 Task: For heading Calibri with Bold.  font size for heading24,  'Change the font style of data to'Bell MT.  and font size to 16,  Change the alignment of both headline & data to Align middle & Align Center.  In the sheet  Expense Tracker Spreadsheet Templatebook
Action: Mouse moved to (100, 120)
Screenshot: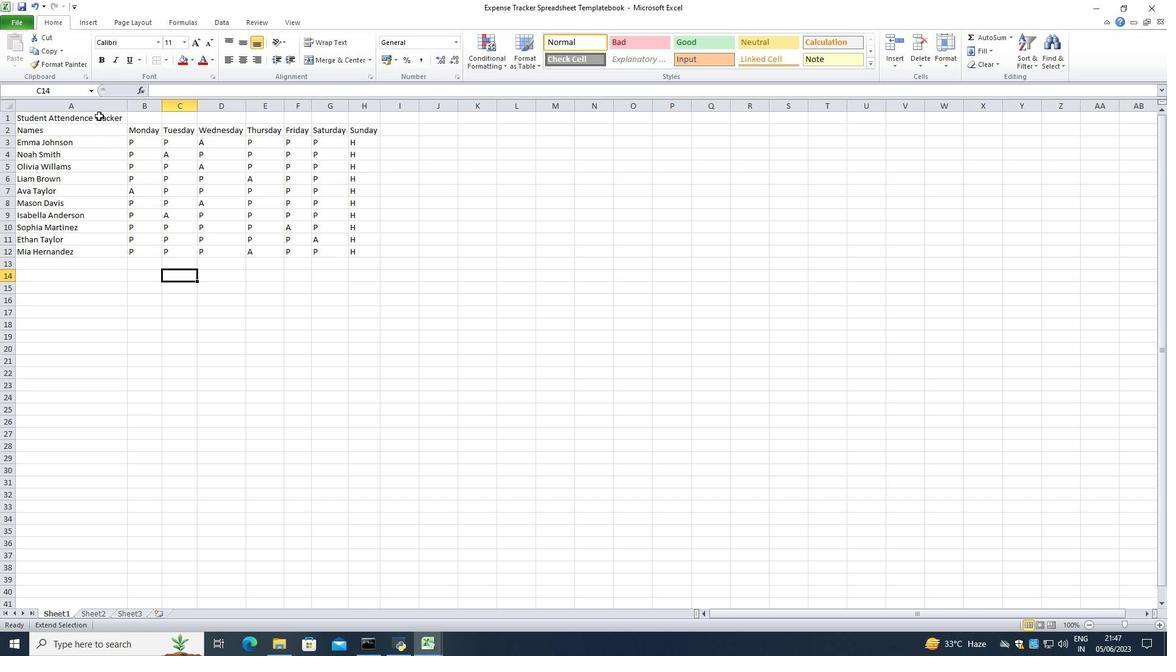 
Action: Mouse pressed left at (100, 120)
Screenshot: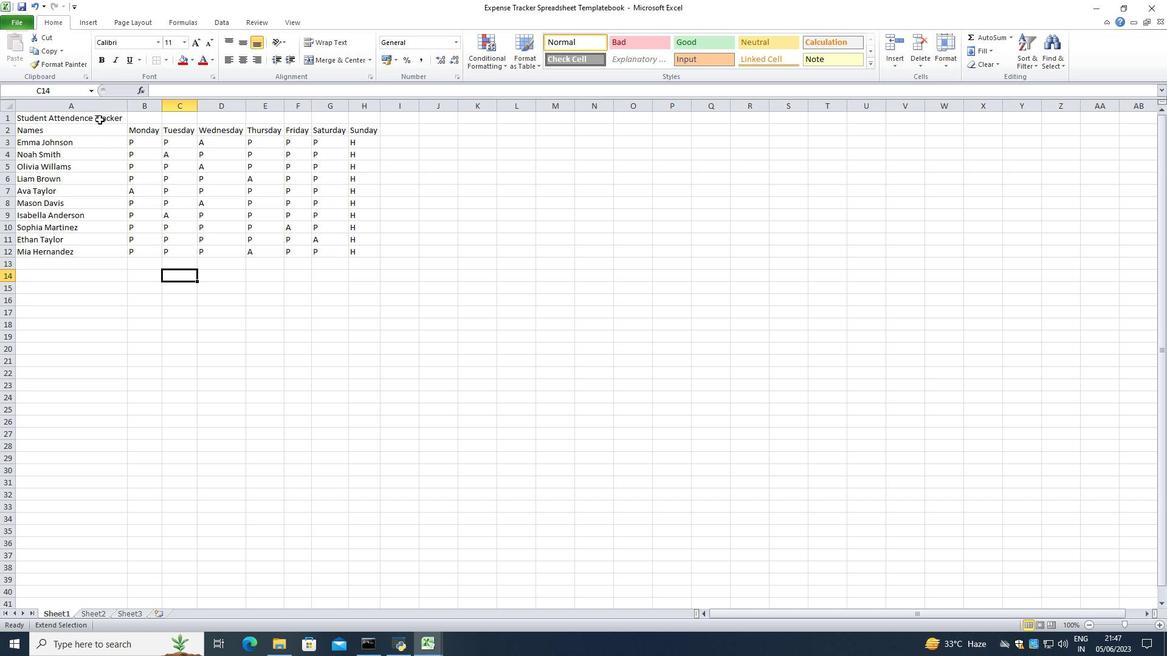 
Action: Mouse moved to (281, 343)
Screenshot: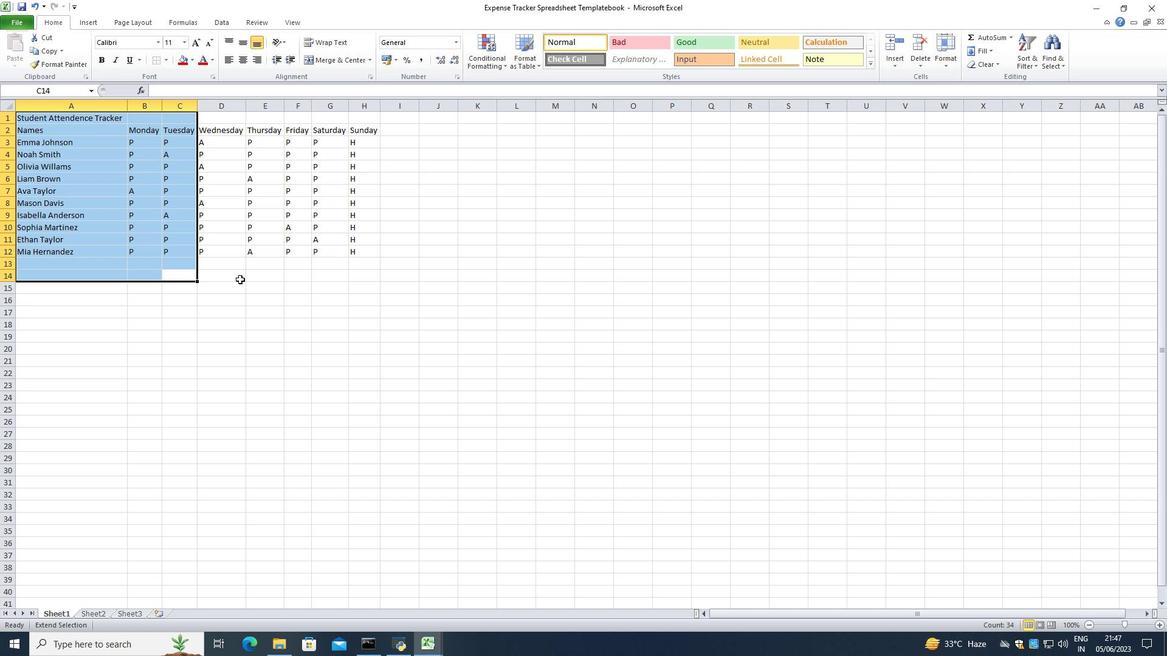 
Action: Mouse pressed left at (281, 343)
Screenshot: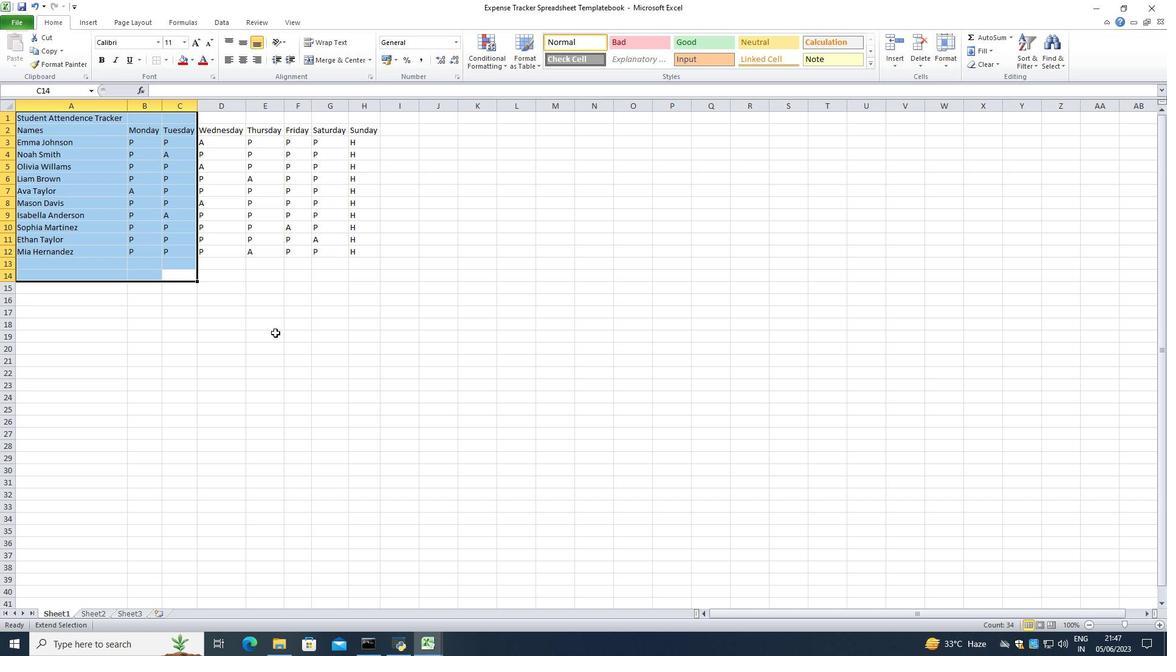 
Action: Mouse moved to (276, 335)
Screenshot: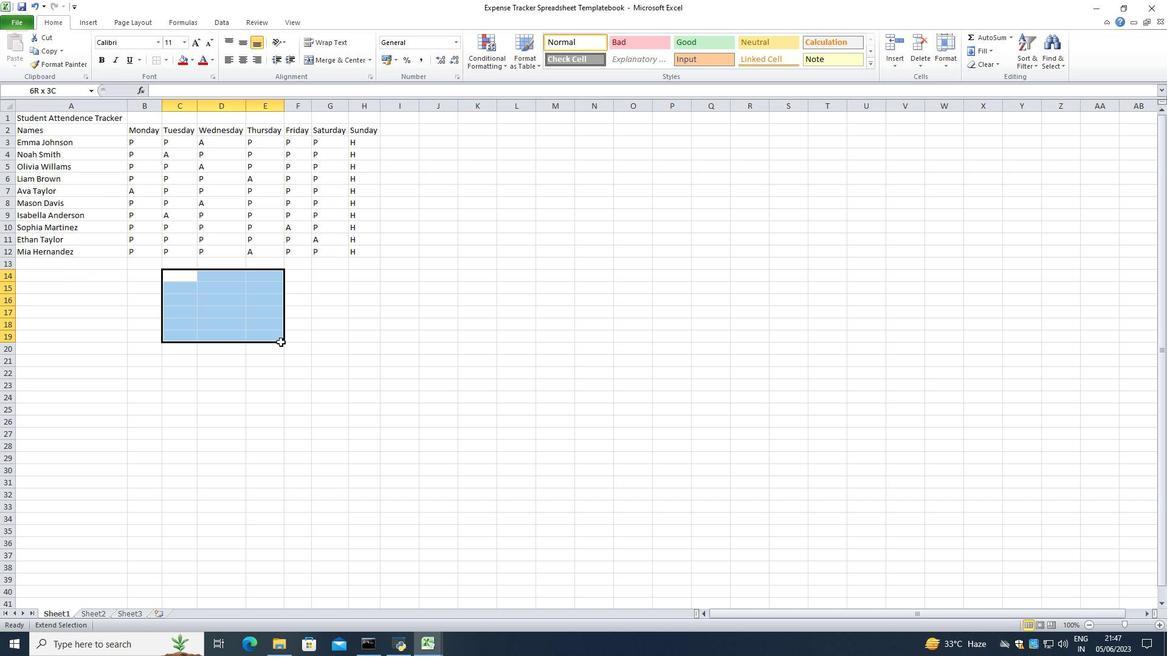 
Action: Mouse pressed right at (276, 335)
Screenshot: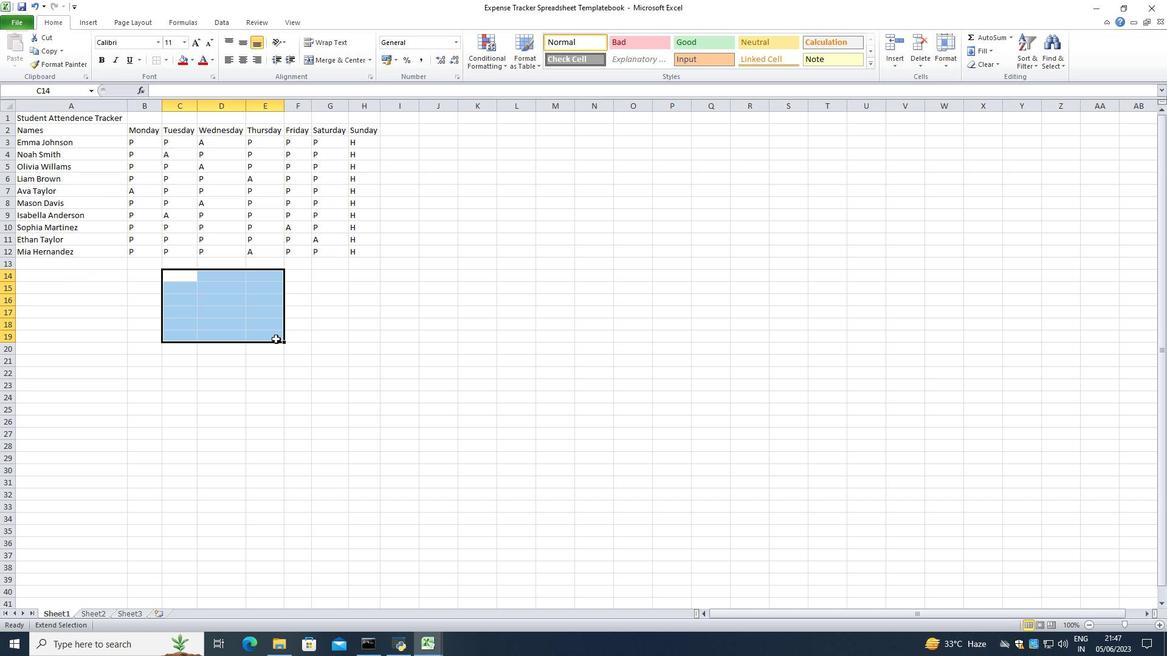 
Action: Mouse moved to (226, 402)
Screenshot: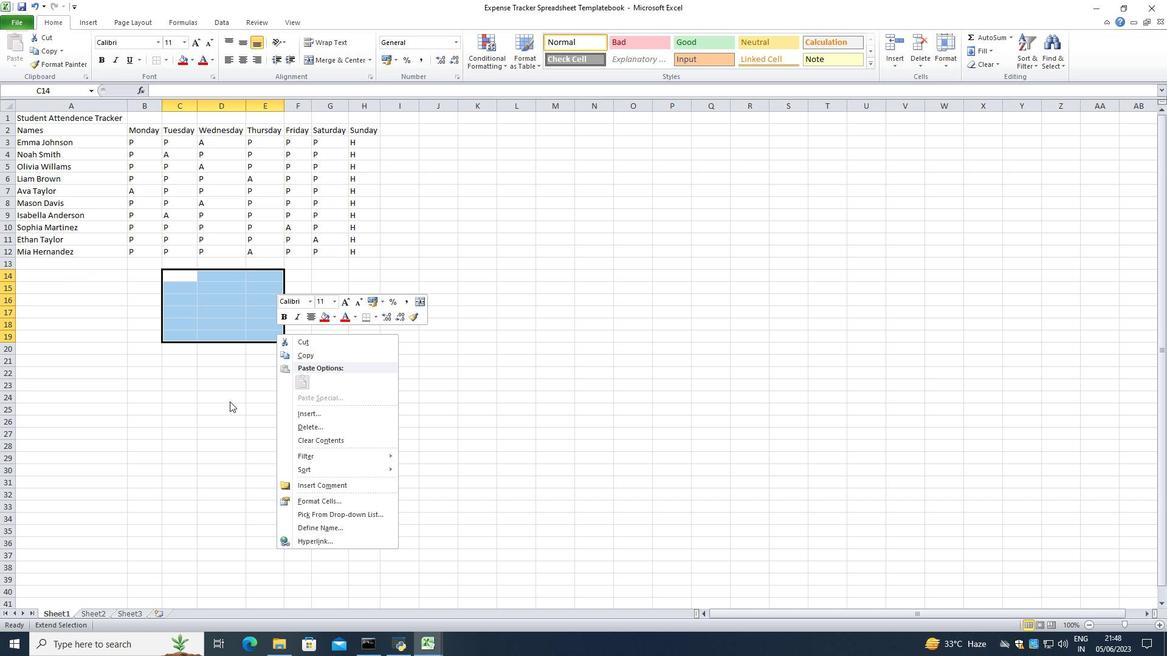 
Action: Mouse pressed left at (226, 402)
Screenshot: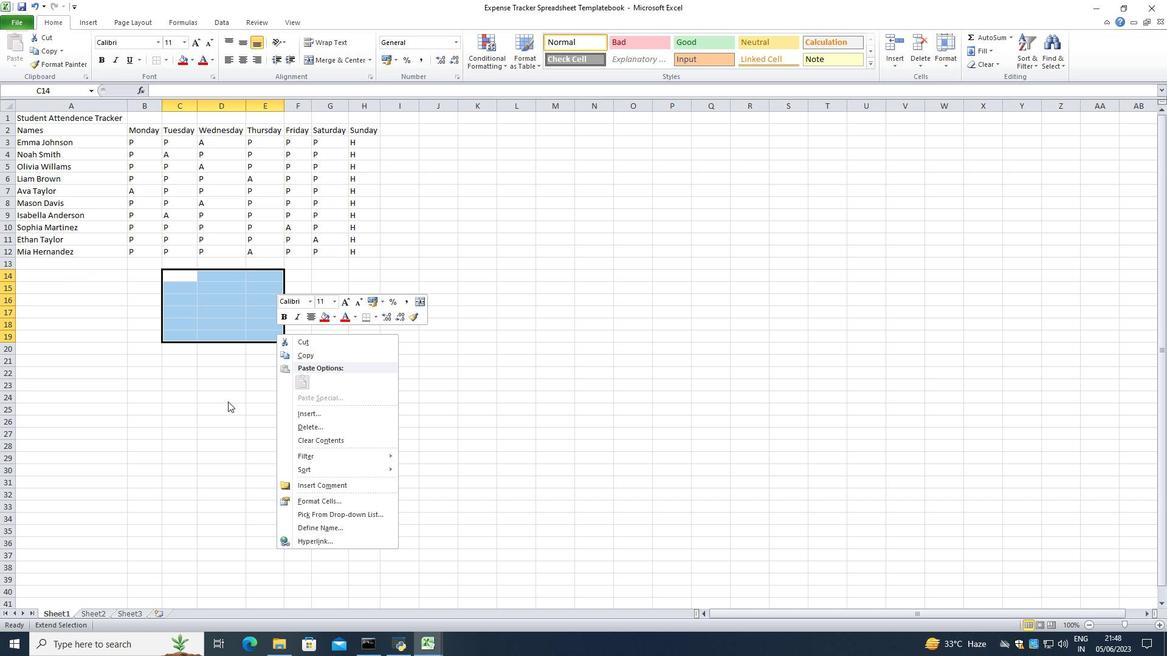 
Action: Mouse moved to (226, 399)
Screenshot: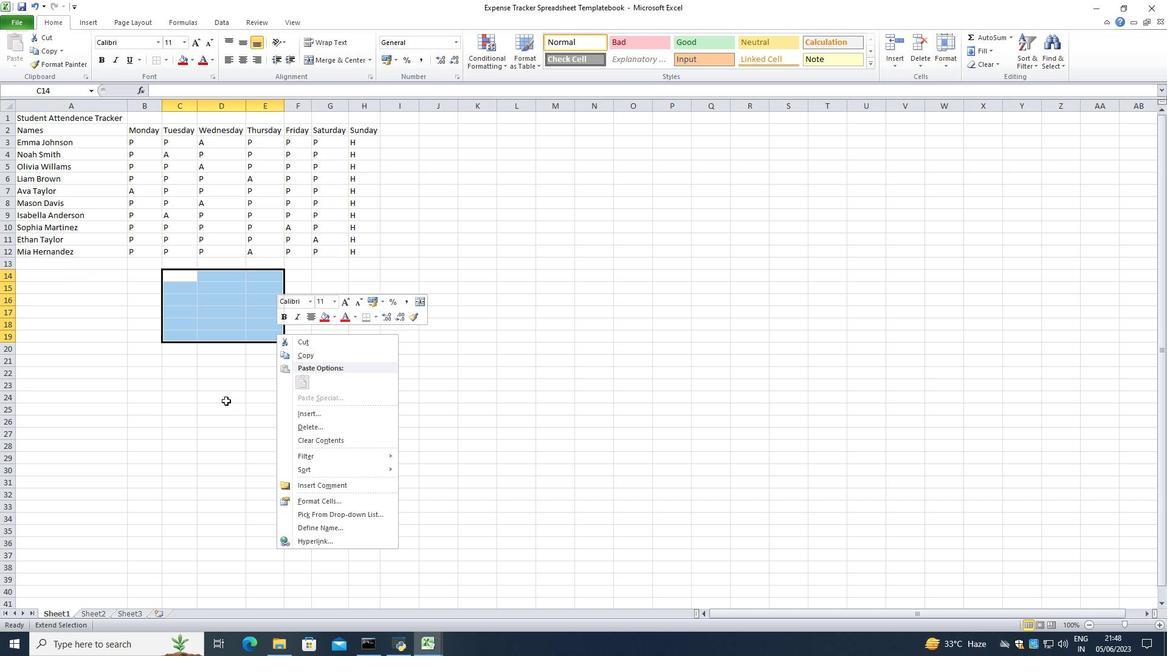 
Action: Mouse pressed right at (226, 399)
Screenshot: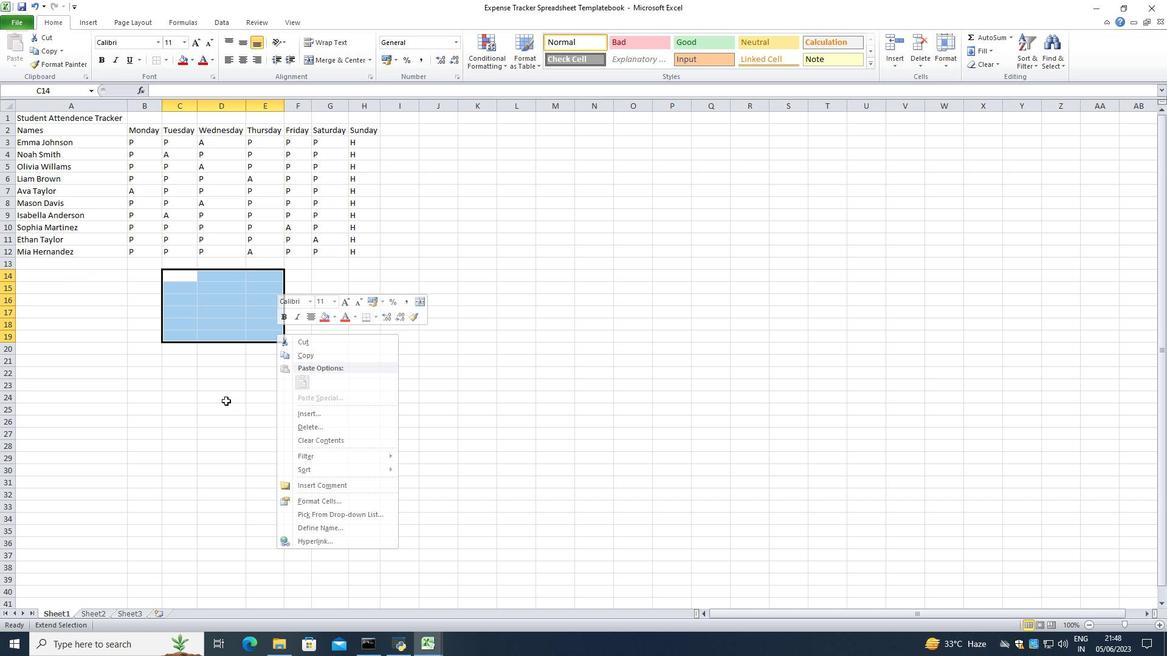 
Action: Mouse moved to (63, 113)
Screenshot: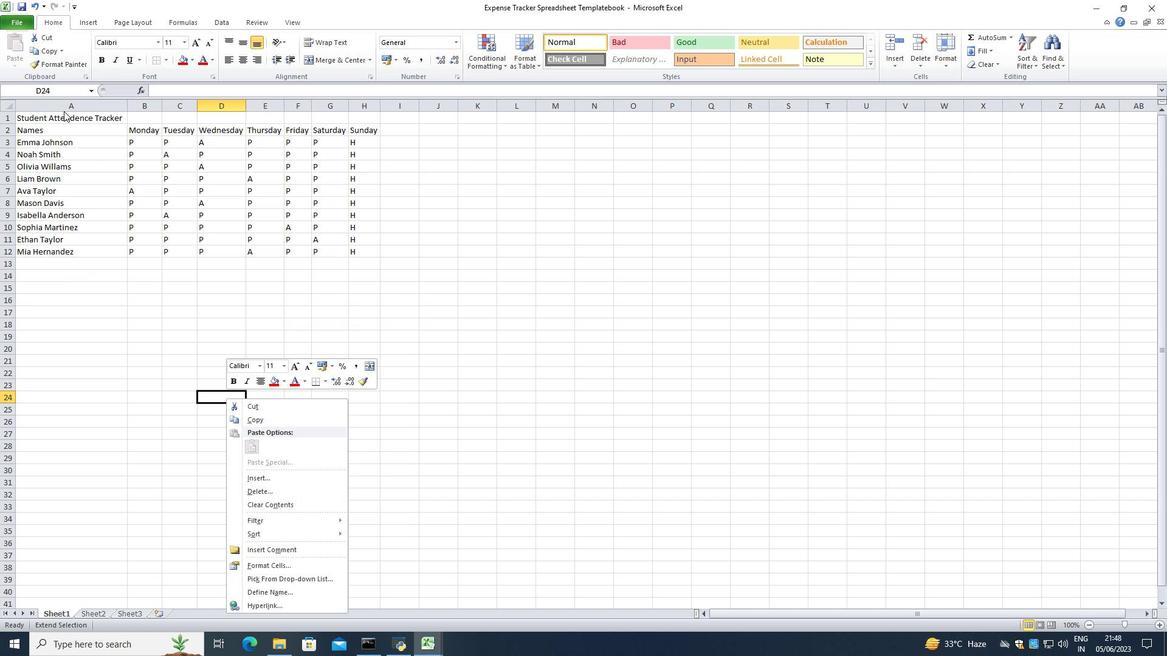 
Action: Mouse pressed left at (63, 113)
Screenshot: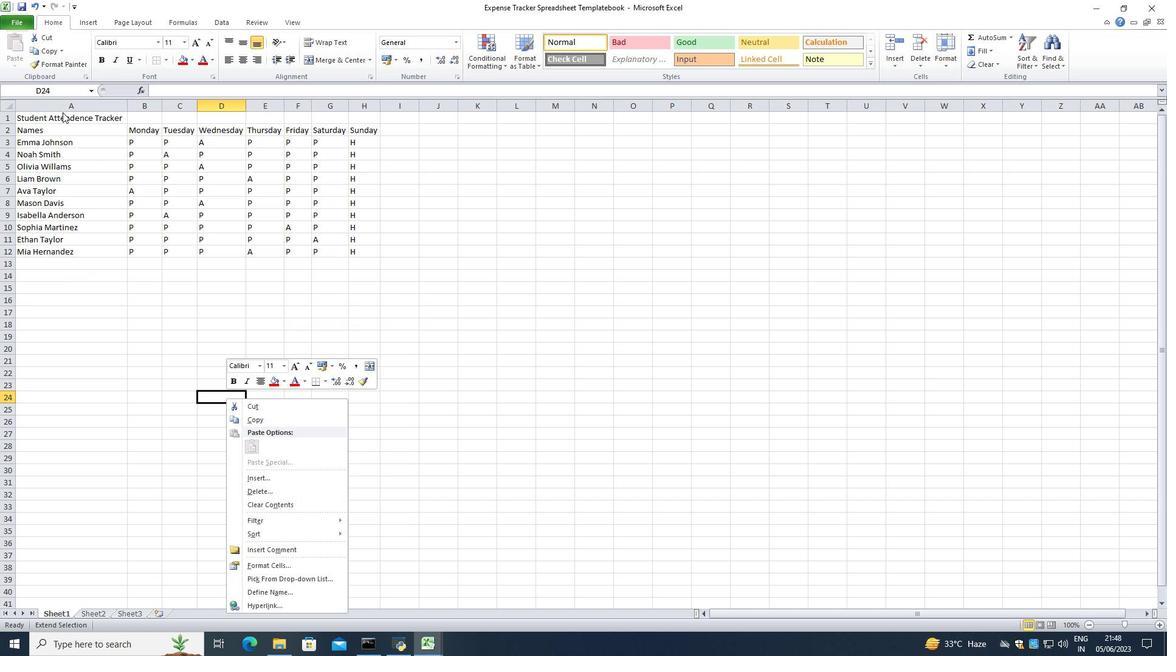 
Action: Mouse moved to (65, 118)
Screenshot: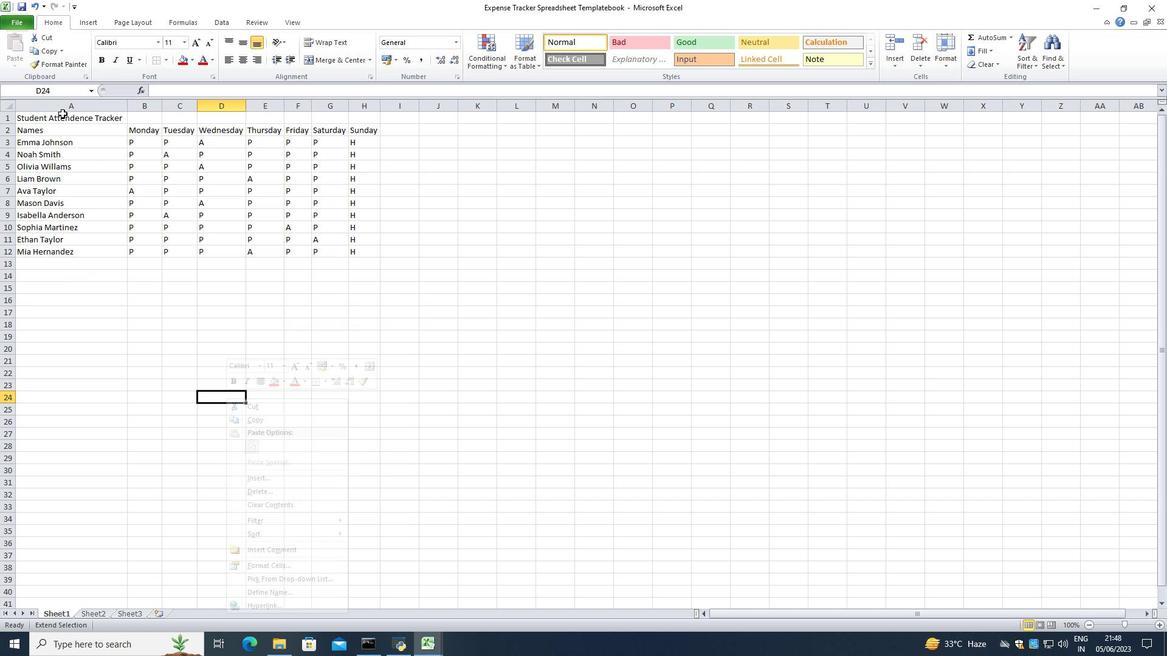 
Action: Mouse pressed left at (65, 118)
Screenshot: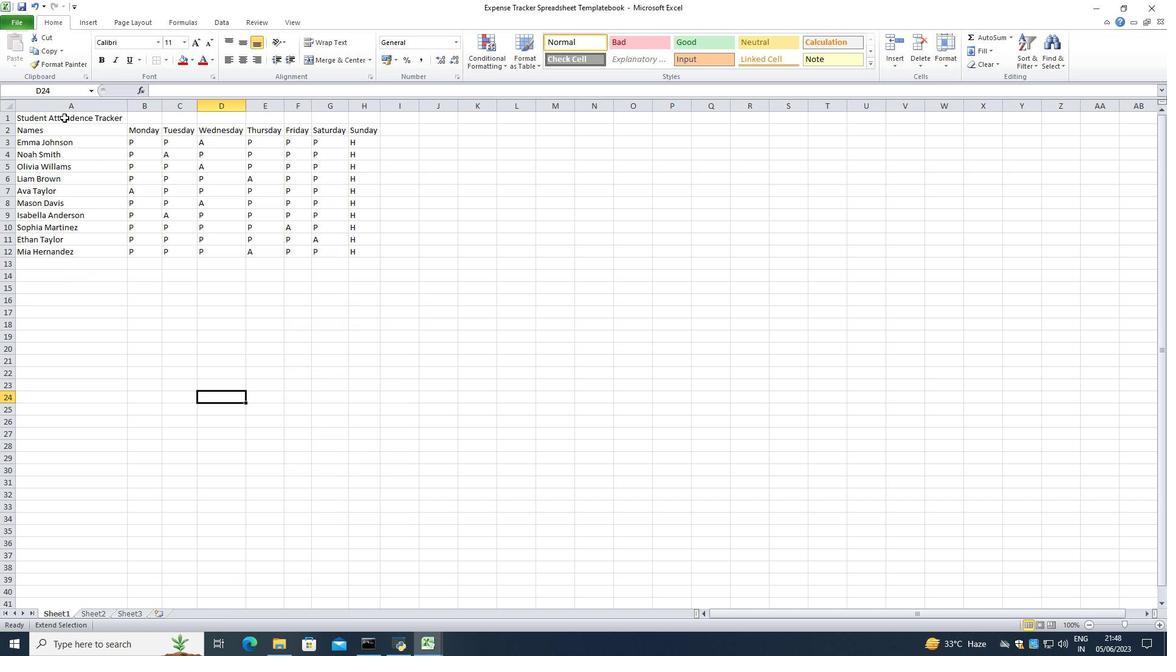 
Action: Mouse moved to (427, 239)
Screenshot: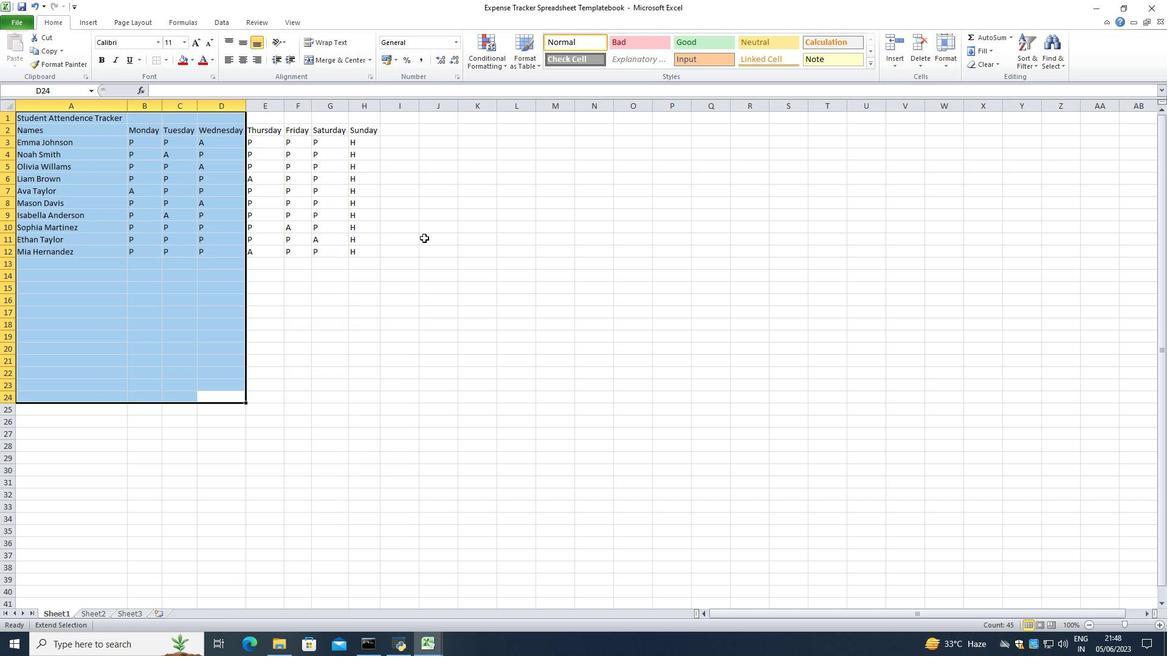 
Action: Mouse pressed right at (427, 239)
Screenshot: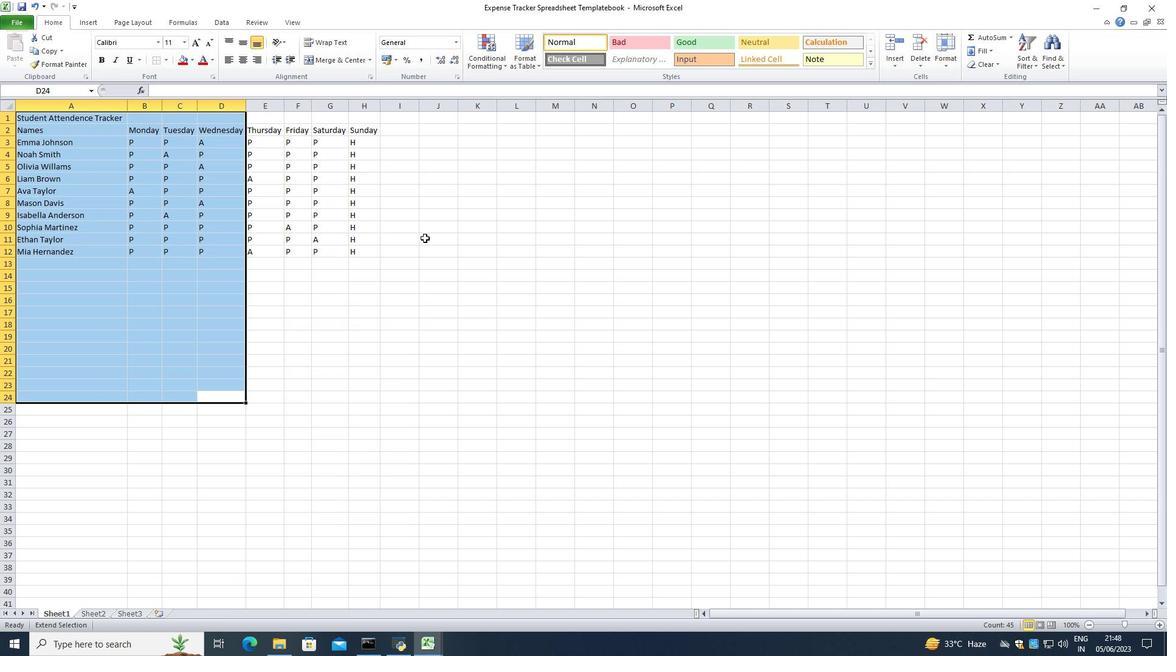 
Action: Mouse moved to (111, 118)
Screenshot: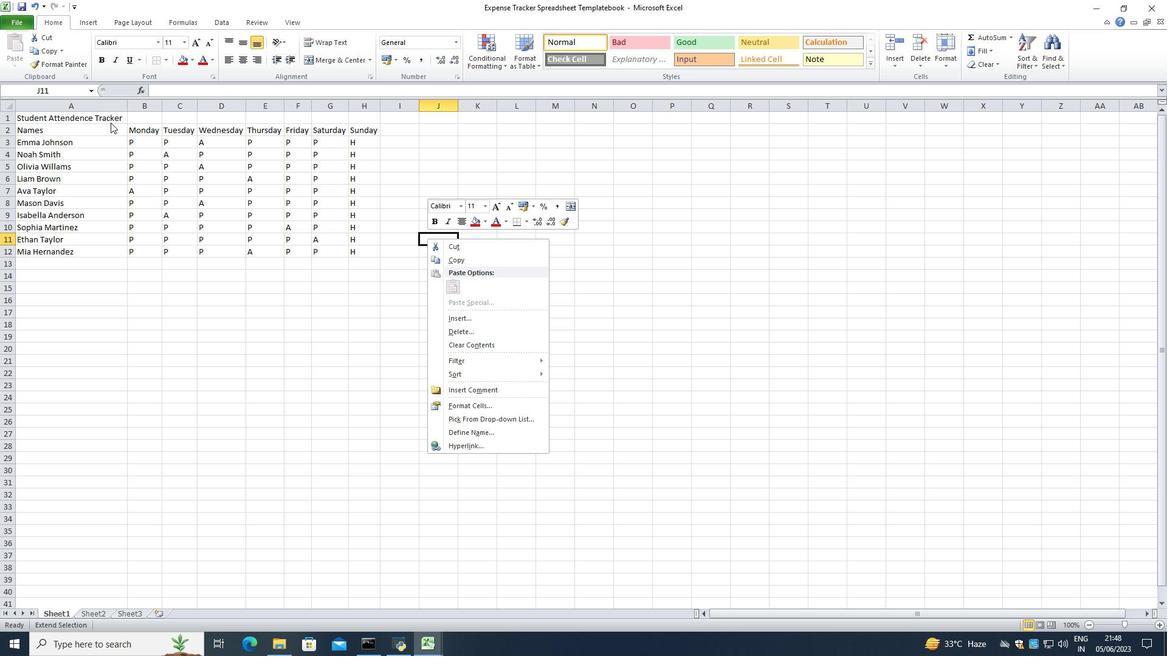 
Action: Mouse pressed left at (111, 118)
Screenshot: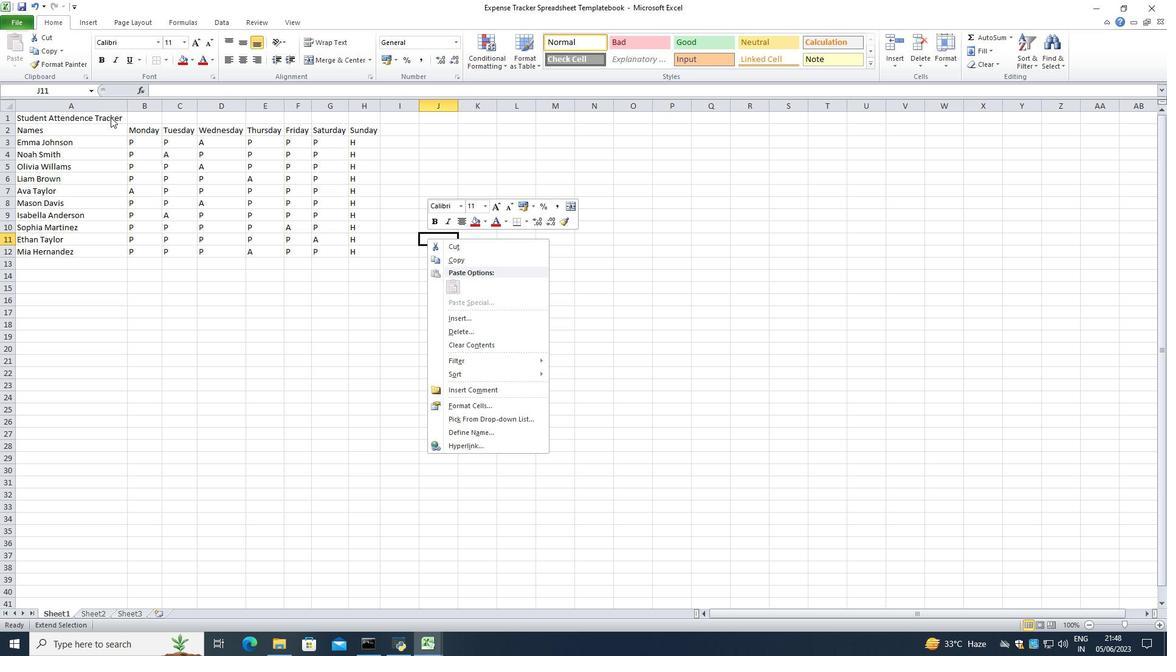 
Action: Mouse moved to (111, 117)
Screenshot: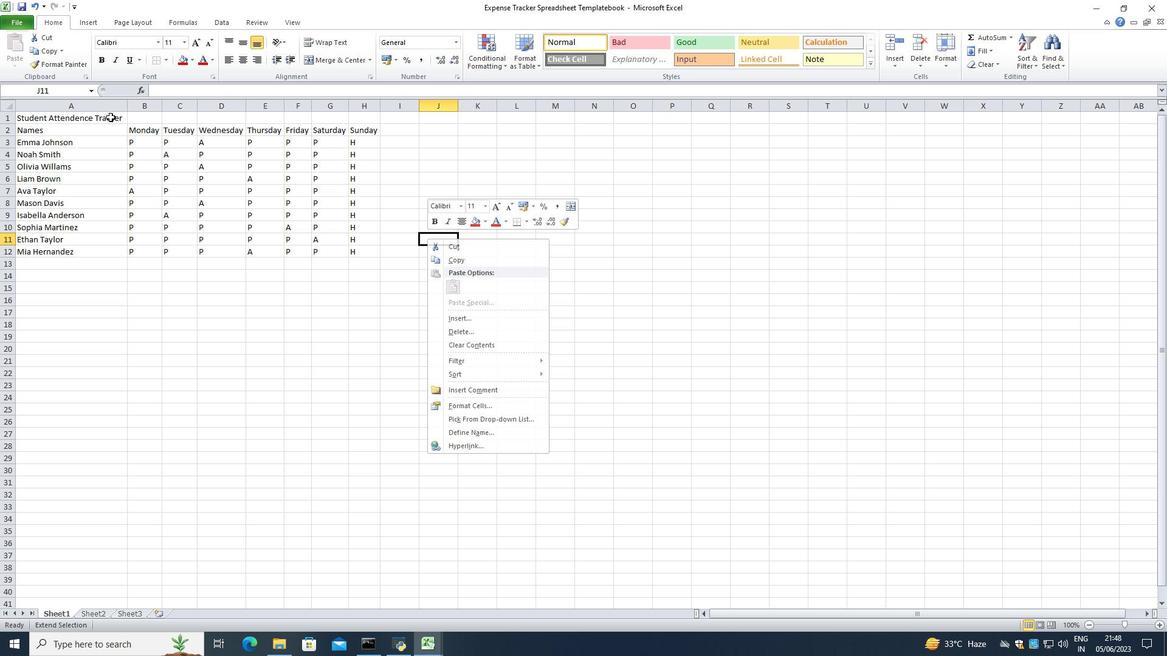 
Action: Mouse pressed left at (111, 117)
Screenshot: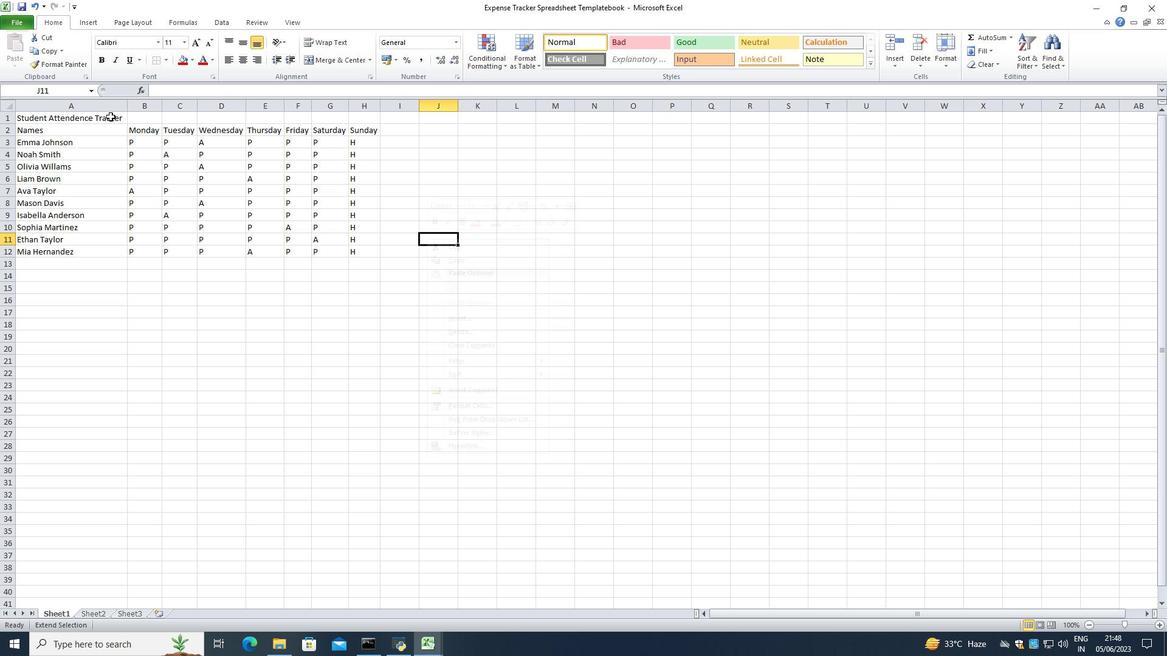 
Action: Mouse moved to (187, 326)
Screenshot: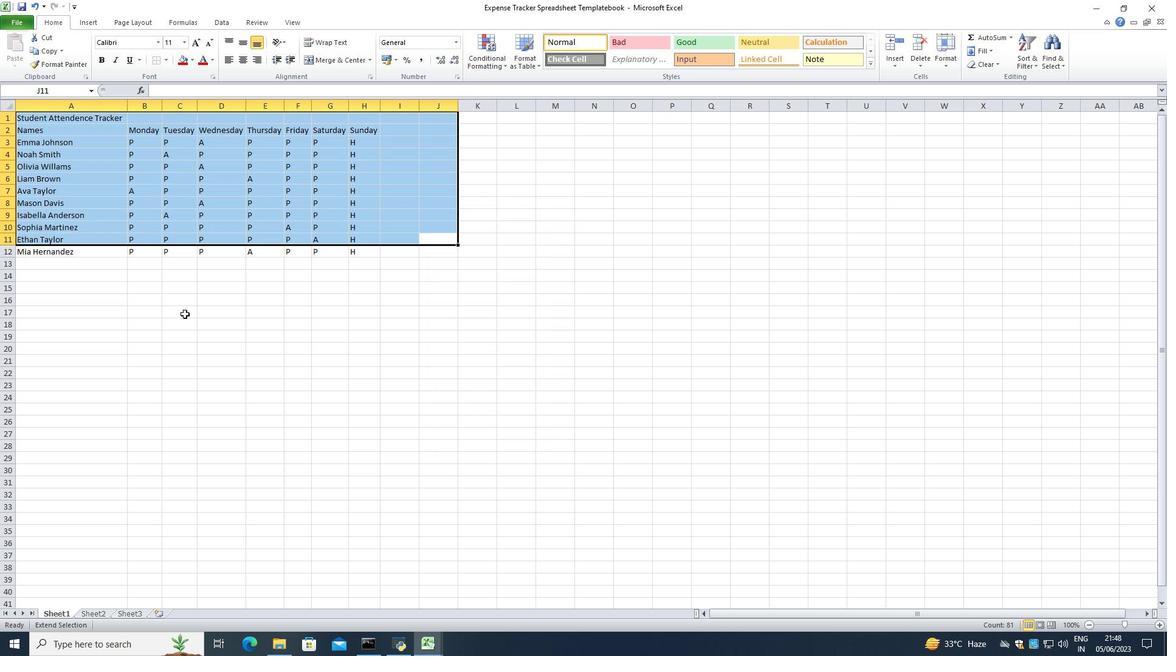 
Action: Mouse pressed left at (187, 326)
Screenshot: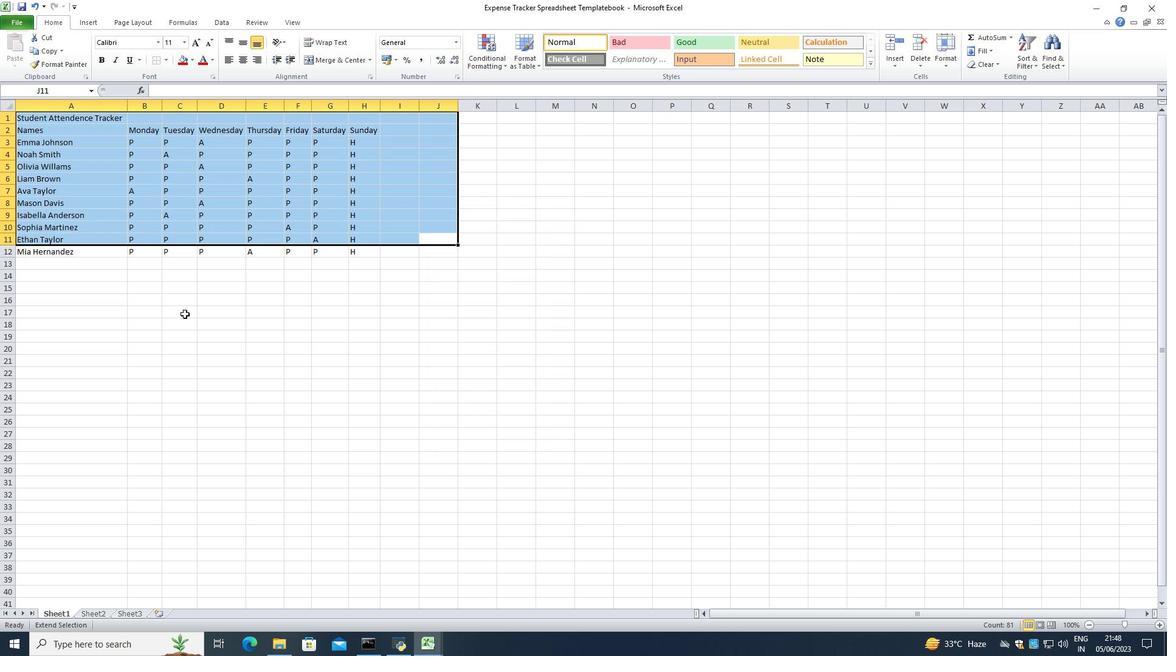 
Action: Mouse moved to (29, 118)
Screenshot: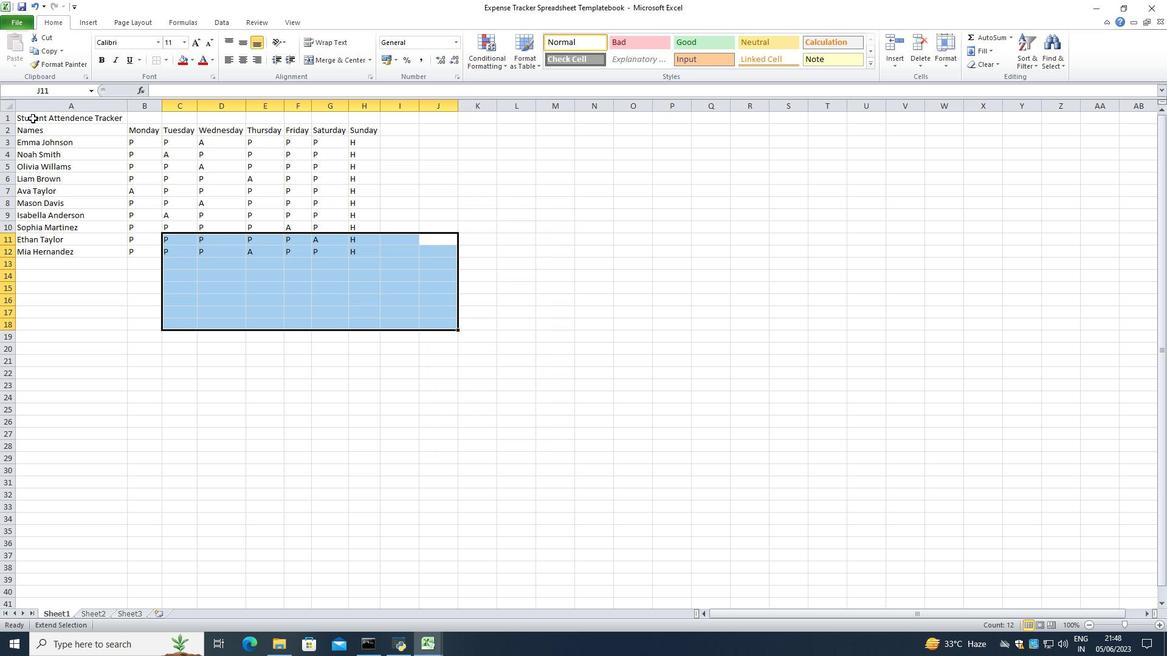 
Action: Mouse pressed left at (29, 118)
Screenshot: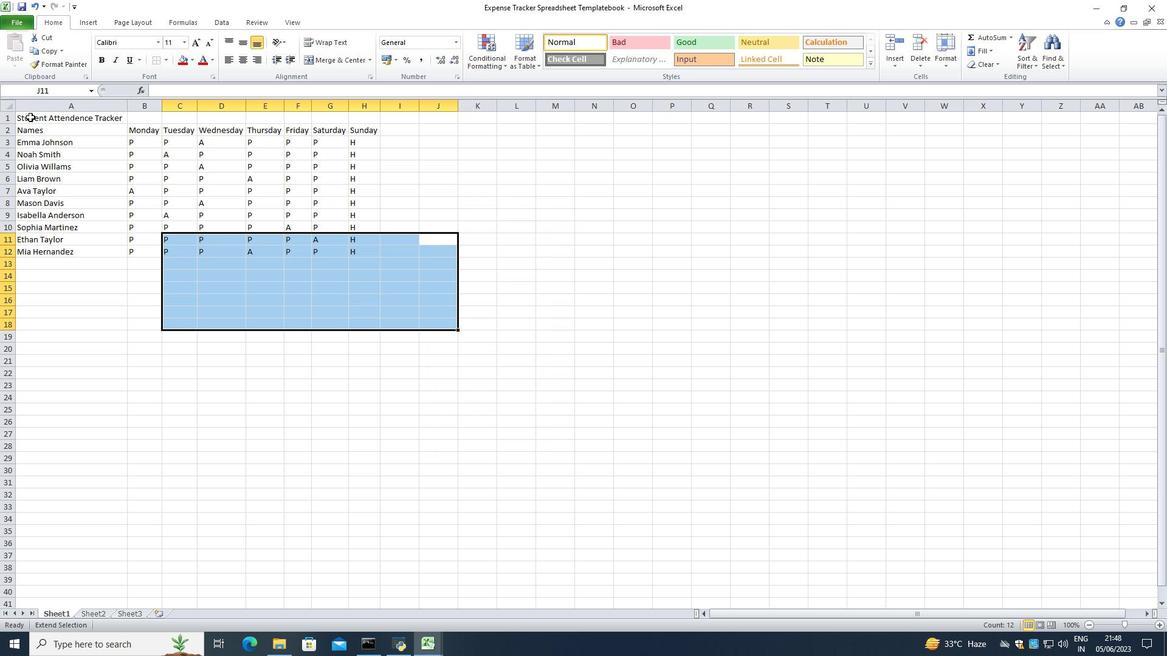 
Action: Mouse moved to (28, 117)
Screenshot: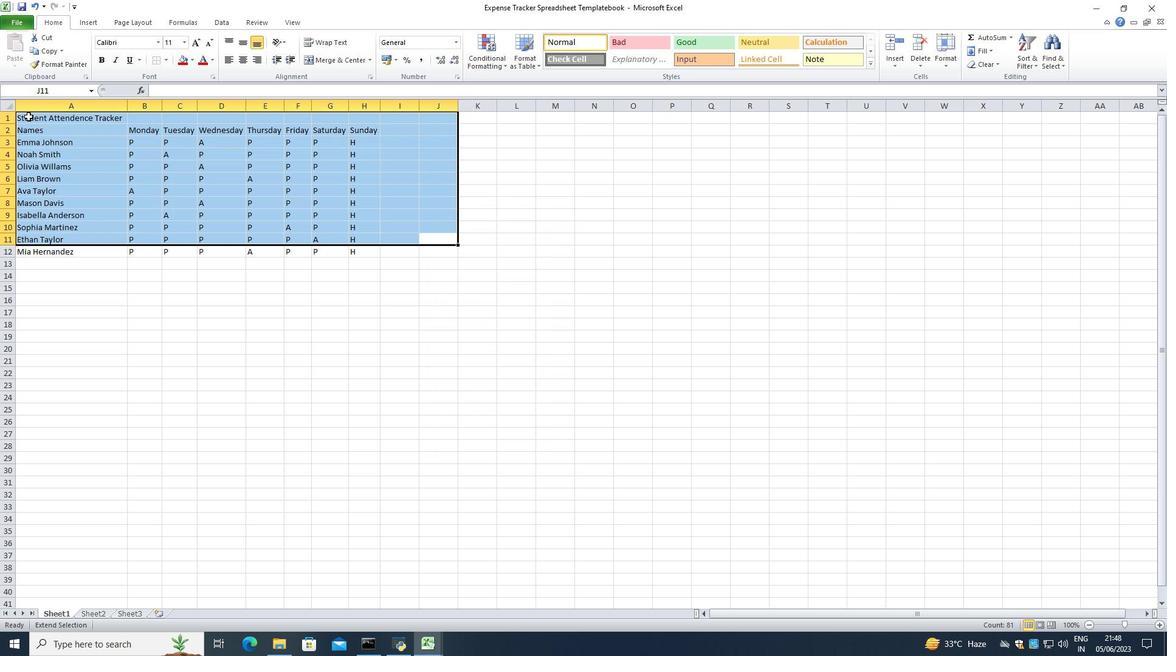 
Action: Mouse pressed left at (28, 117)
Screenshot: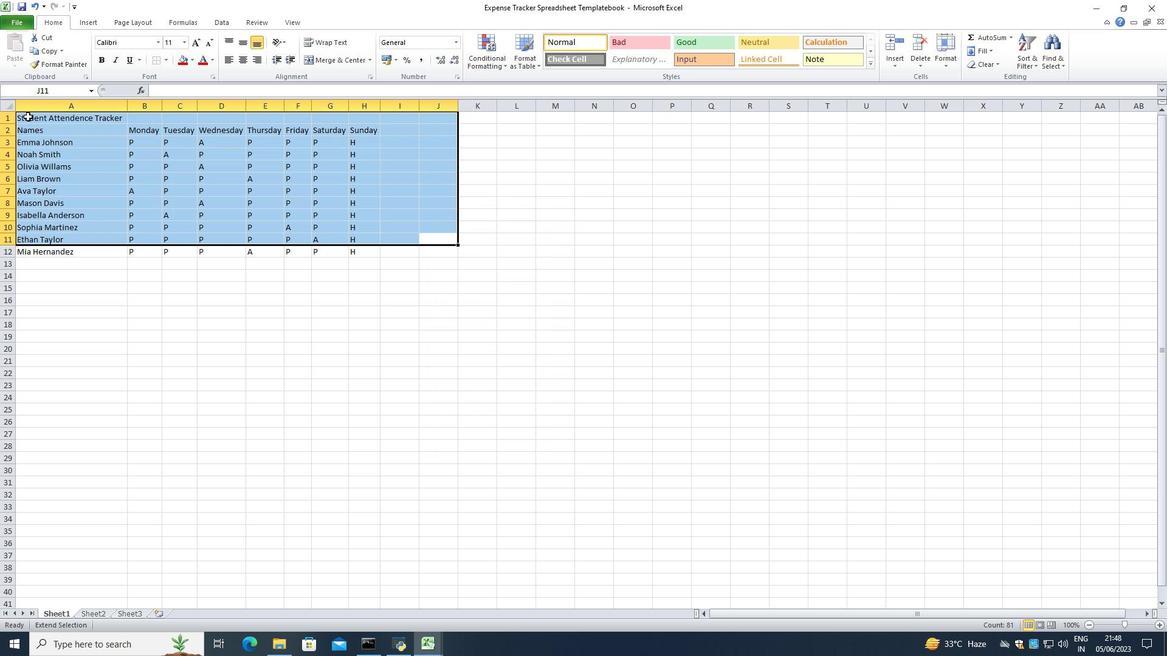
Action: Mouse moved to (28, 117)
Screenshot: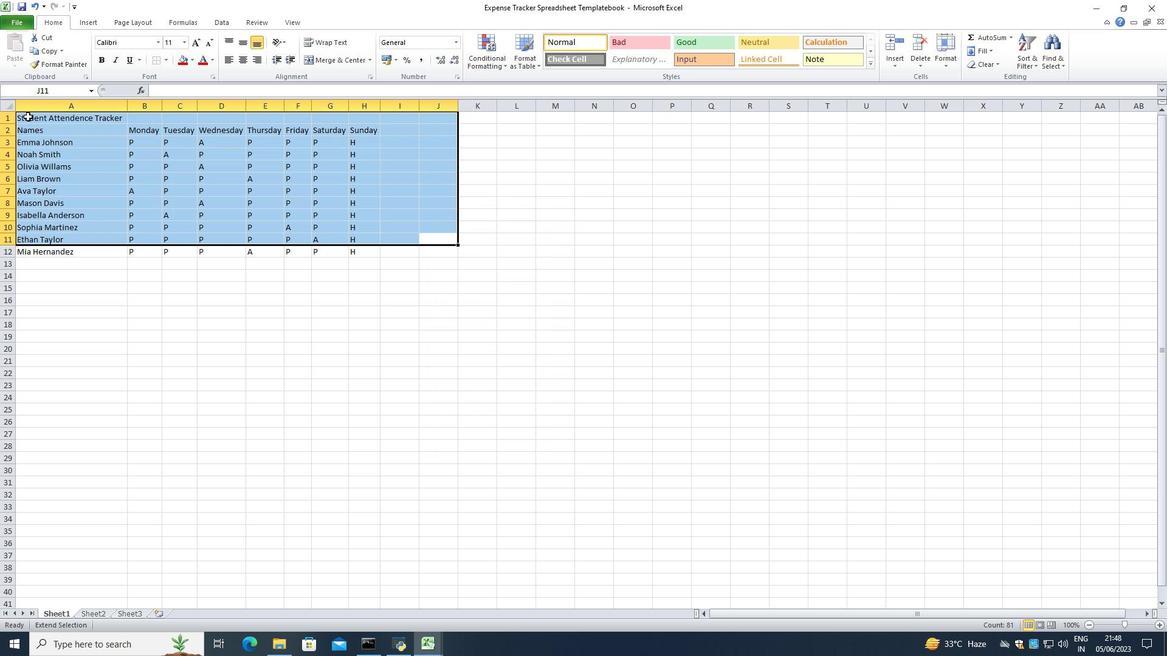 
Action: Mouse pressed left at (28, 117)
Screenshot: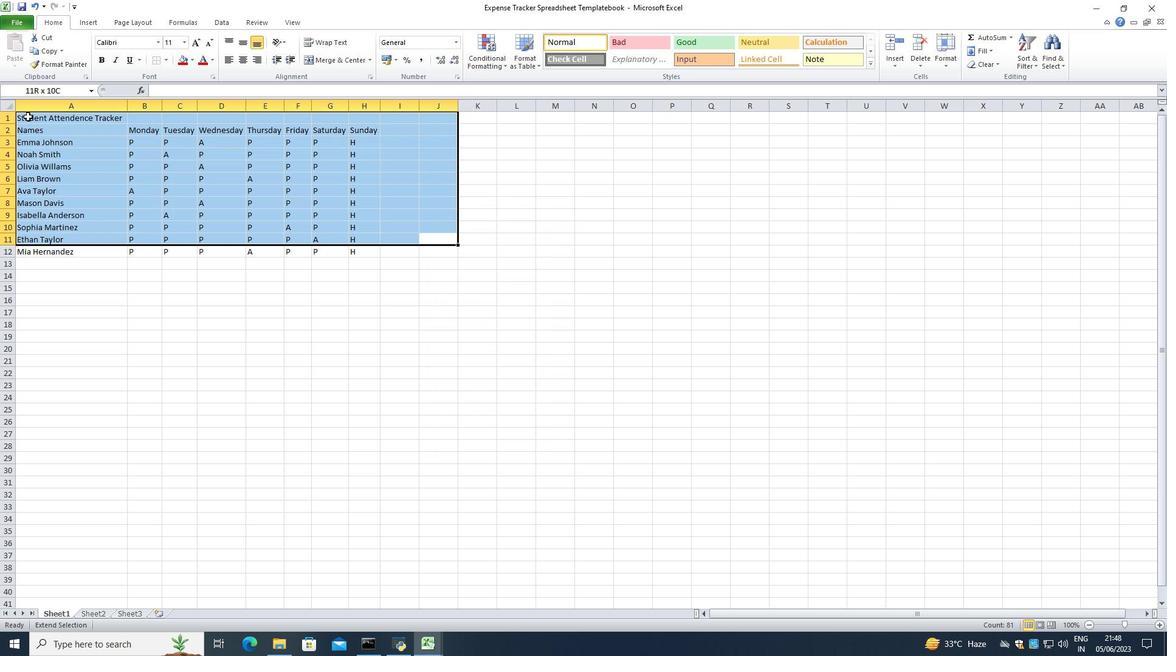 
Action: Mouse moved to (172, 394)
Screenshot: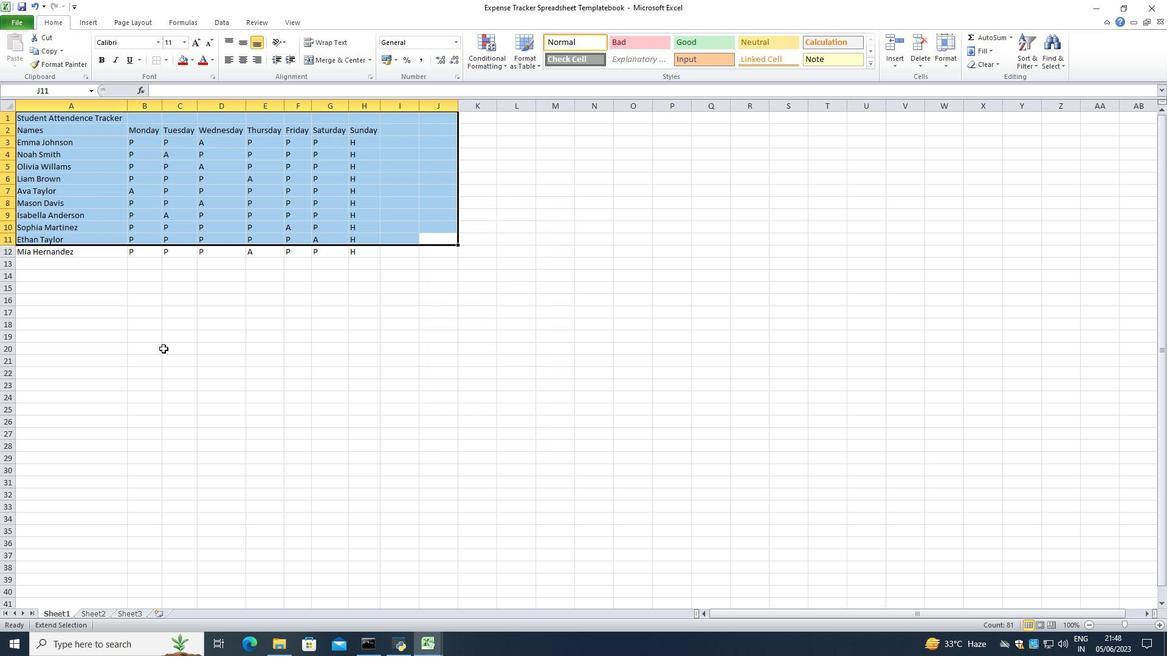 
Action: Mouse pressed left at (172, 394)
Screenshot: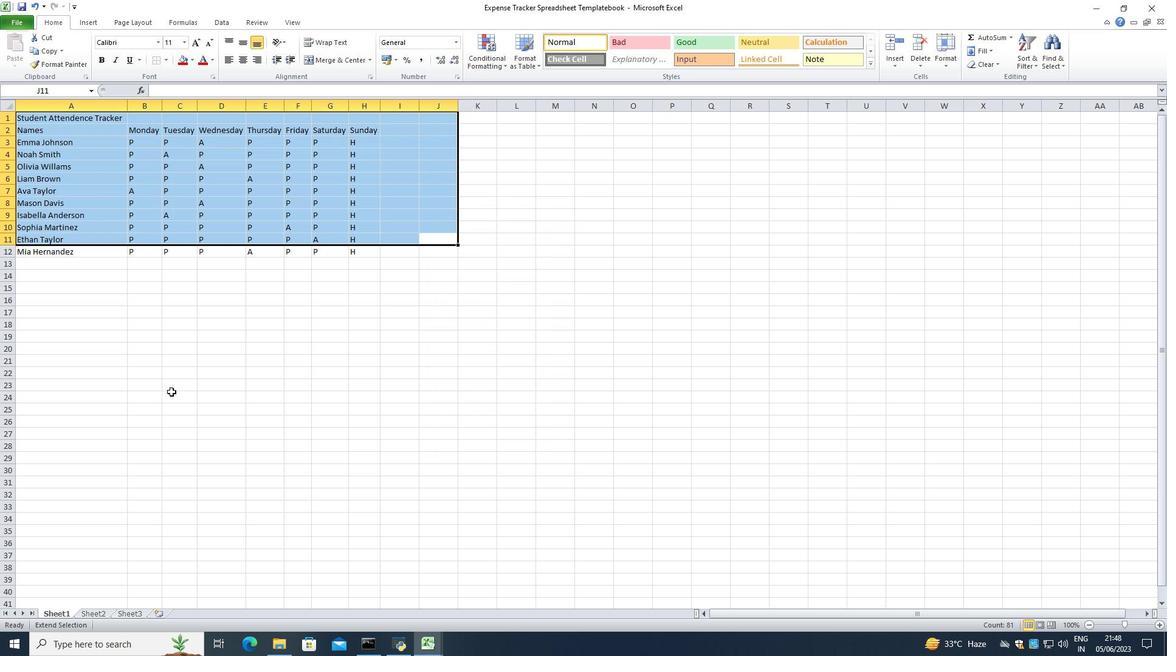 
Action: Mouse moved to (107, 326)
Screenshot: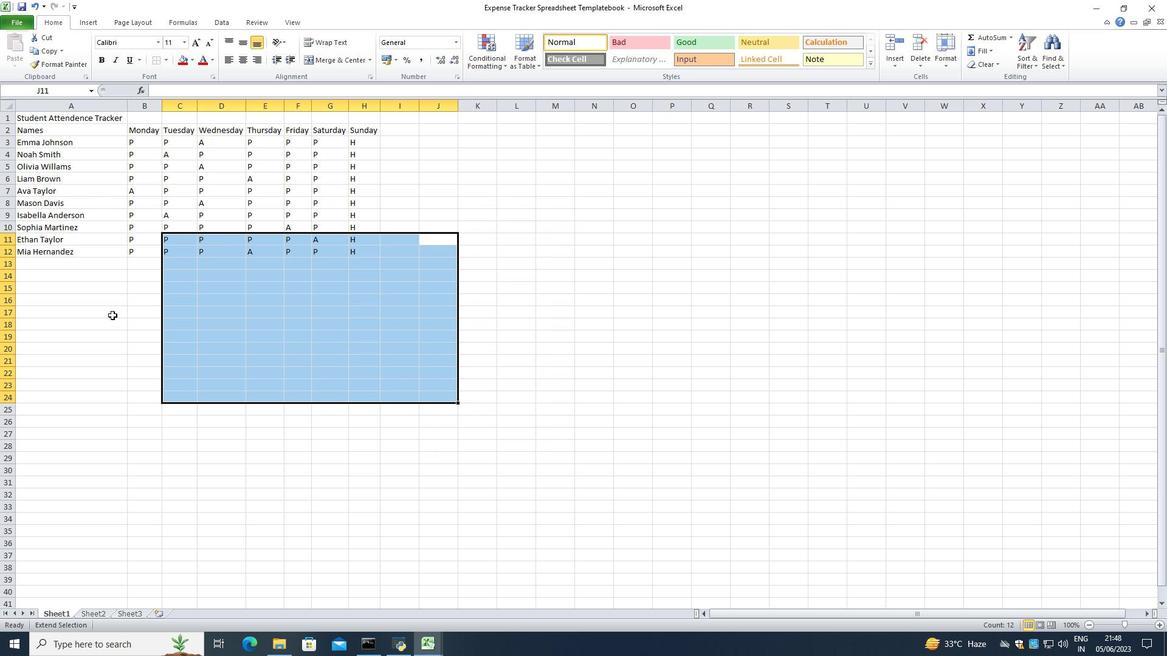
Action: Mouse pressed right at (107, 326)
Screenshot: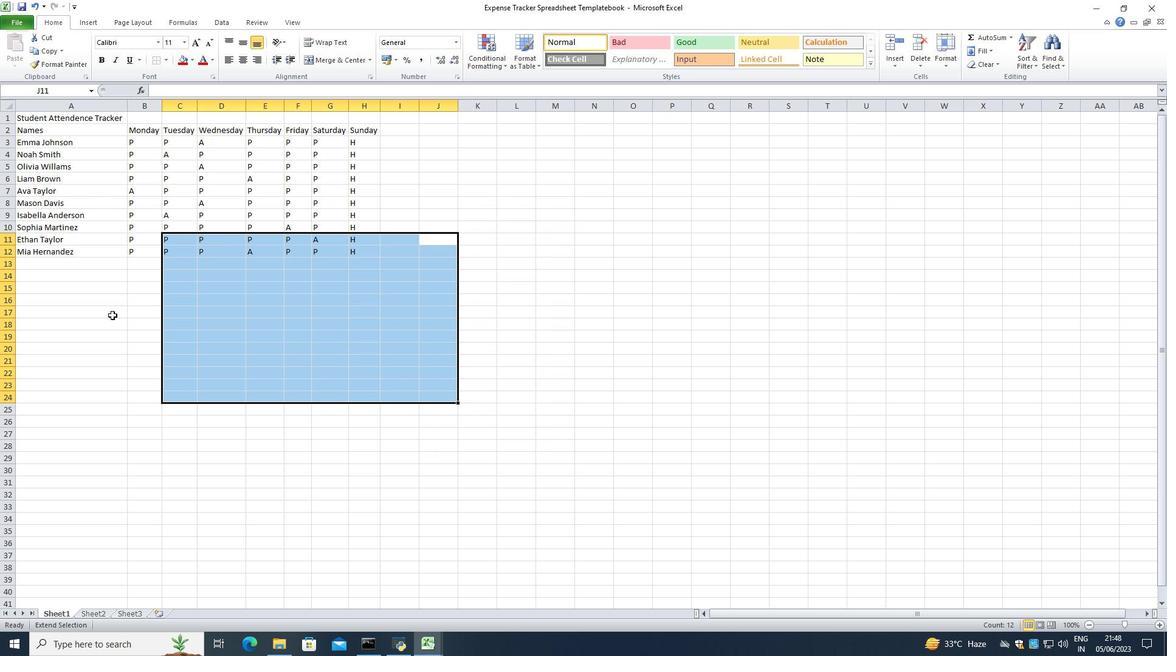 
Action: Mouse moved to (121, 116)
Screenshot: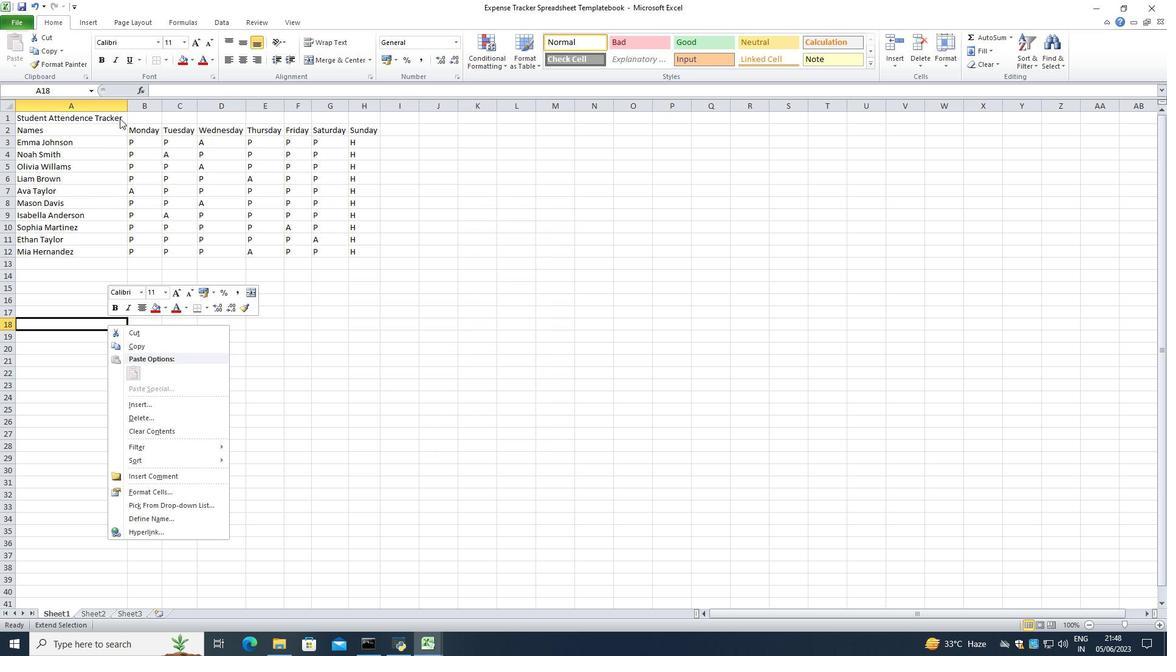 
Action: Mouse pressed right at (121, 116)
Screenshot: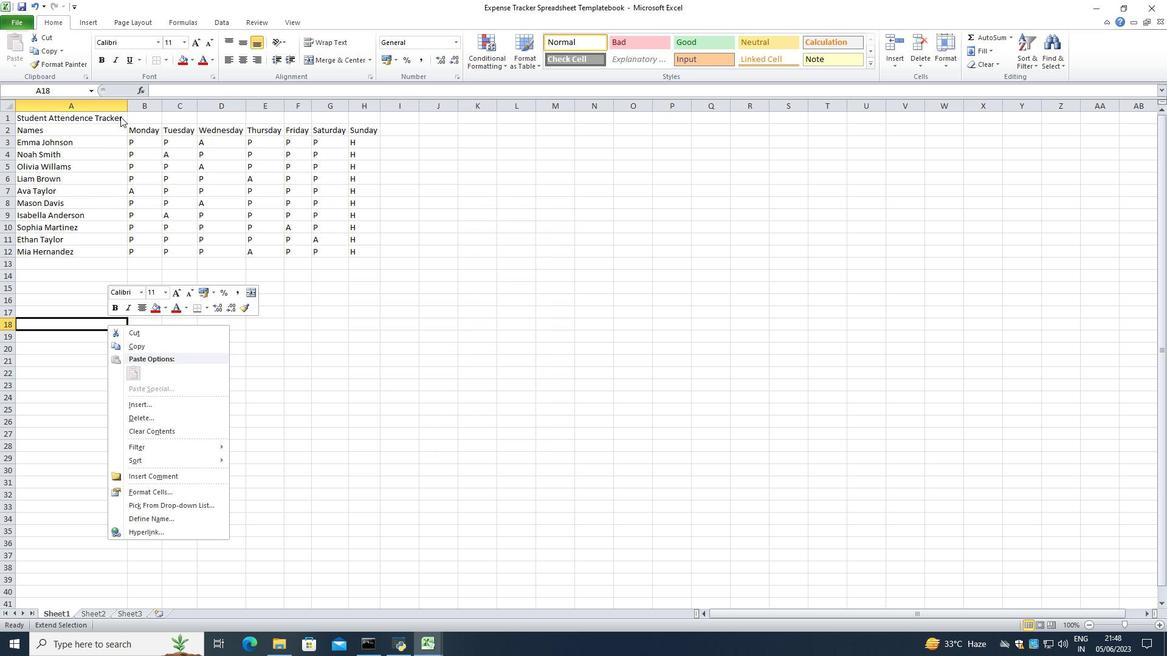 
Action: Mouse moved to (128, 40)
Screenshot: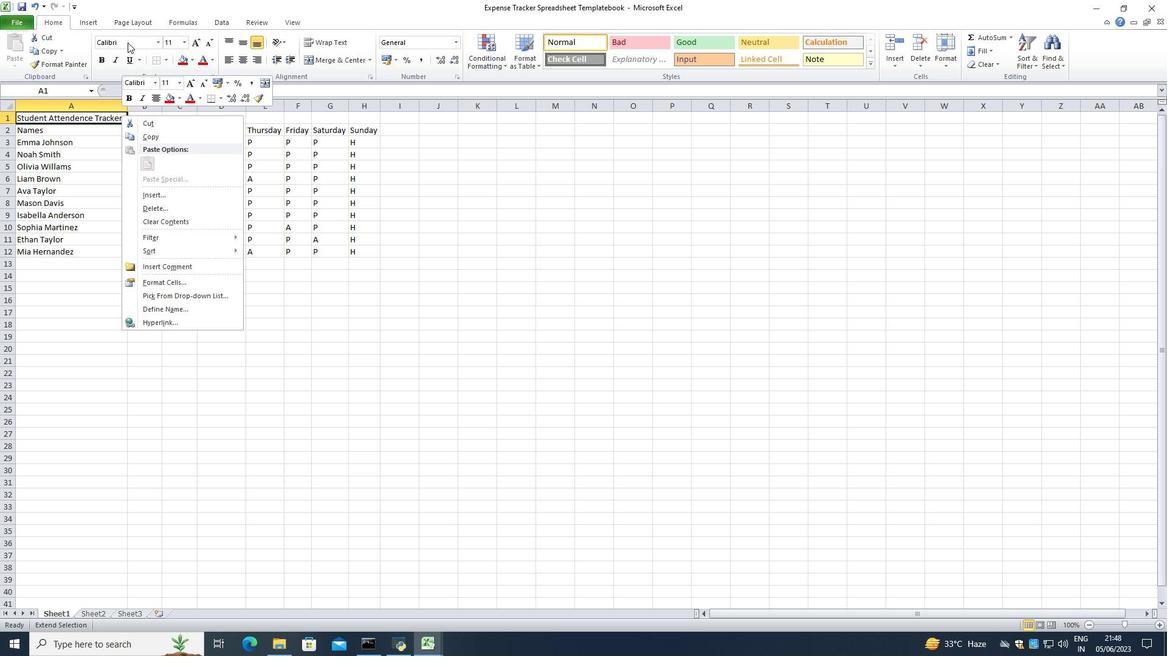 
Action: Mouse pressed left at (128, 40)
Screenshot: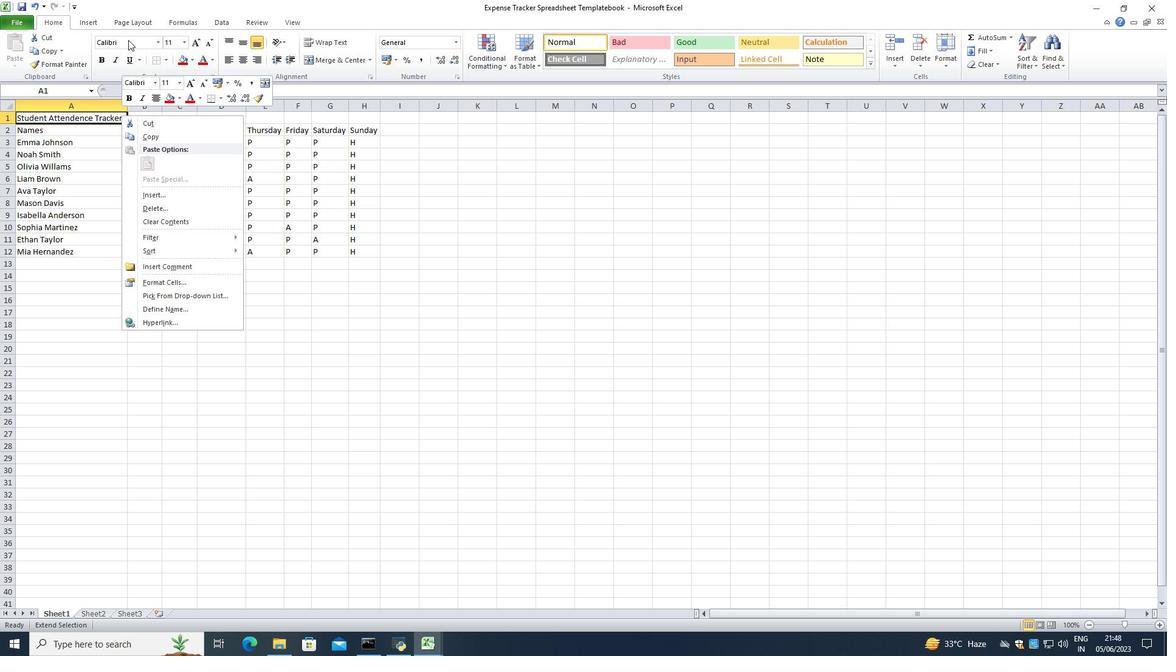 
Action: Mouse moved to (130, 40)
Screenshot: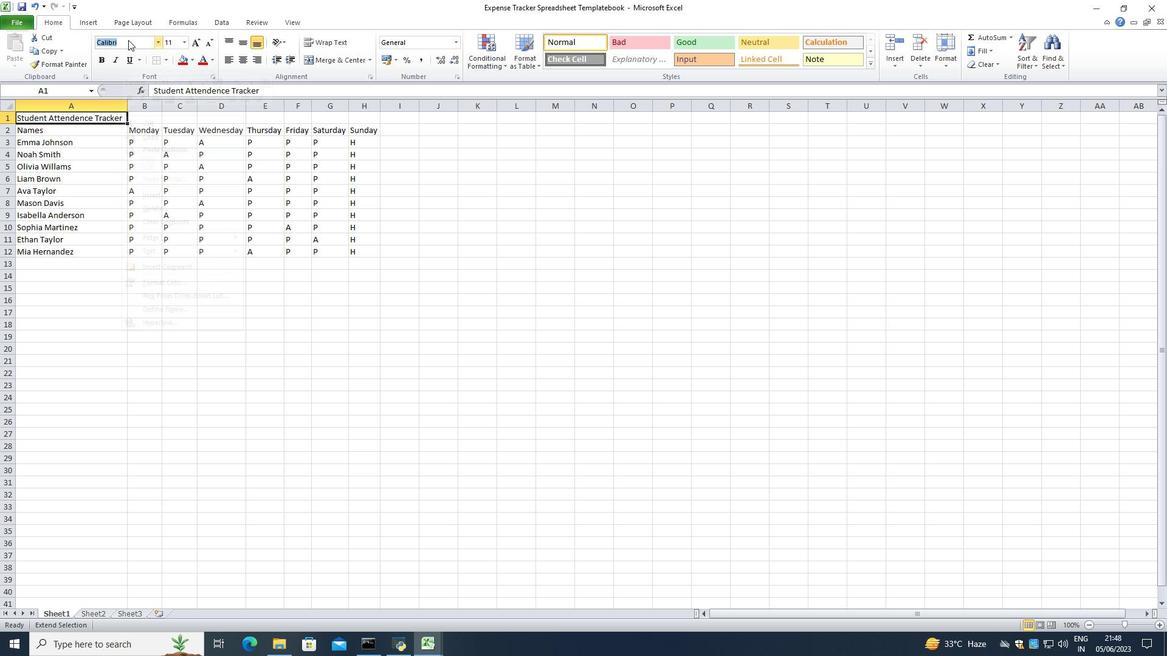 
Action: Key pressed <Key.backspace><Key.shift>Cali<Key.enter>
Screenshot: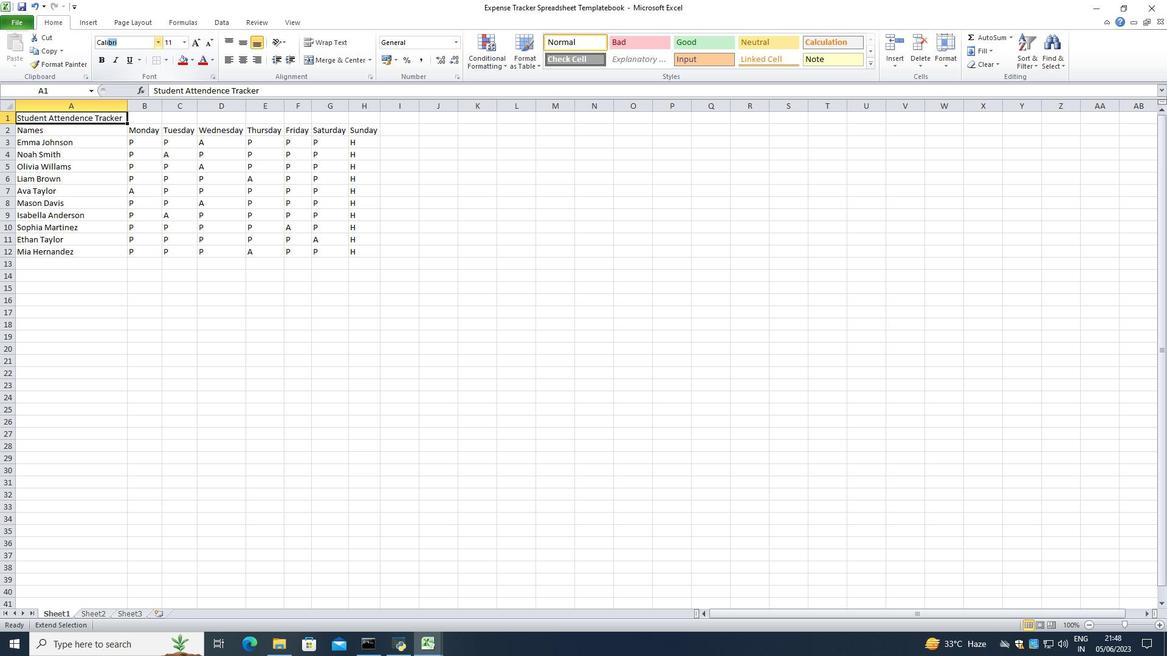 
Action: Mouse moved to (172, 40)
Screenshot: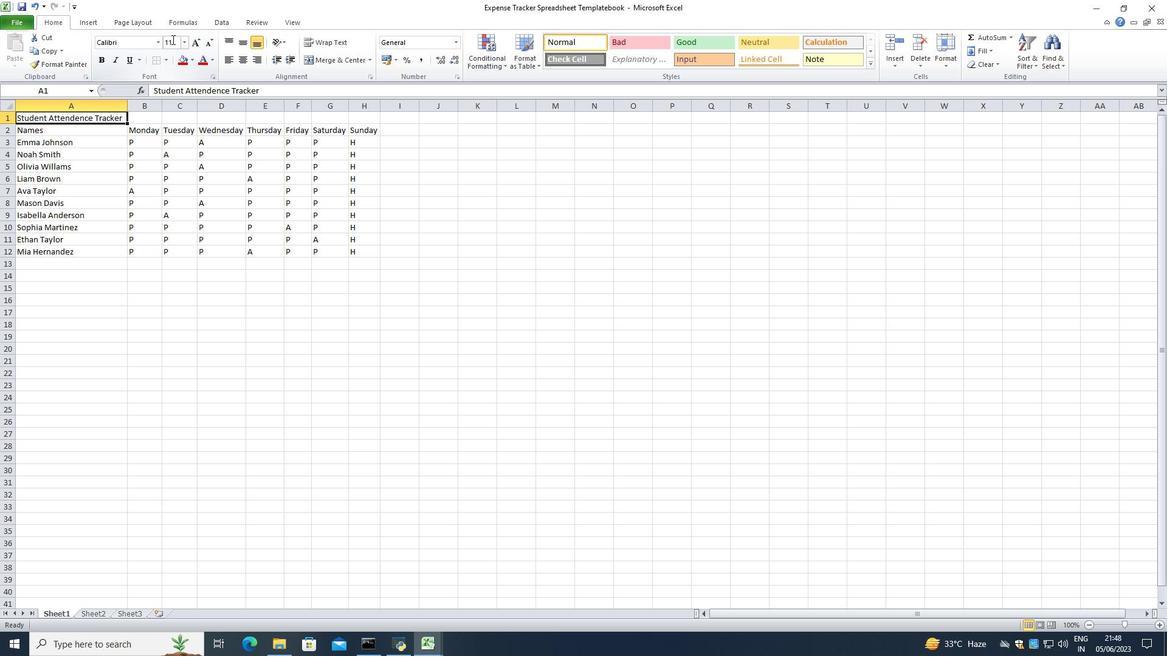 
Action: Mouse pressed left at (172, 40)
Screenshot: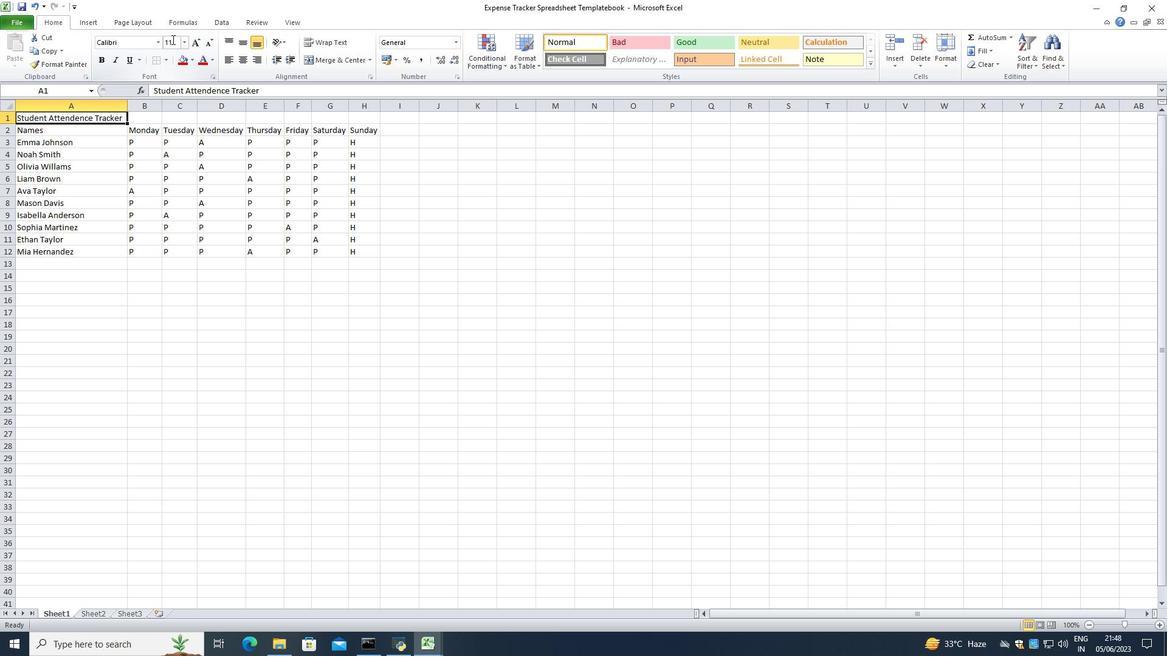 
Action: Key pressed <Key.backspace>24<Key.enter>
Screenshot: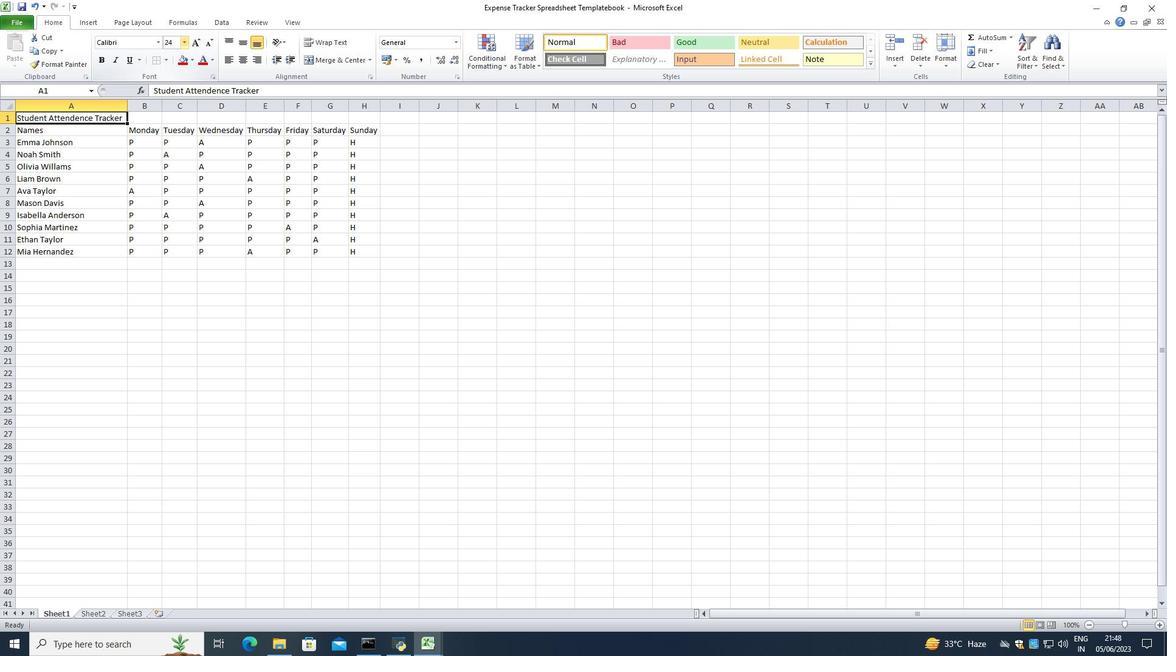 
Action: Mouse moved to (74, 146)
Screenshot: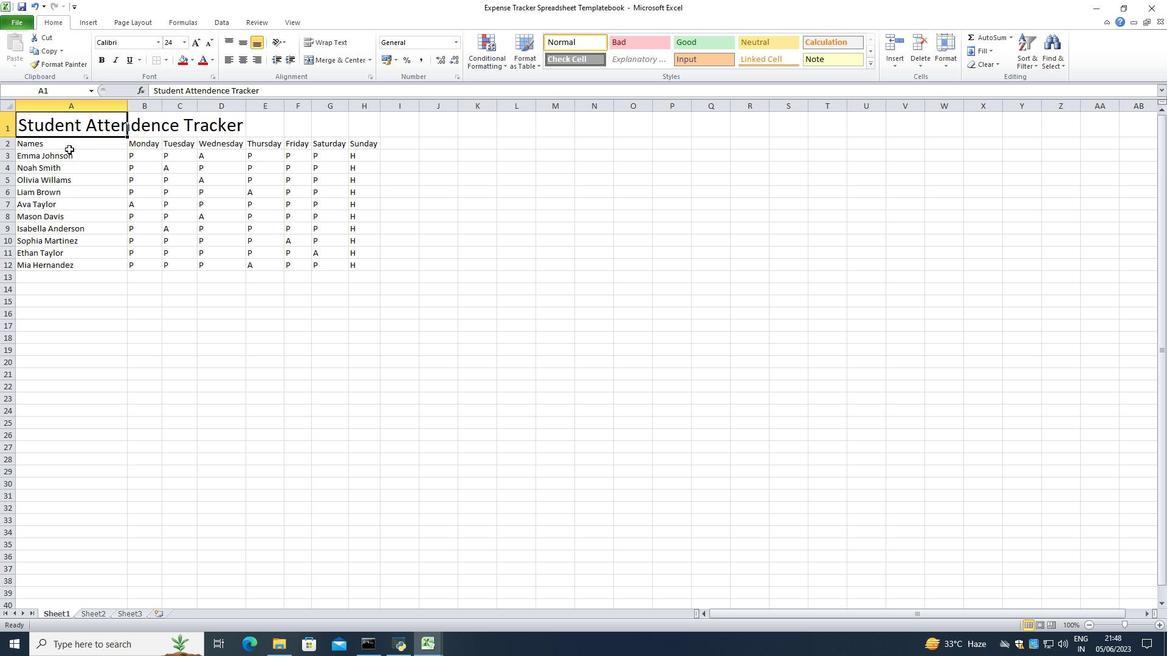 
Action: Mouse pressed left at (74, 146)
Screenshot: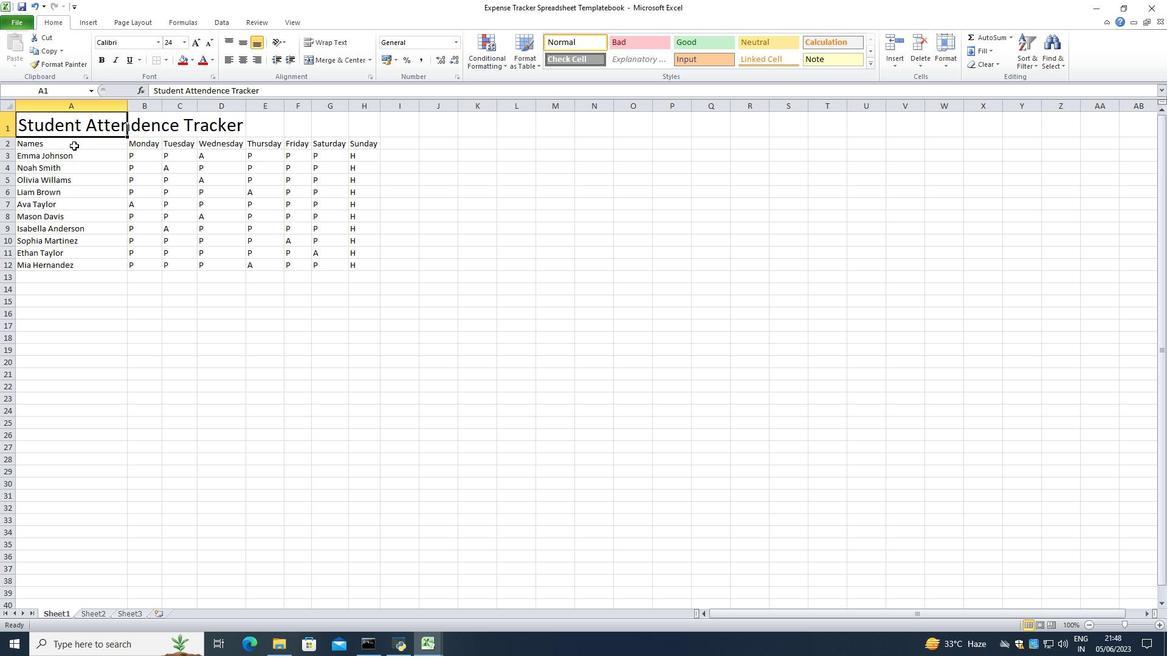 
Action: Mouse moved to (132, 41)
Screenshot: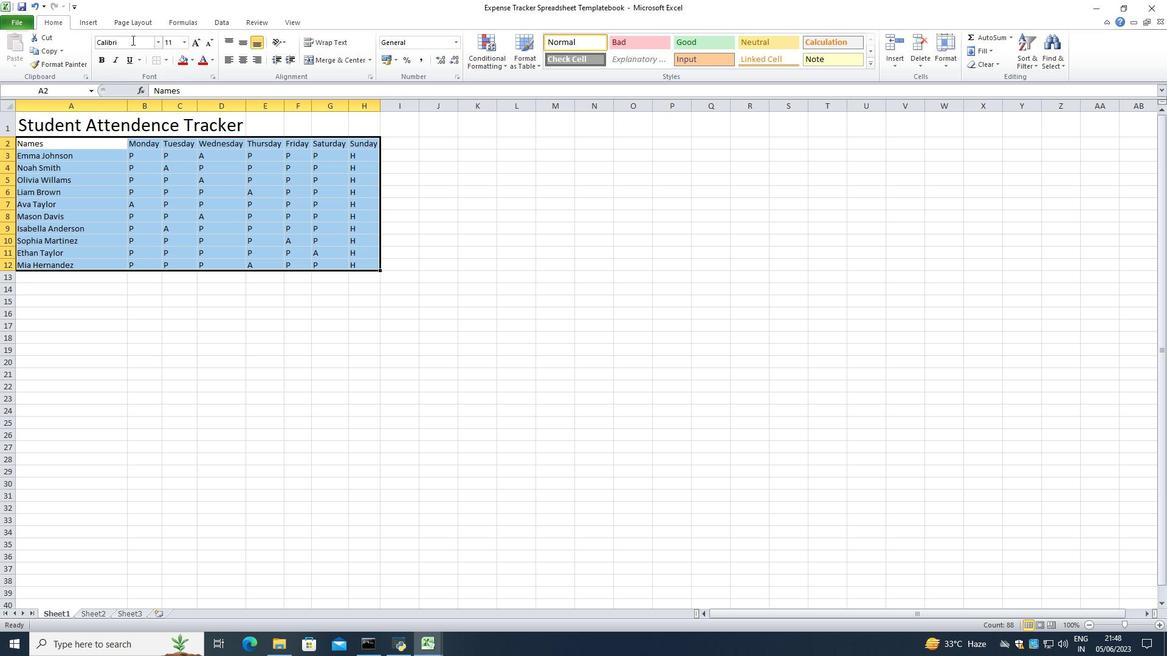 
Action: Mouse pressed left at (132, 41)
Screenshot: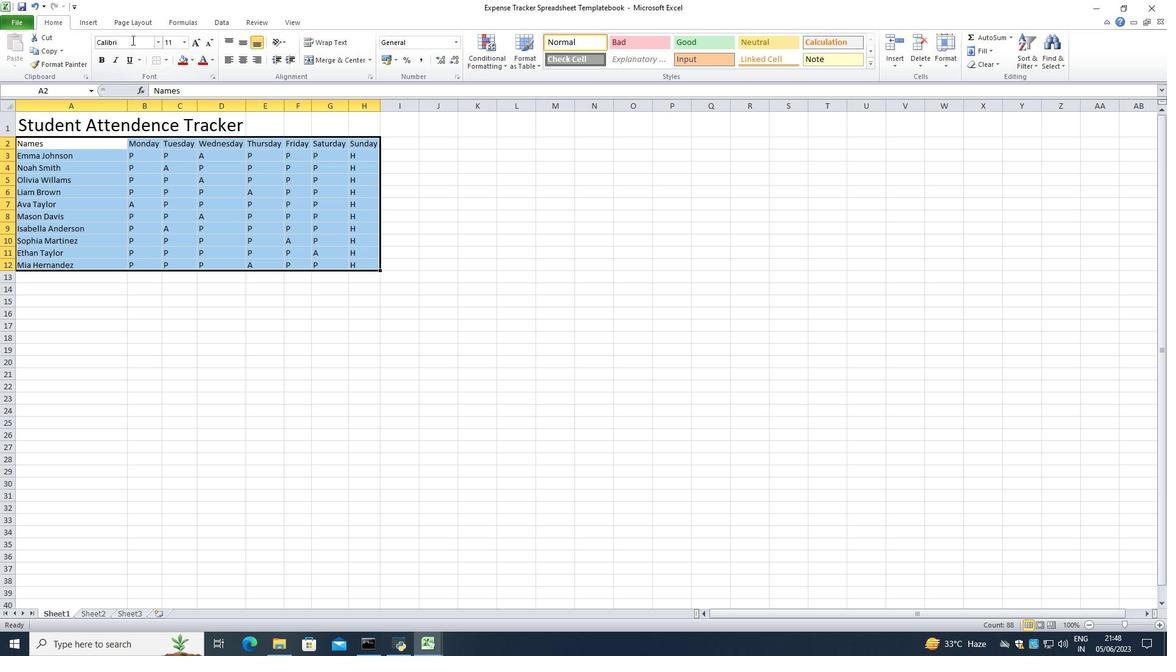 
Action: Mouse moved to (133, 41)
Screenshot: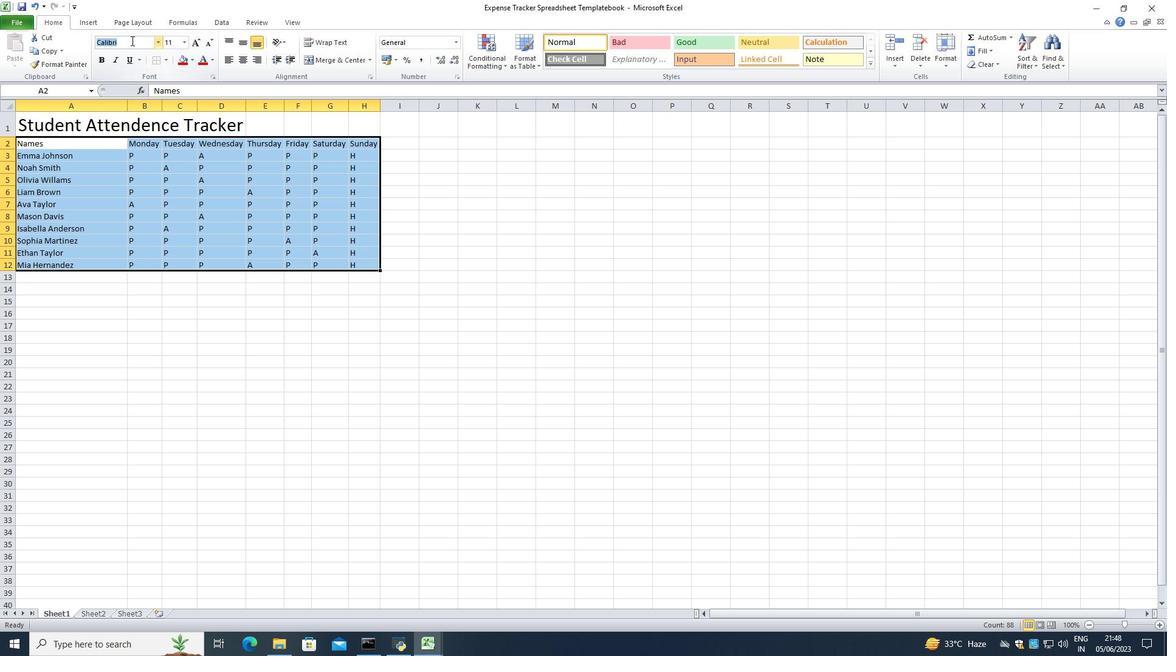 
Action: Key pressed <Key.backspace><Key.shift>Bell<Key.space><Key.shift>MT<Key.enter>
Screenshot: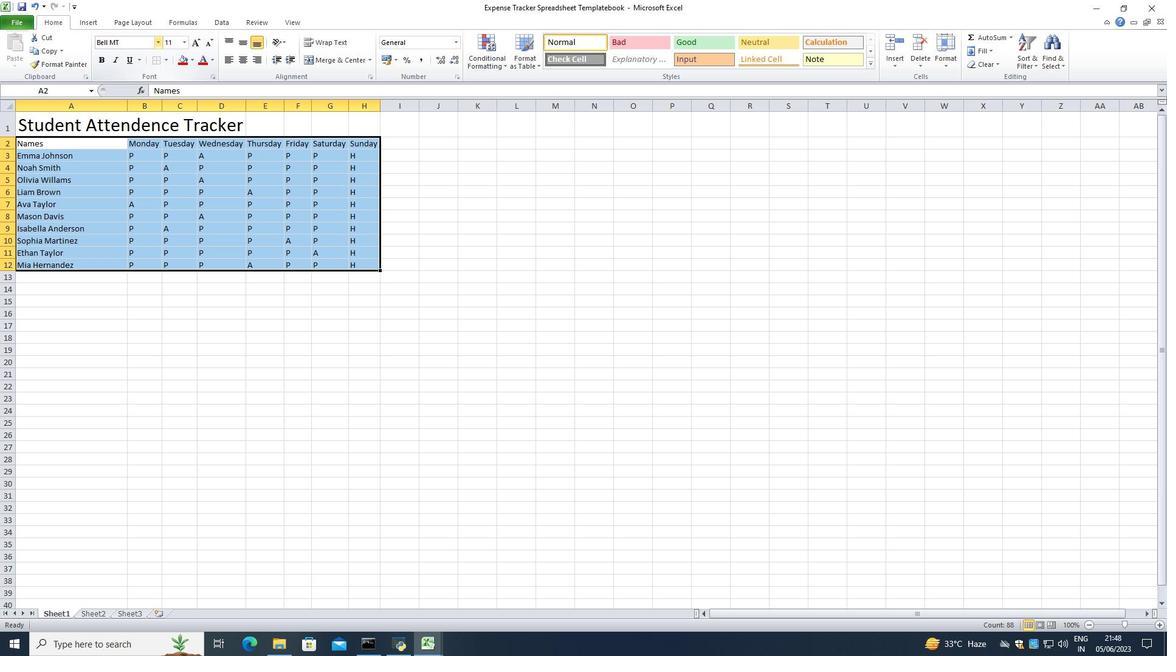 
Action: Mouse moved to (177, 44)
Screenshot: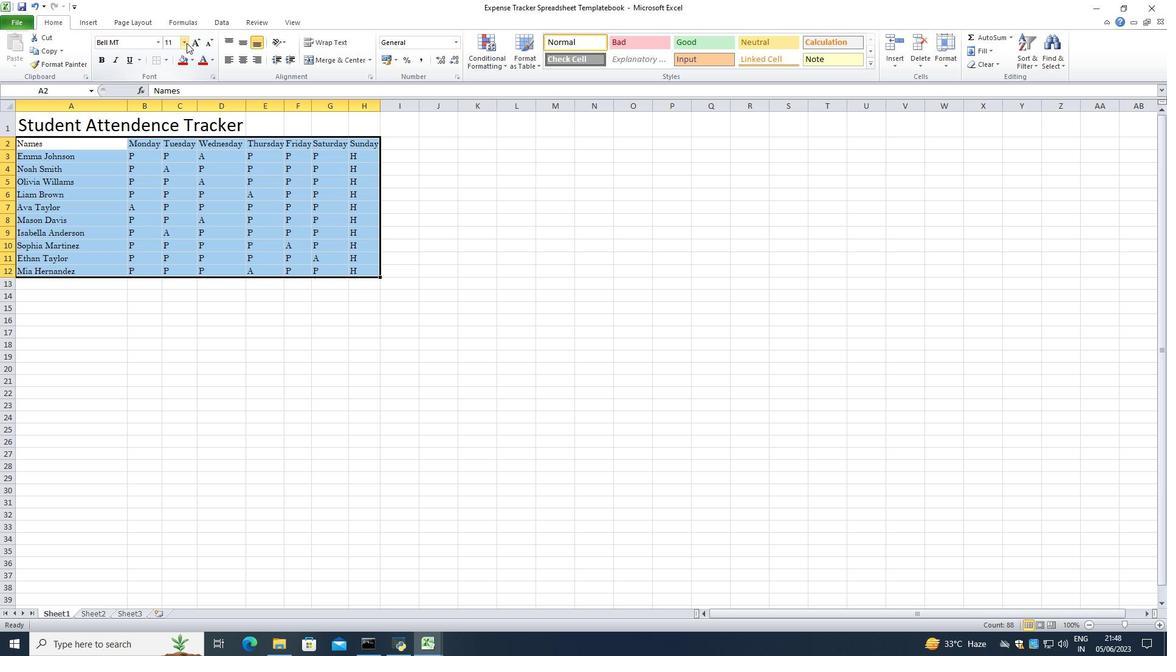 
Action: Mouse pressed left at (177, 44)
Screenshot: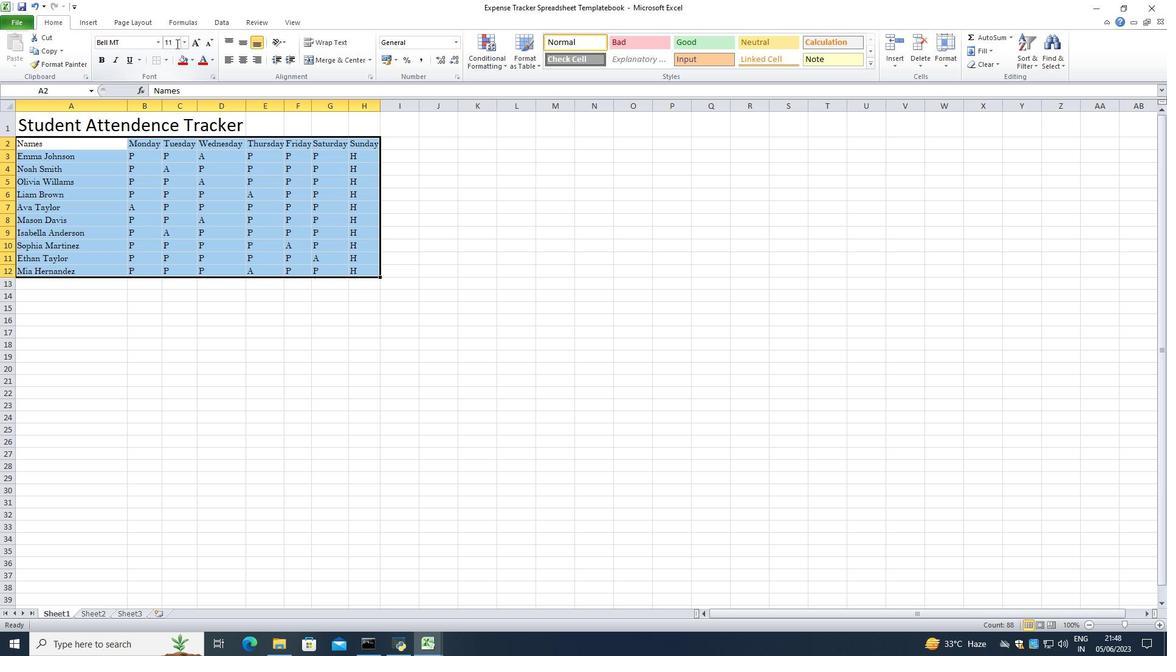 
Action: Key pressed <Key.backspace><Key.backspace>16<Key.enter>
Screenshot: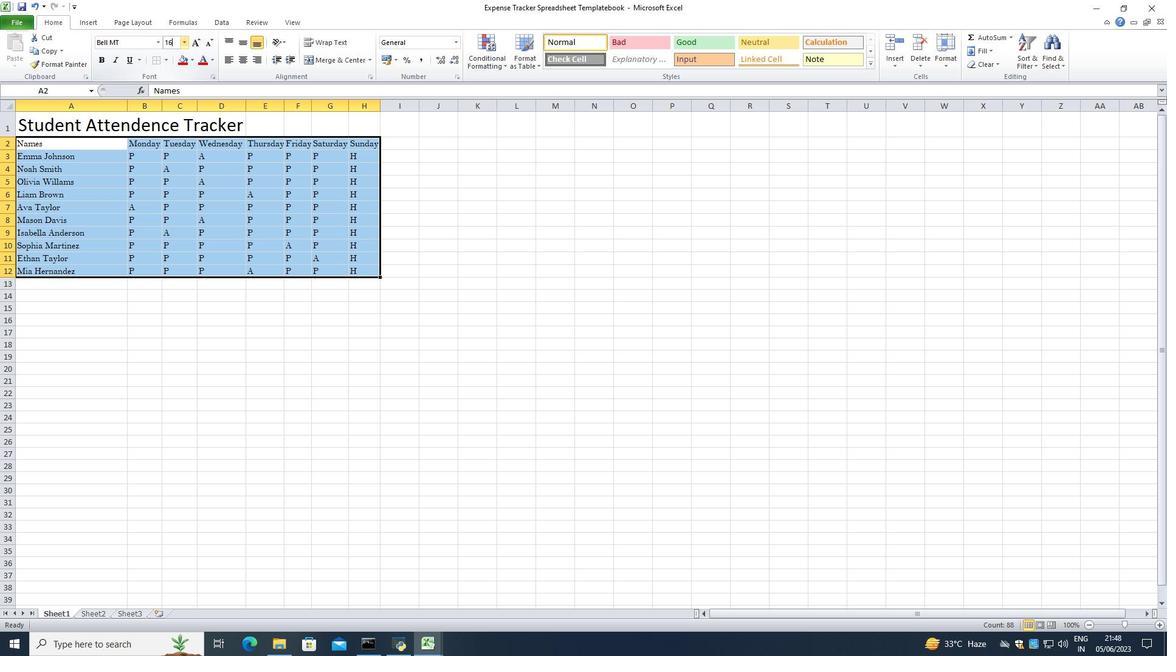 
Action: Mouse moved to (71, 121)
Screenshot: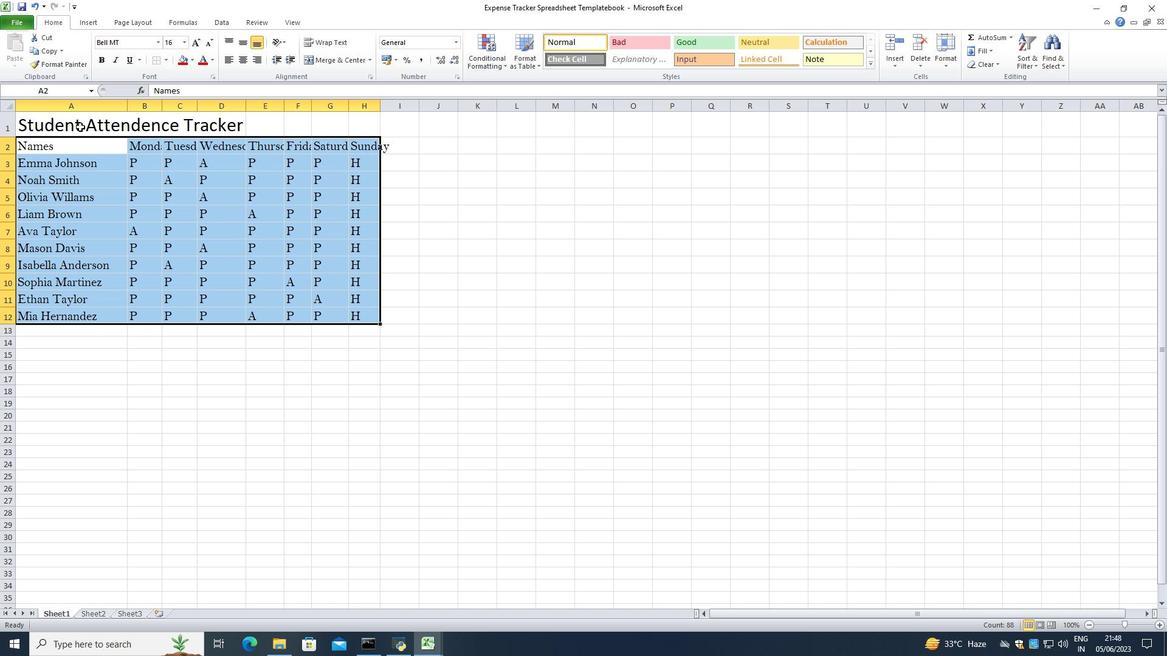 
Action: Mouse pressed left at (71, 121)
Screenshot: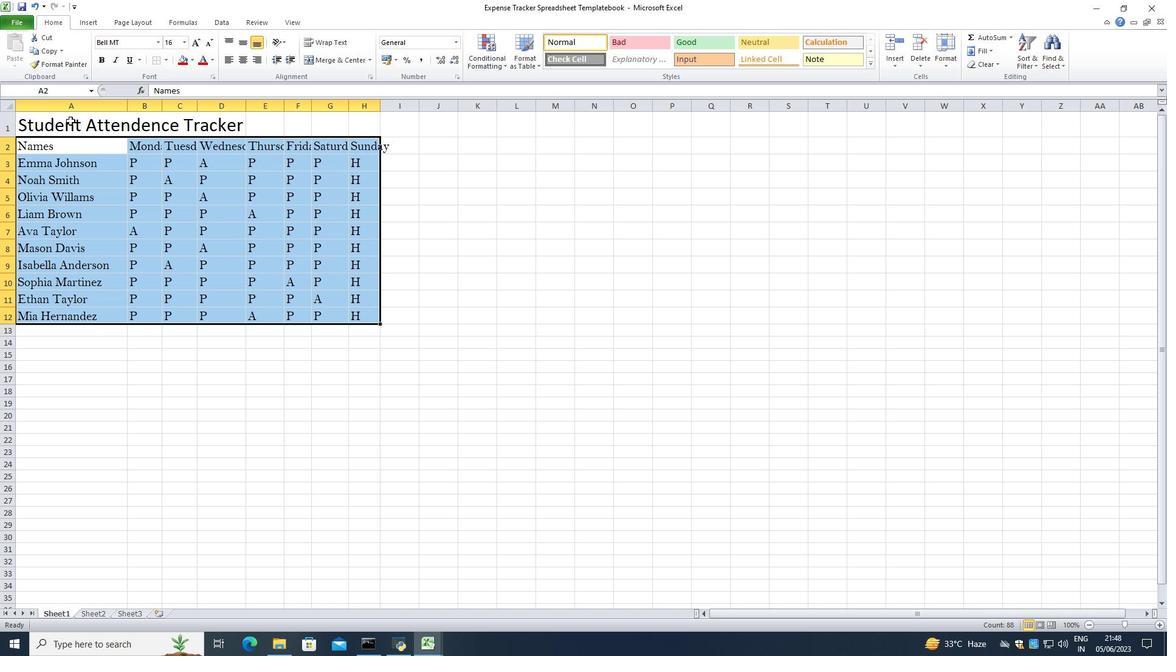 
Action: Mouse moved to (247, 44)
Screenshot: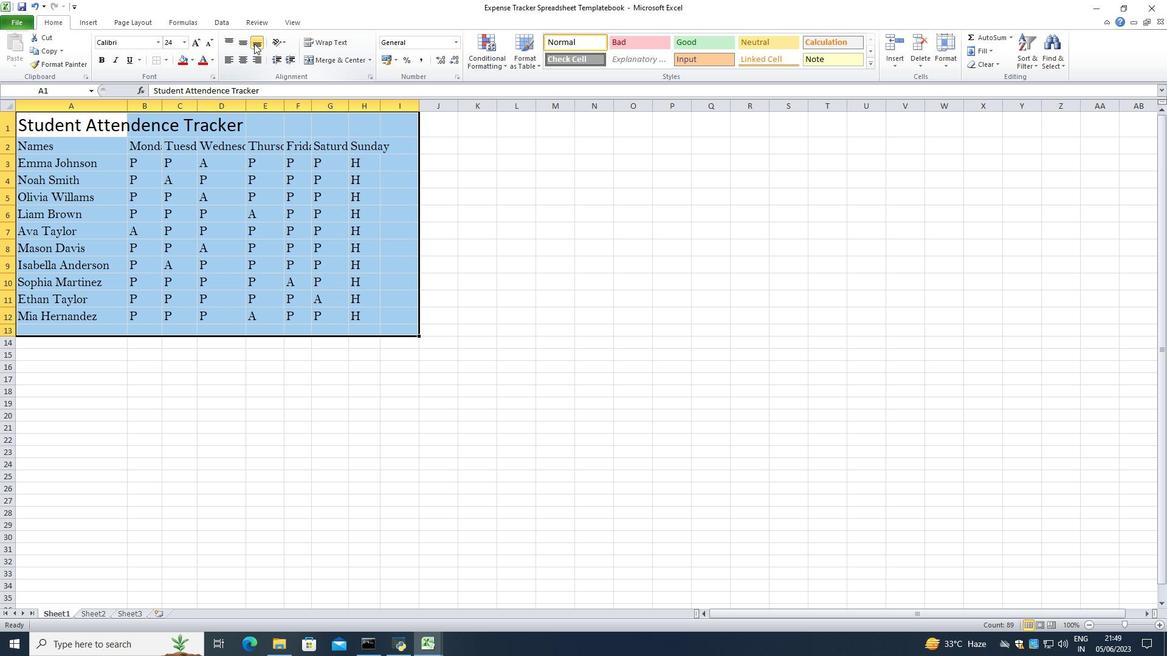 
Action: Mouse pressed left at (247, 44)
Screenshot: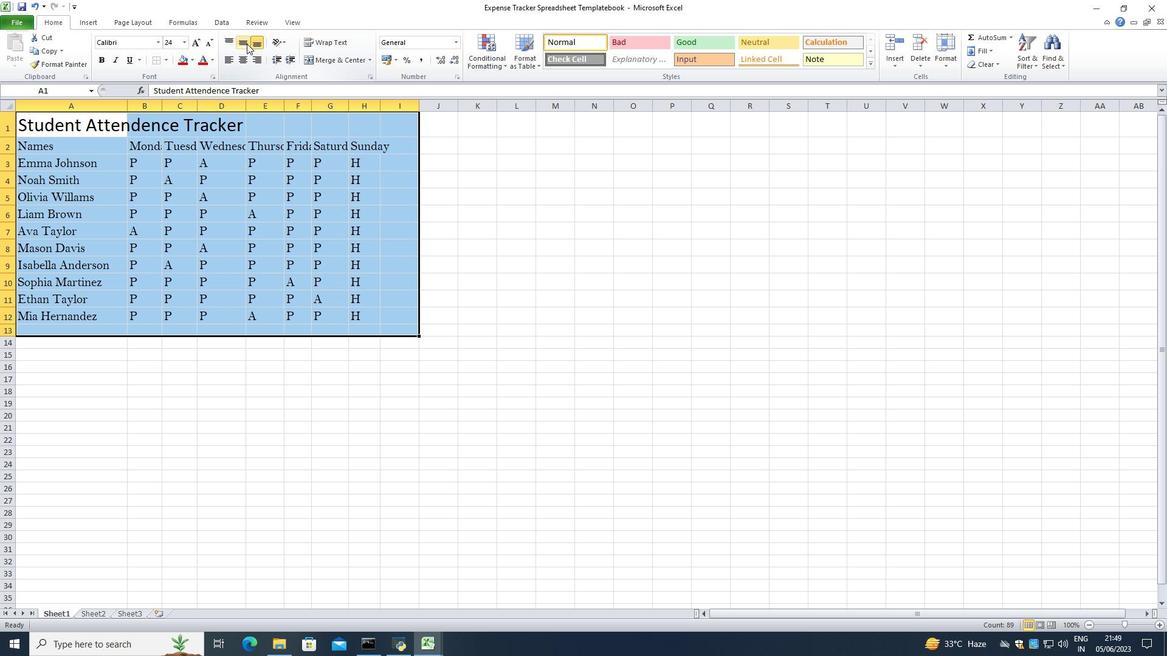 
Action: Mouse moved to (245, 60)
Screenshot: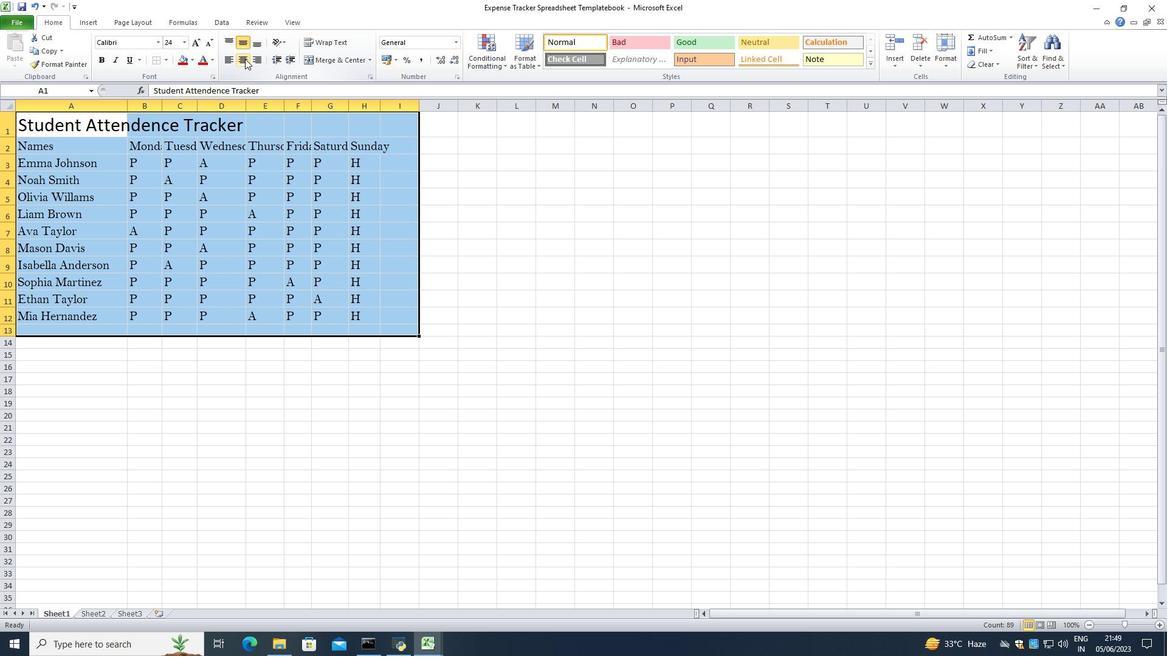 
Action: Mouse pressed left at (245, 60)
Screenshot: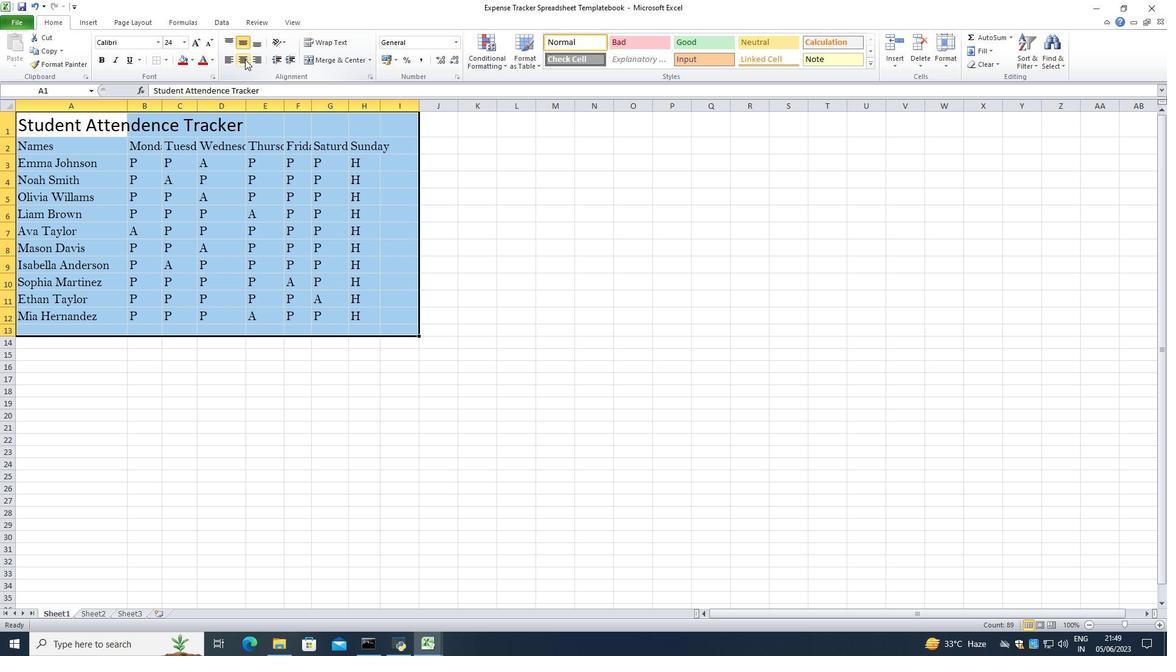 
Action: Mouse moved to (510, 234)
Screenshot: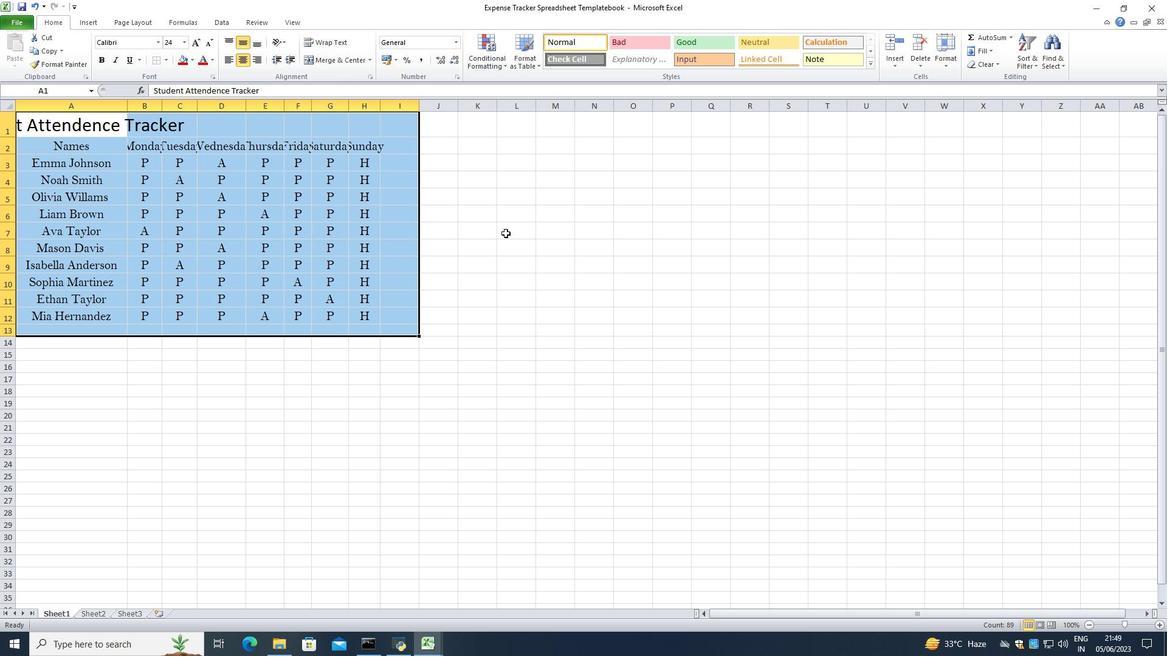
Action: Mouse pressed left at (510, 234)
Screenshot: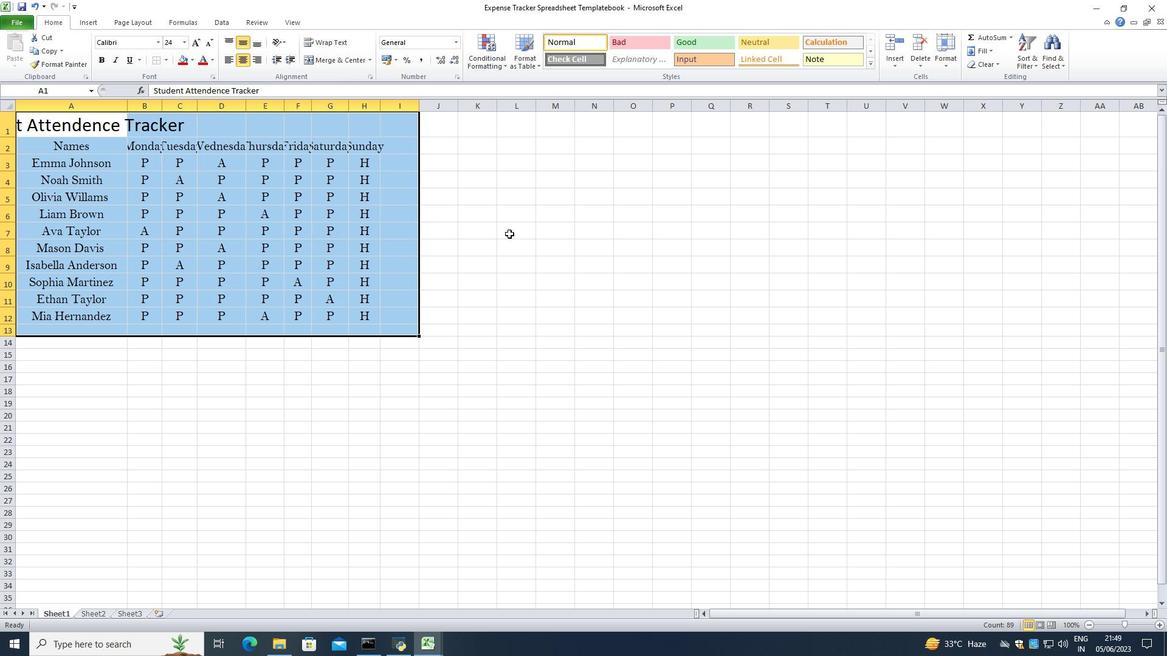
Action: Mouse moved to (125, 102)
Screenshot: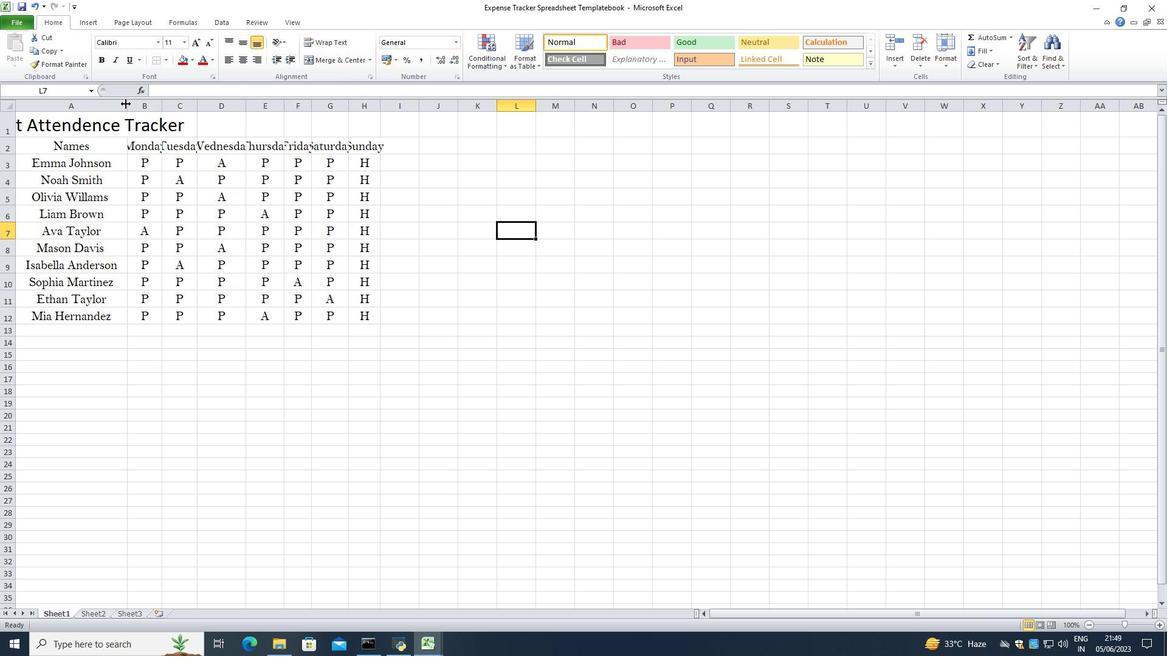 
Action: Mouse pressed left at (125, 102)
Screenshot: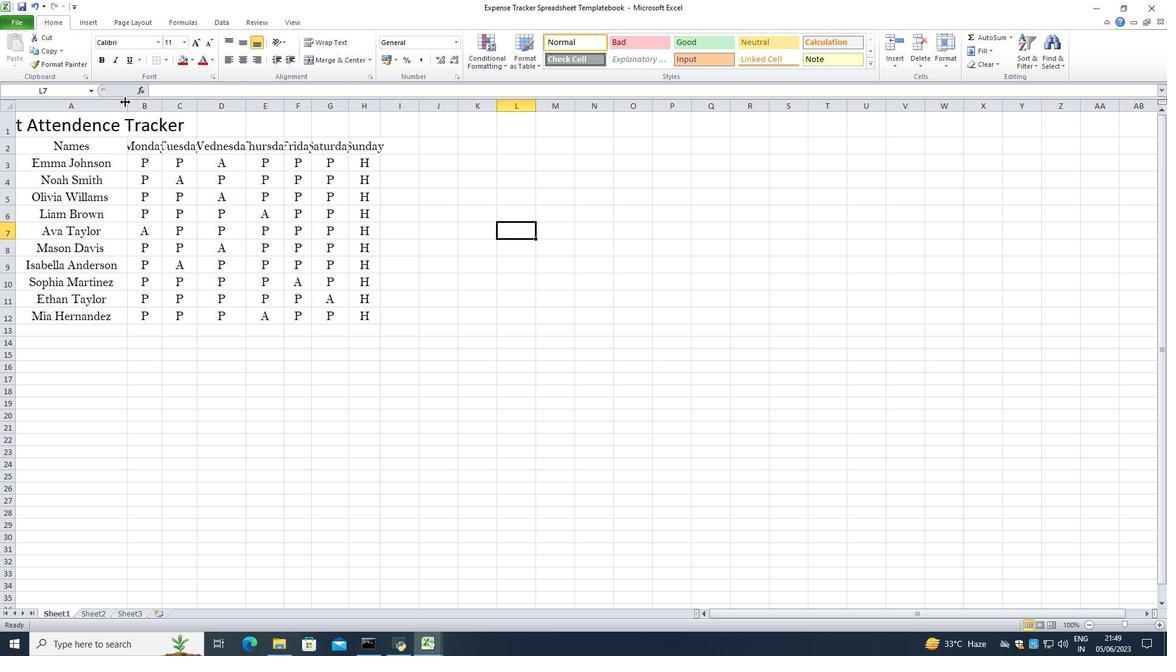
Action: Mouse pressed left at (125, 102)
Screenshot: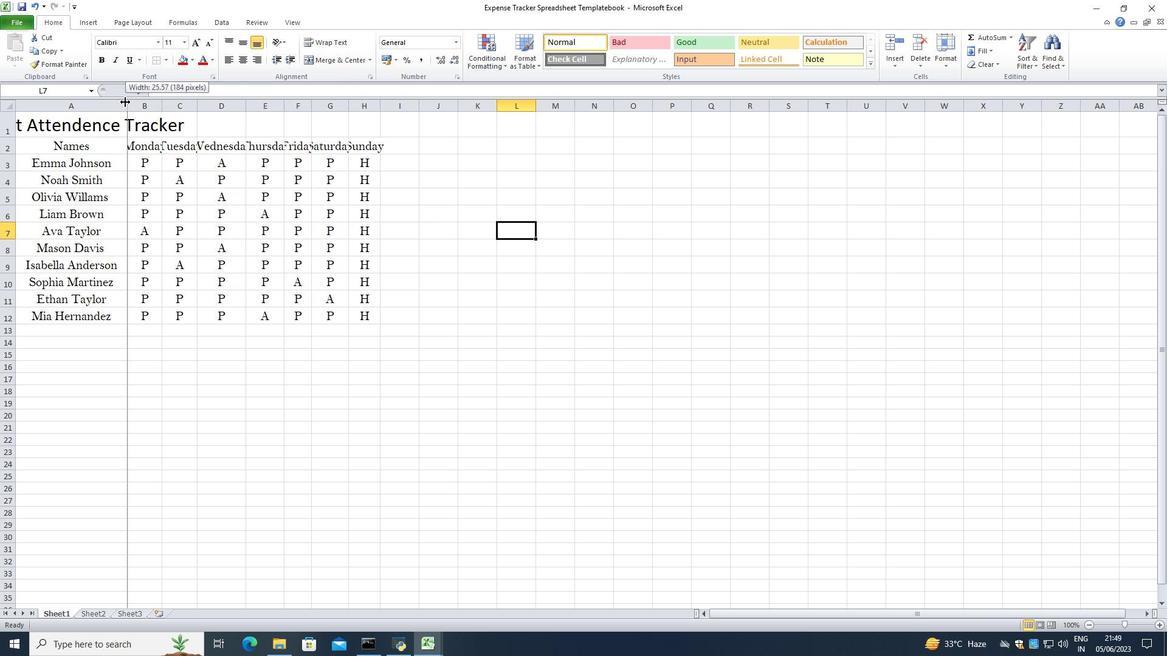 
Action: Mouse moved to (288, 106)
Screenshot: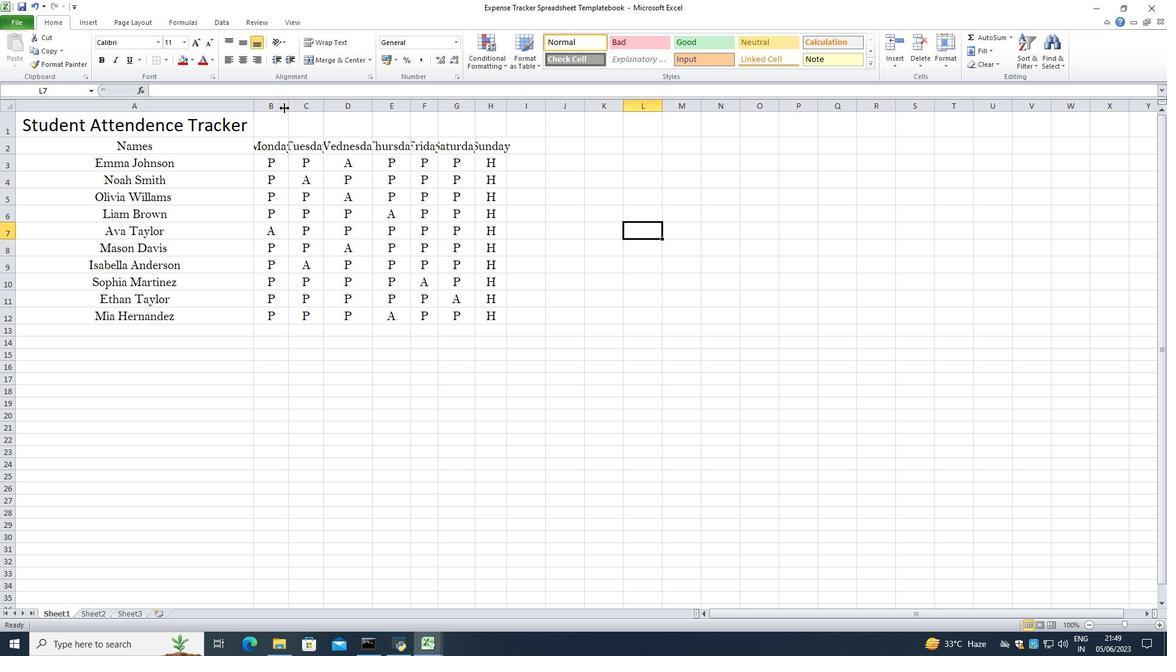 
Action: Mouse pressed left at (288, 106)
Screenshot: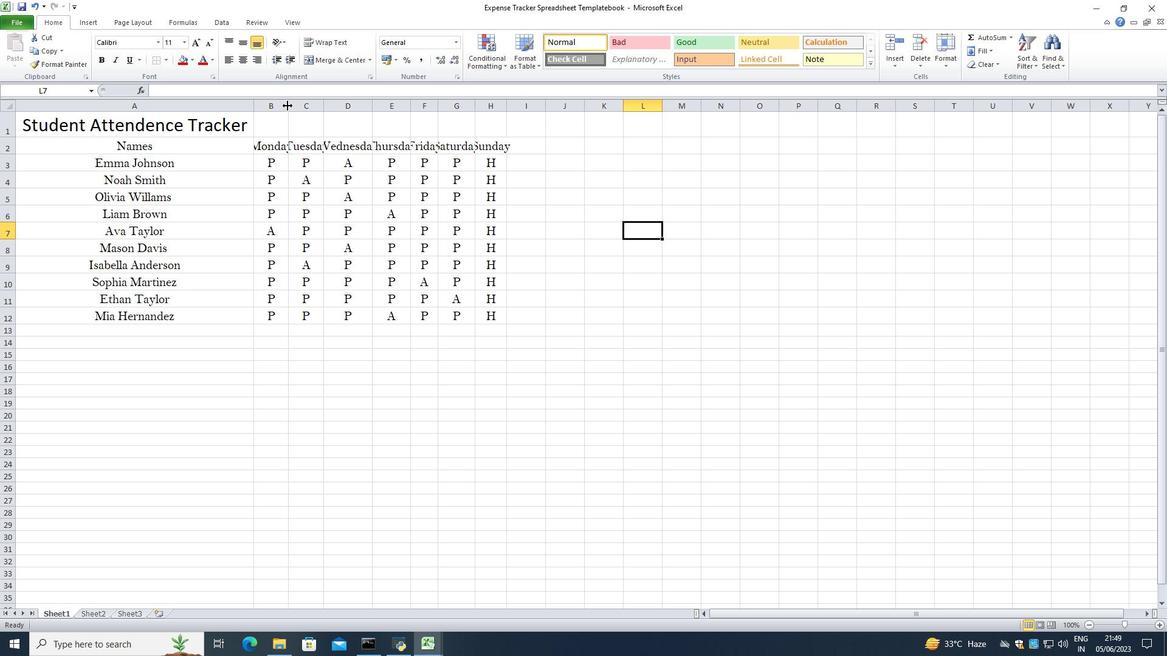 
Action: Mouse pressed left at (288, 106)
Screenshot: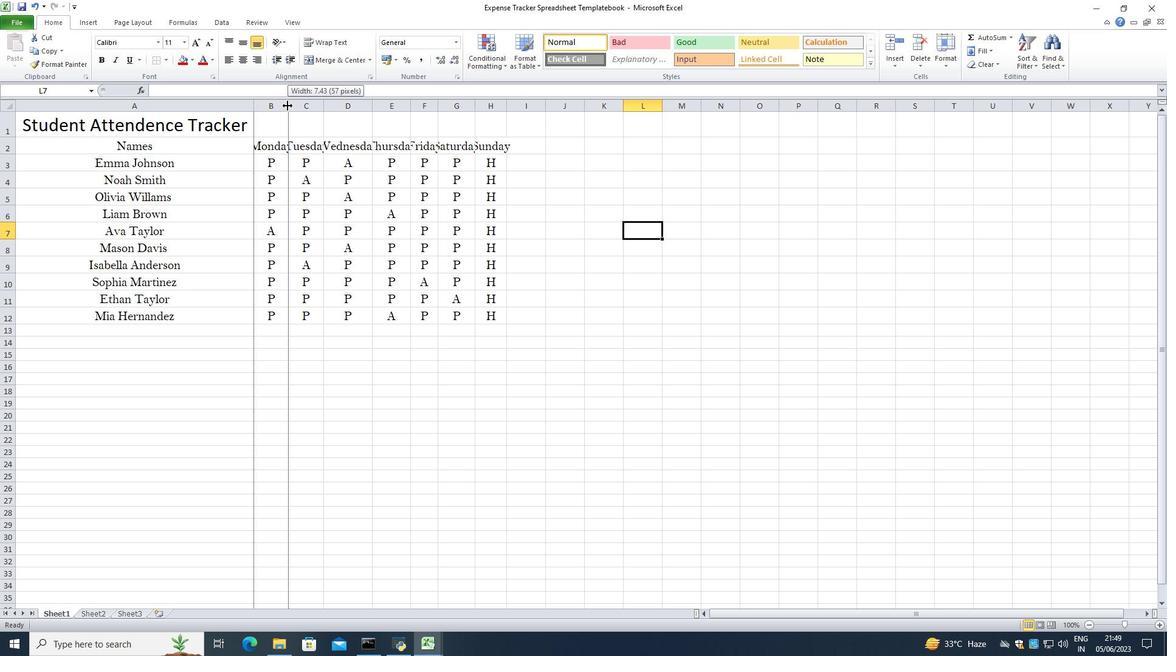 
Action: Mouse moved to (338, 107)
Screenshot: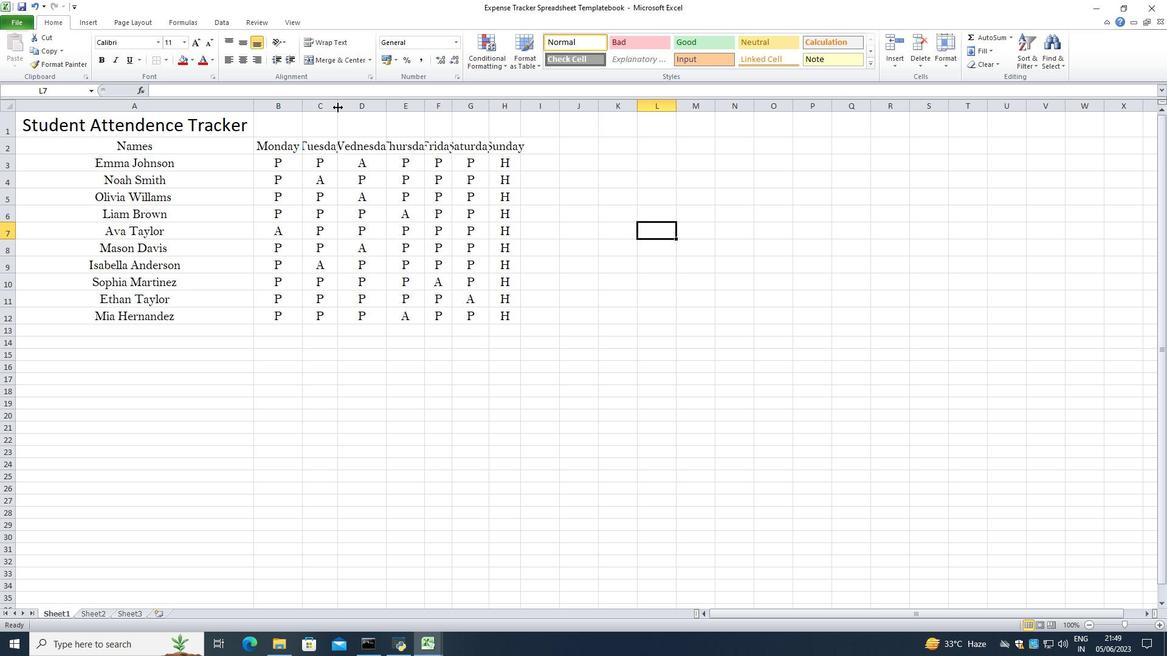 
Action: Mouse pressed left at (338, 107)
Screenshot: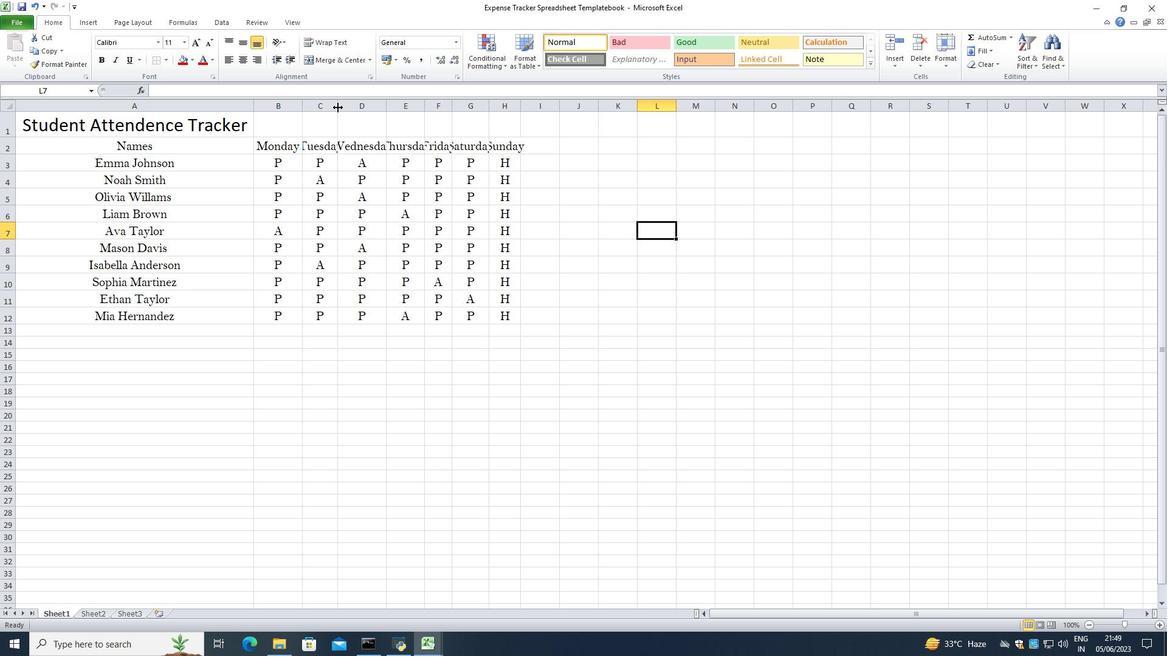 
Action: Mouse pressed left at (338, 107)
Screenshot: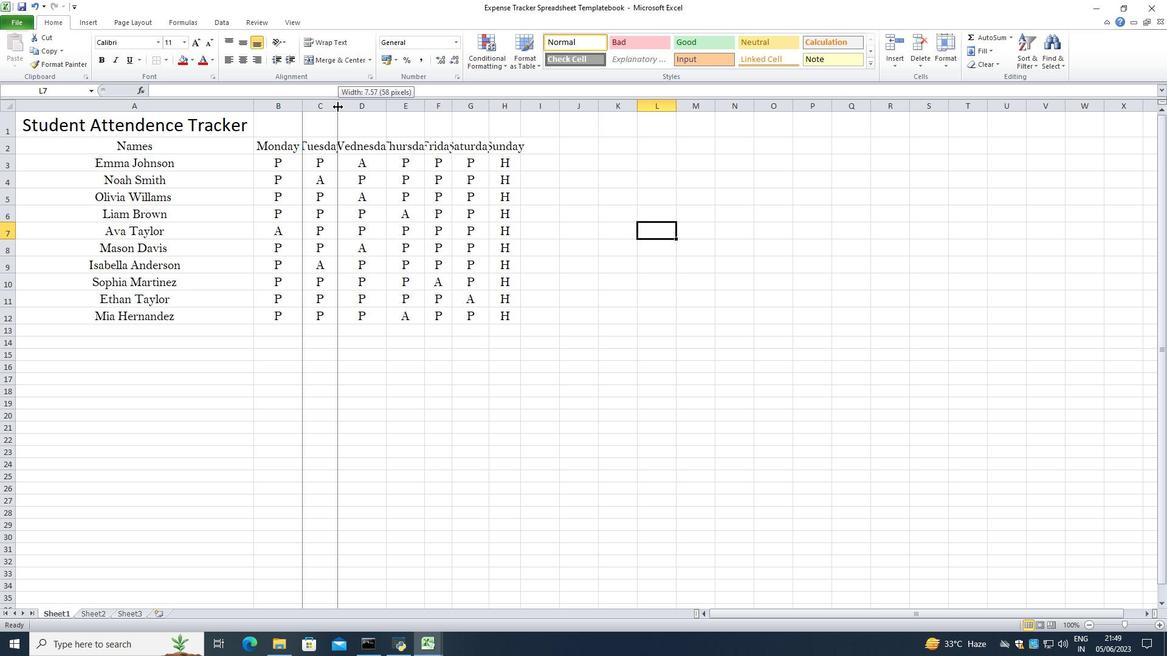 
Action: Mouse moved to (400, 110)
Screenshot: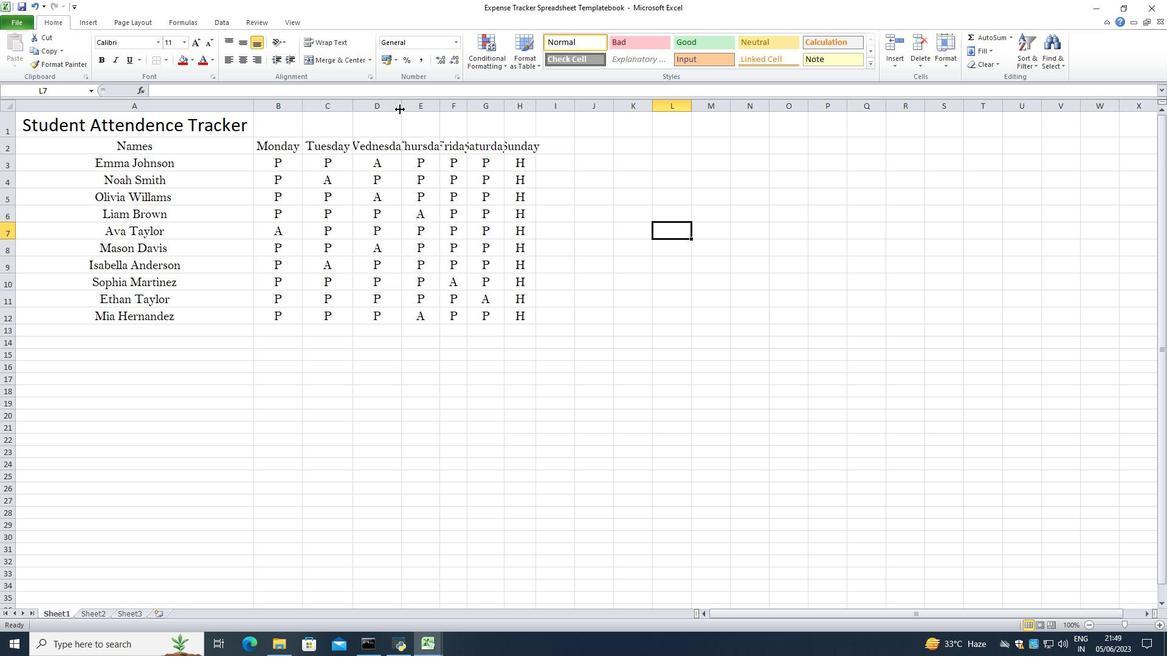 
Action: Mouse pressed left at (400, 110)
Screenshot: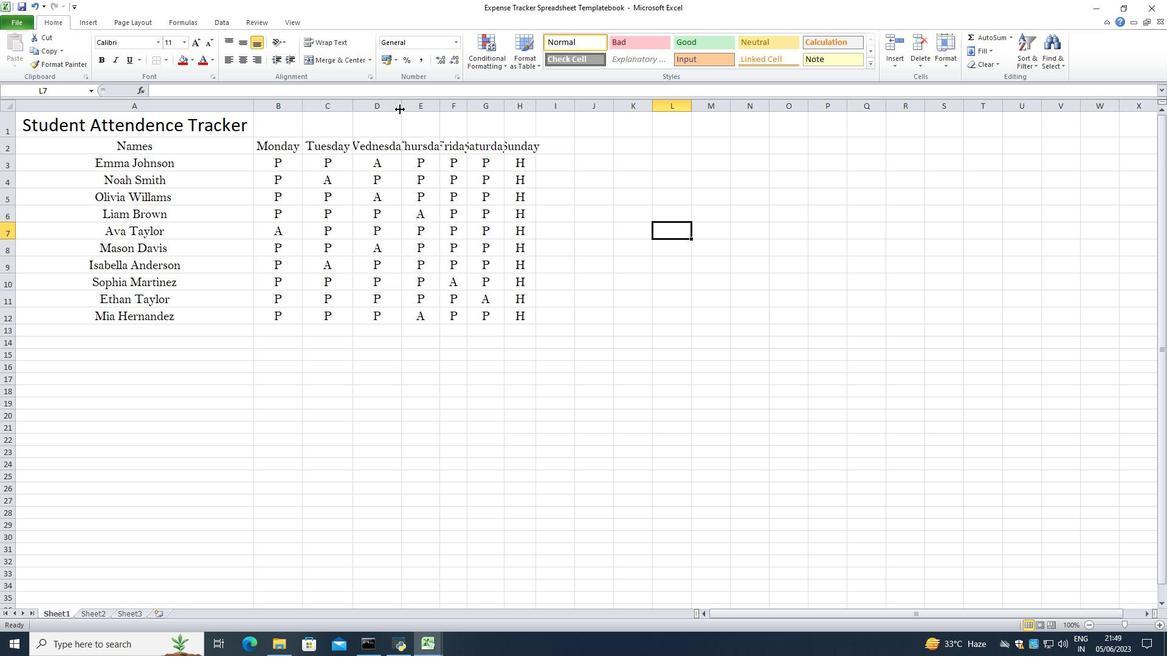 
Action: Mouse pressed left at (400, 110)
Screenshot: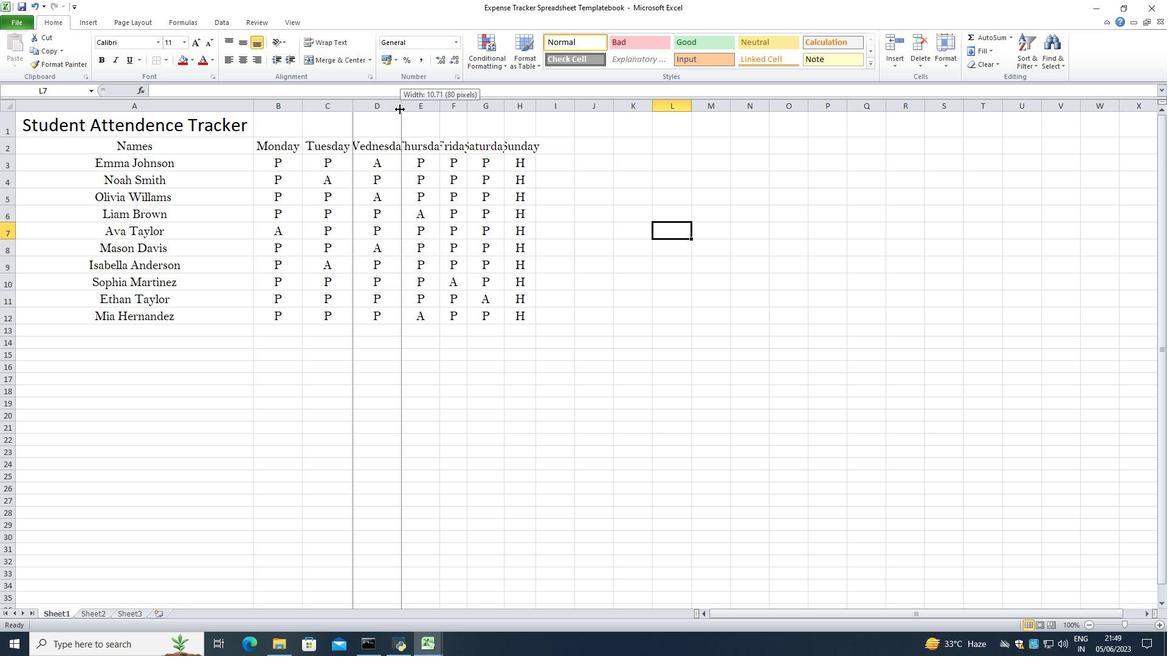 
Action: Mouse moved to (461, 108)
Screenshot: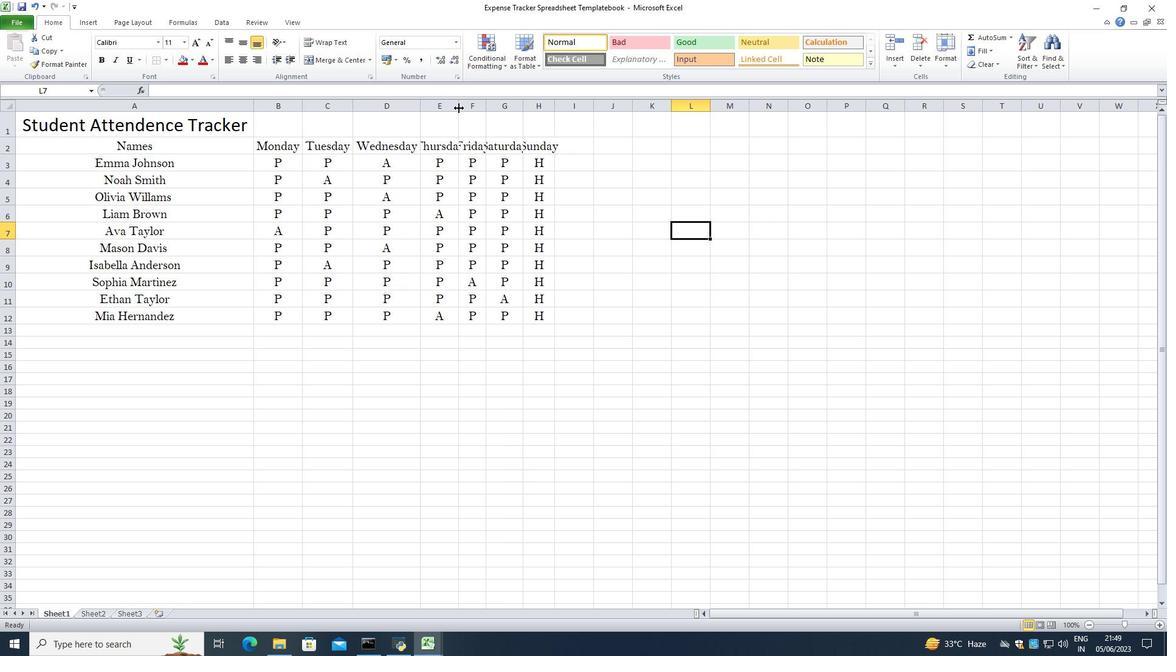 
Action: Mouse pressed left at (461, 108)
Screenshot: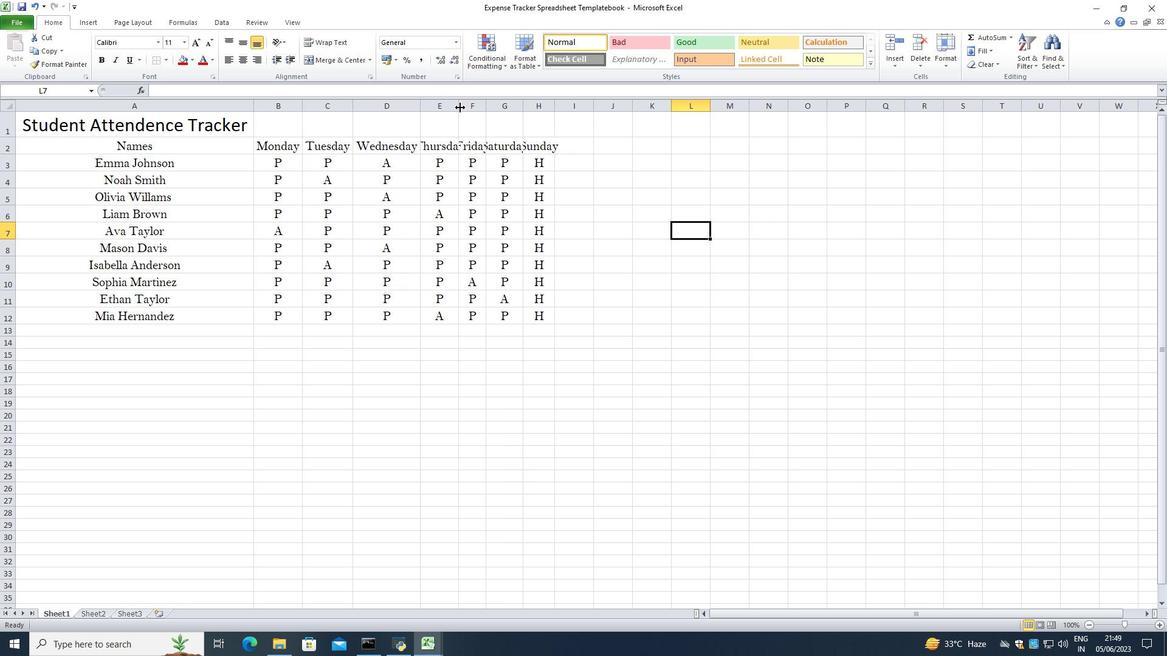 
Action: Mouse pressed left at (461, 108)
Screenshot: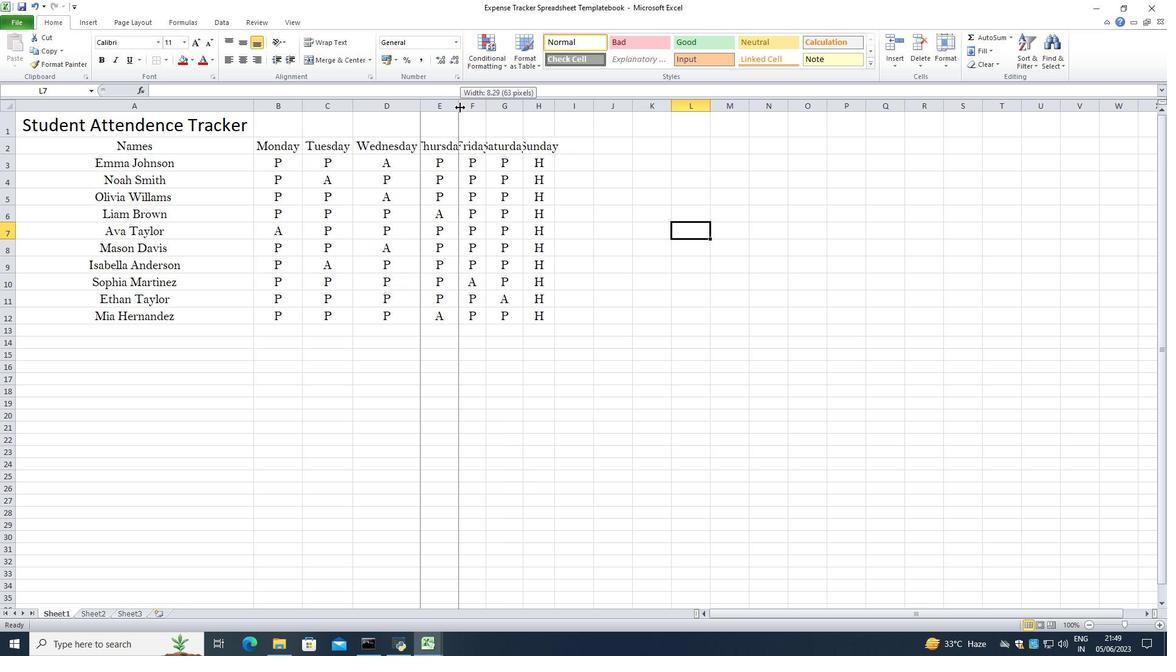 
Action: Mouse moved to (507, 109)
Screenshot: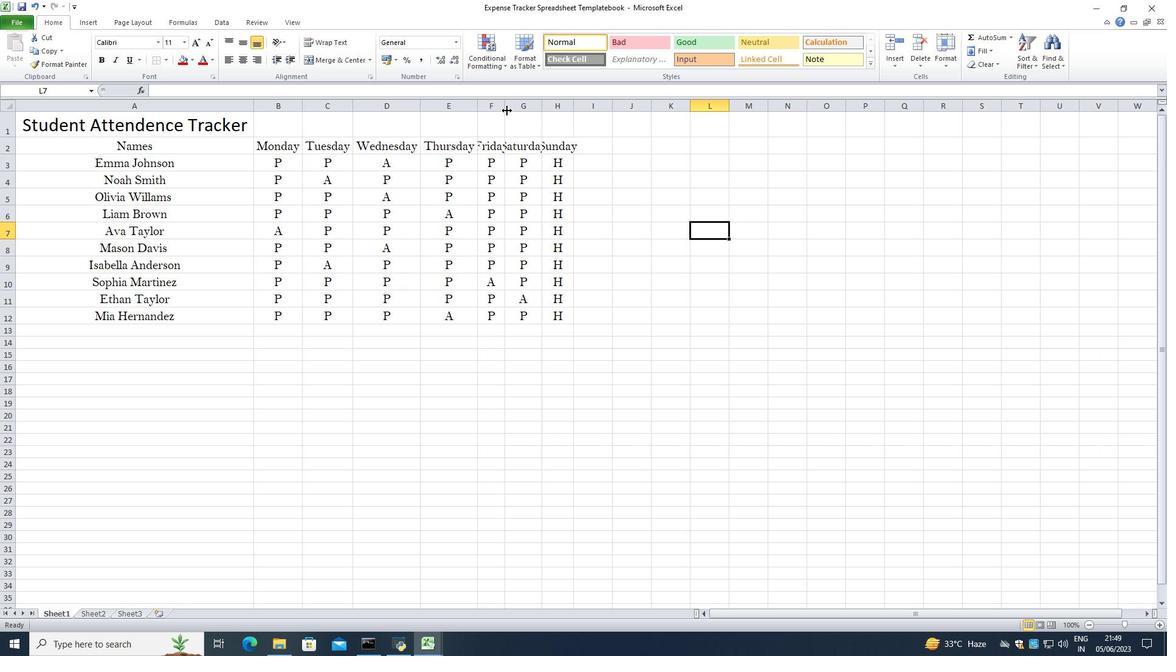
Action: Mouse pressed left at (507, 109)
Screenshot: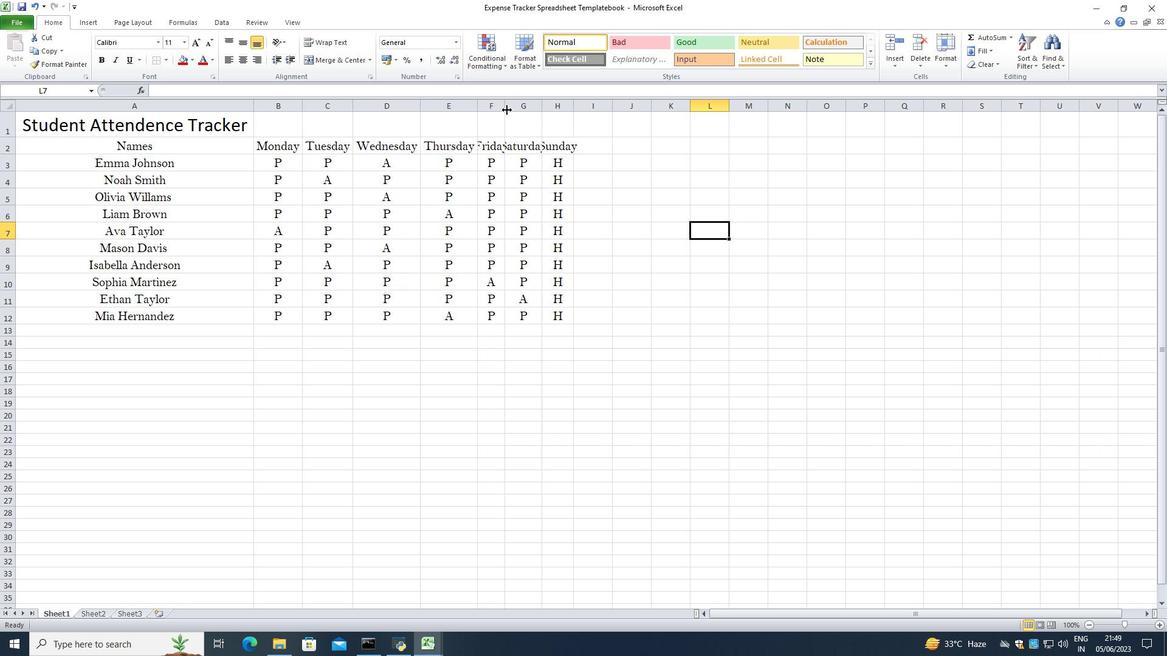 
Action: Mouse pressed left at (507, 109)
Screenshot: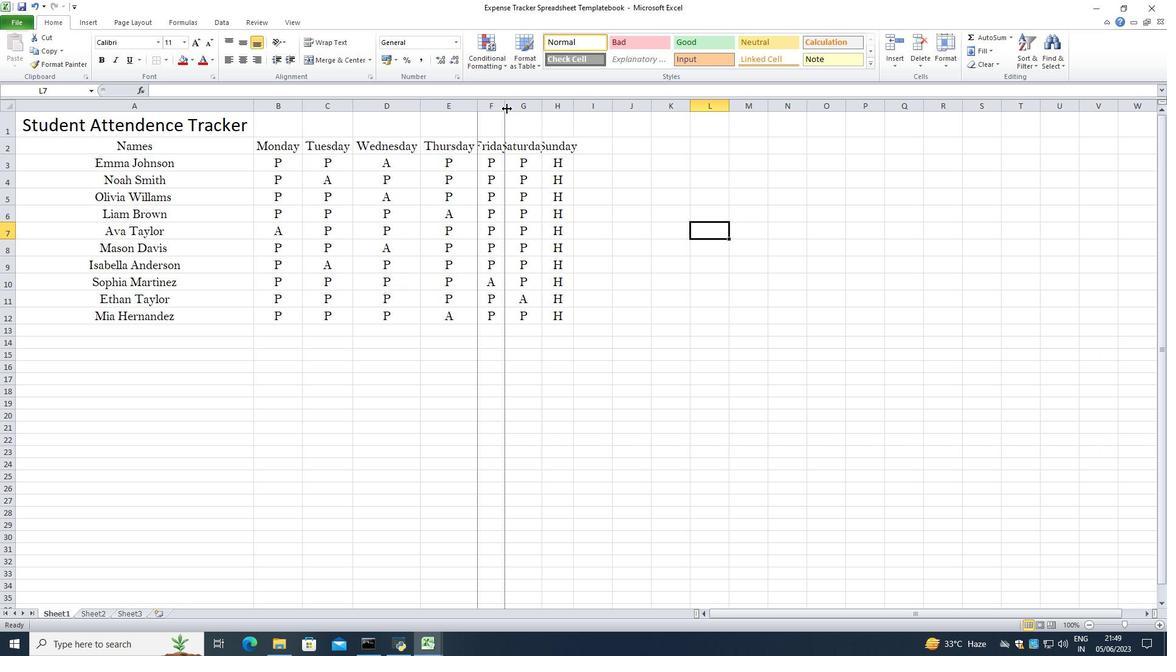
Action: Mouse moved to (557, 108)
Screenshot: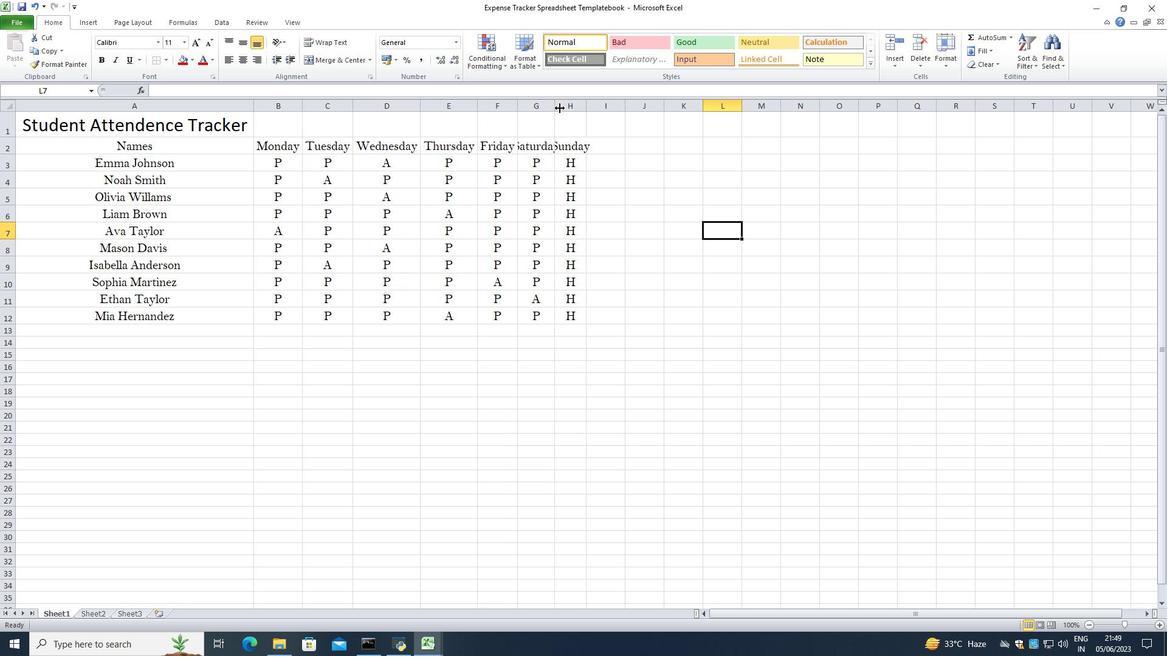 
Action: Mouse pressed left at (557, 108)
Screenshot: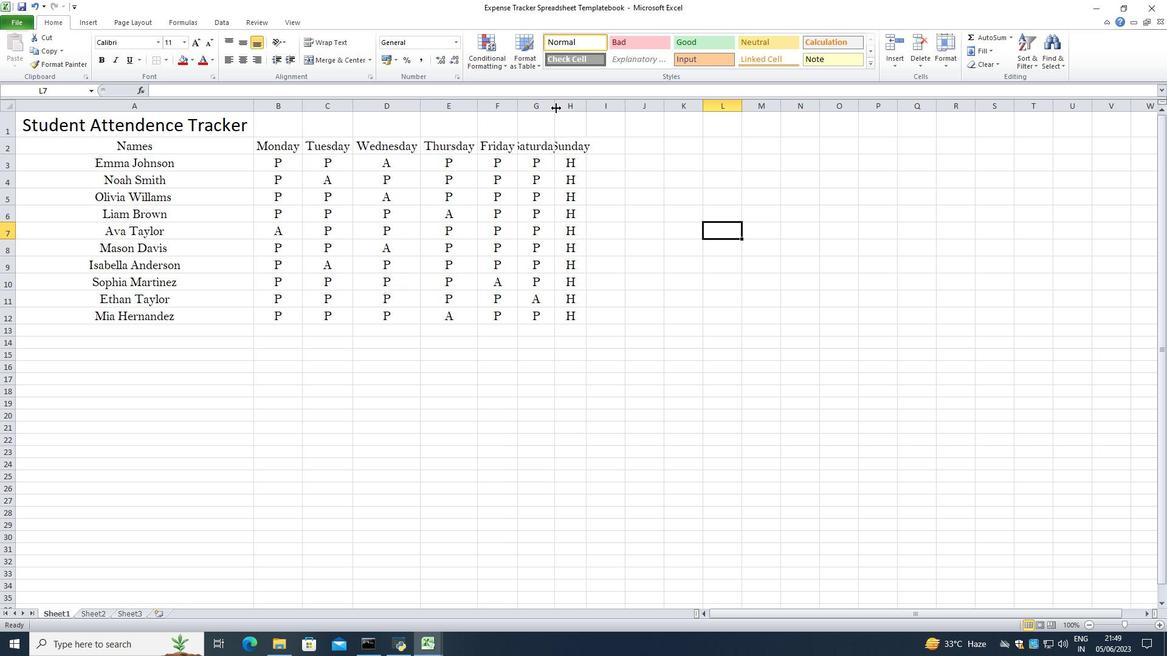 
Action: Mouse pressed left at (557, 108)
Screenshot: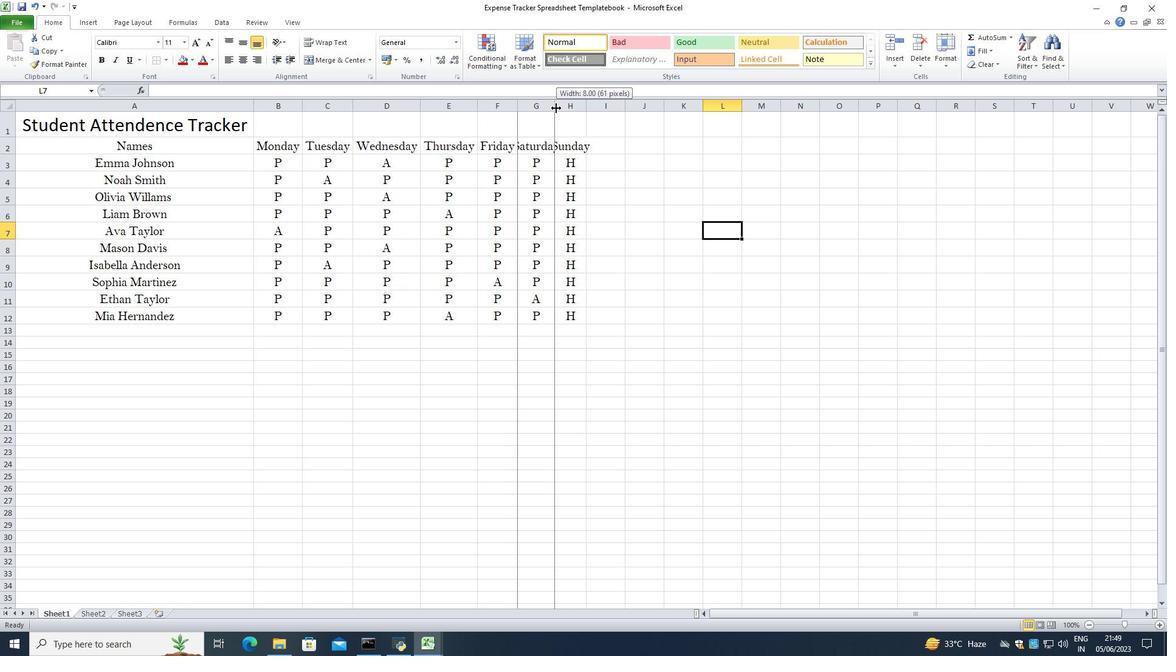 
Action: Mouse moved to (601, 108)
Screenshot: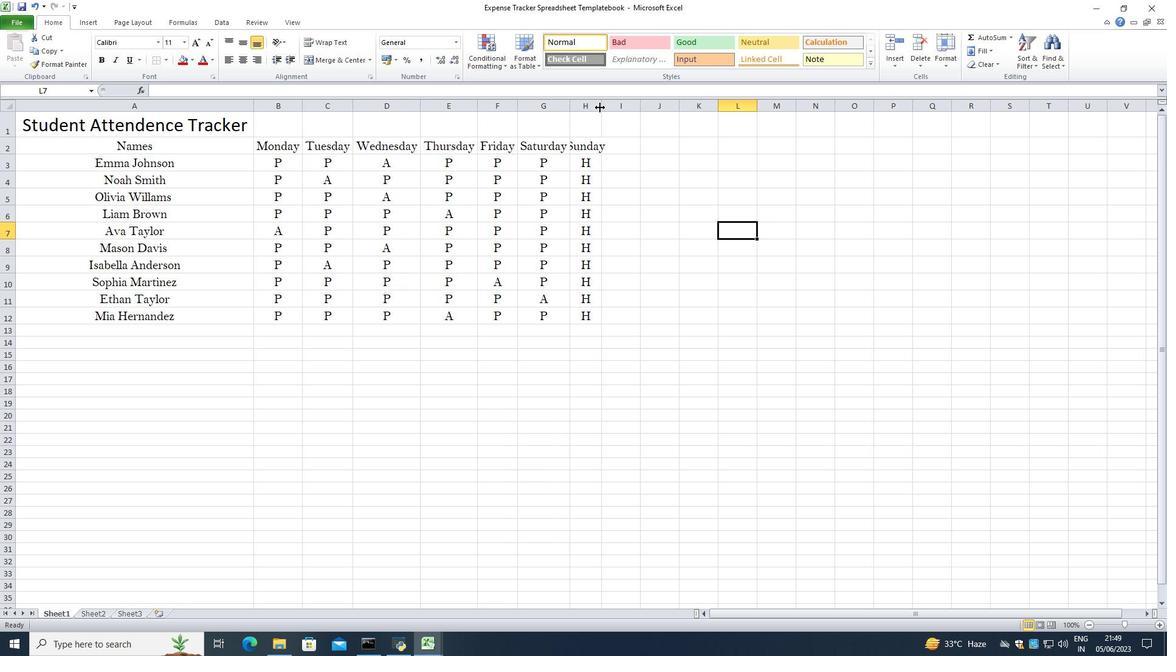 
Action: Mouse pressed left at (601, 108)
Screenshot: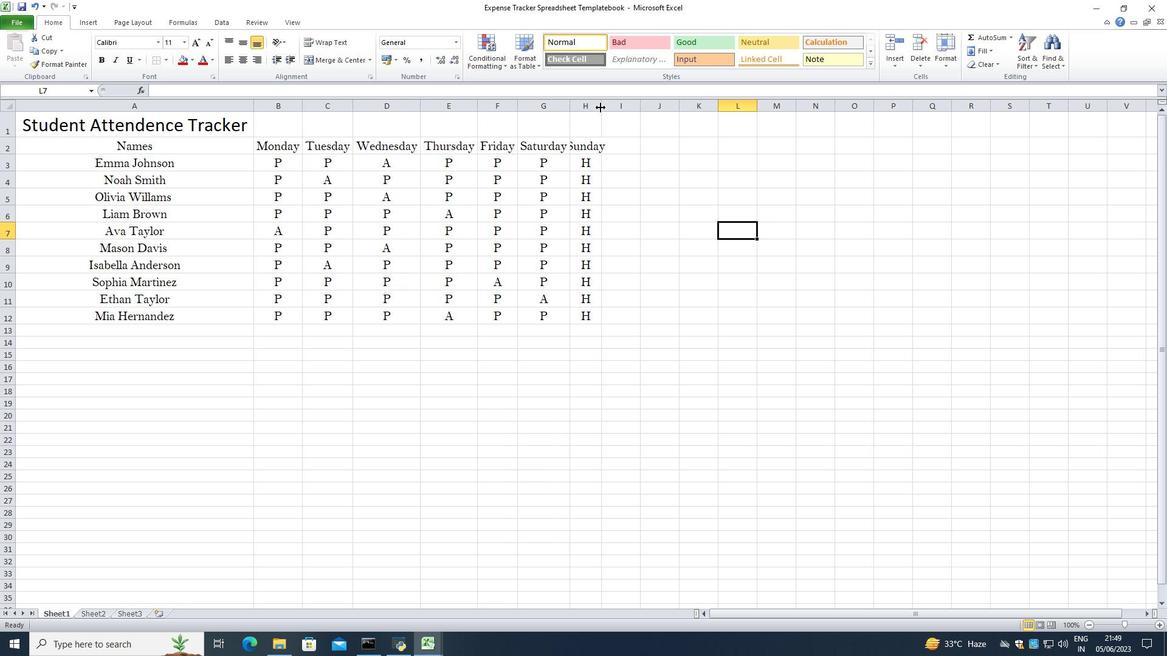 
Action: Mouse pressed left at (601, 108)
Screenshot: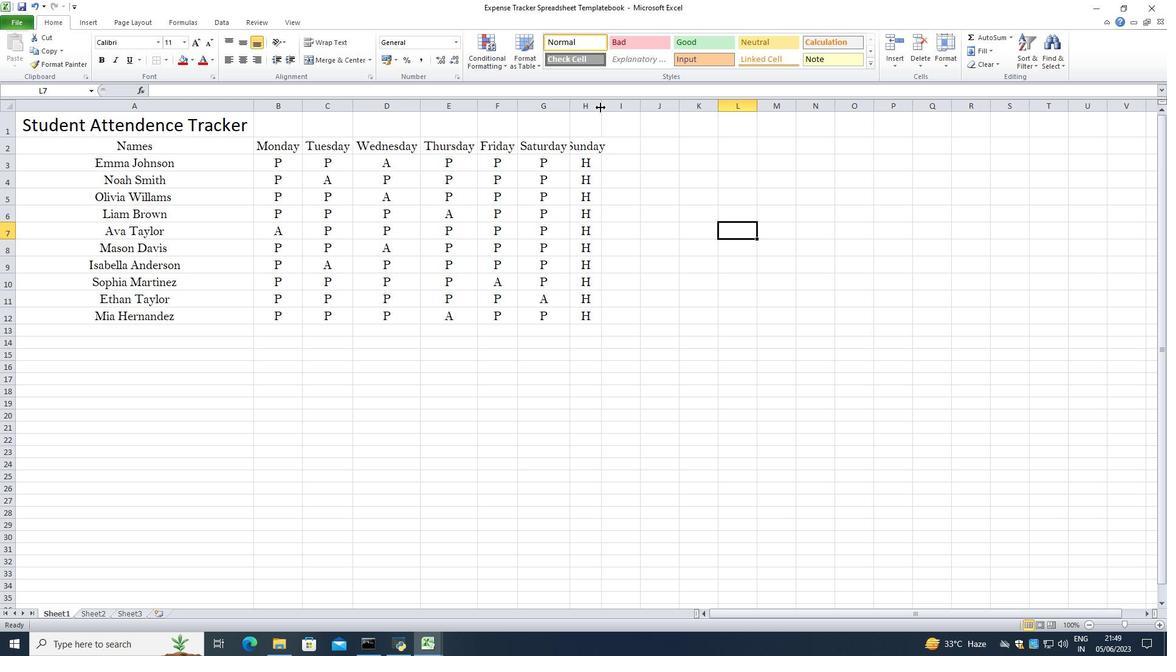 
Action: Mouse moved to (667, 373)
Screenshot: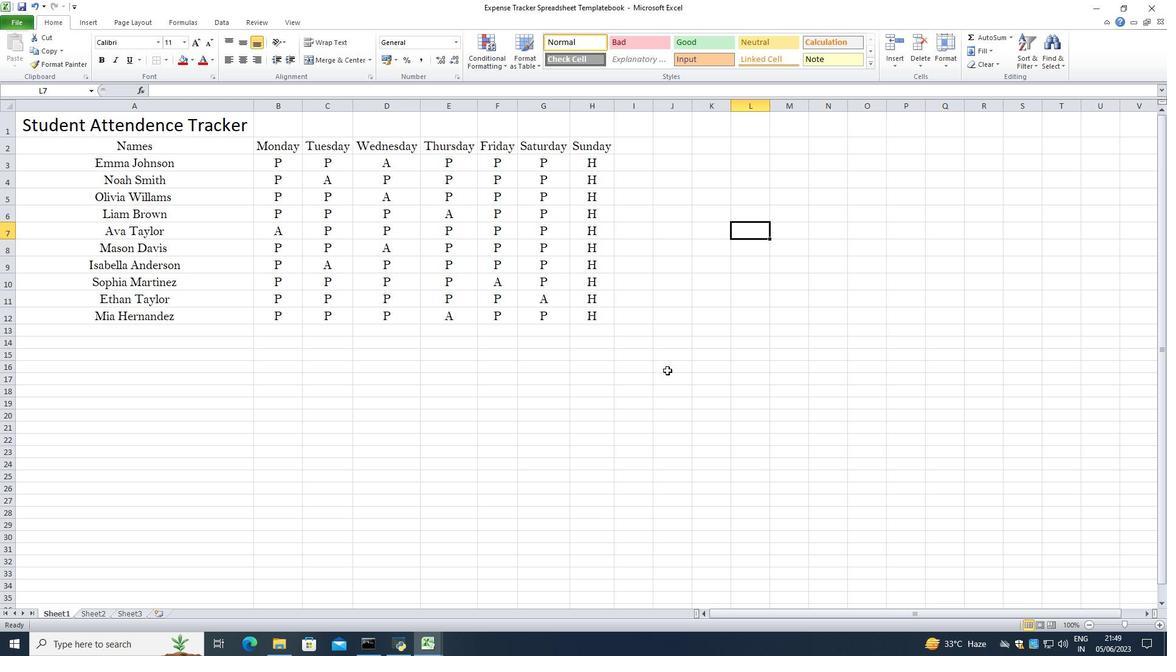 
Action: Key pressed ctrl+S
Screenshot: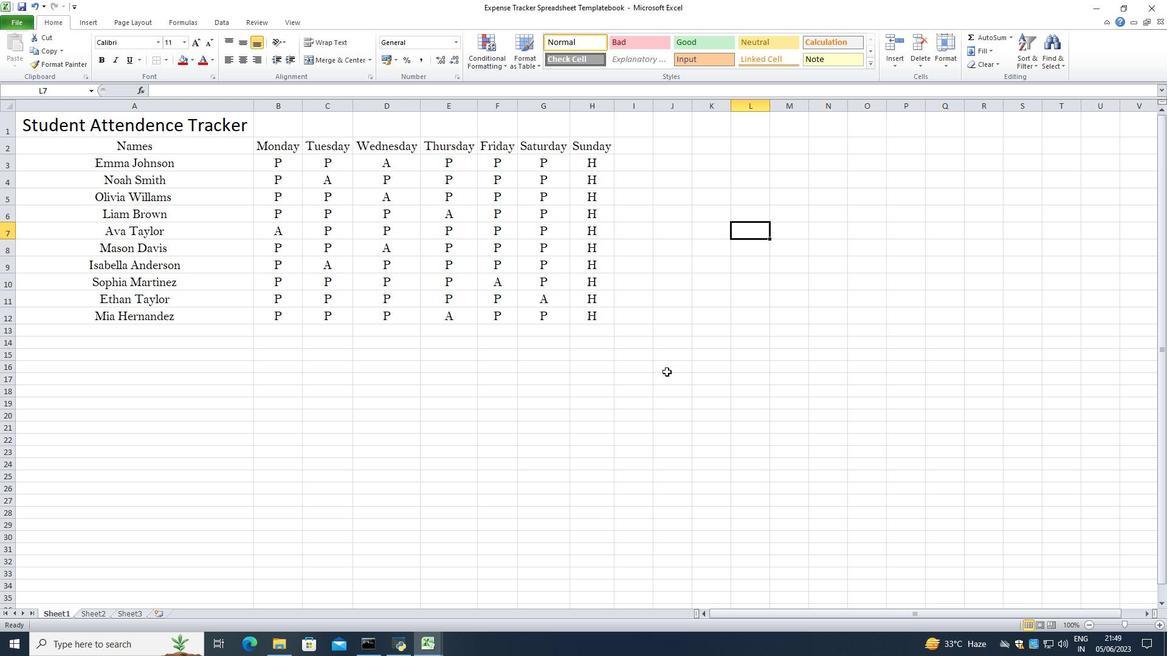 
Action: Mouse moved to (333, 275)
Screenshot: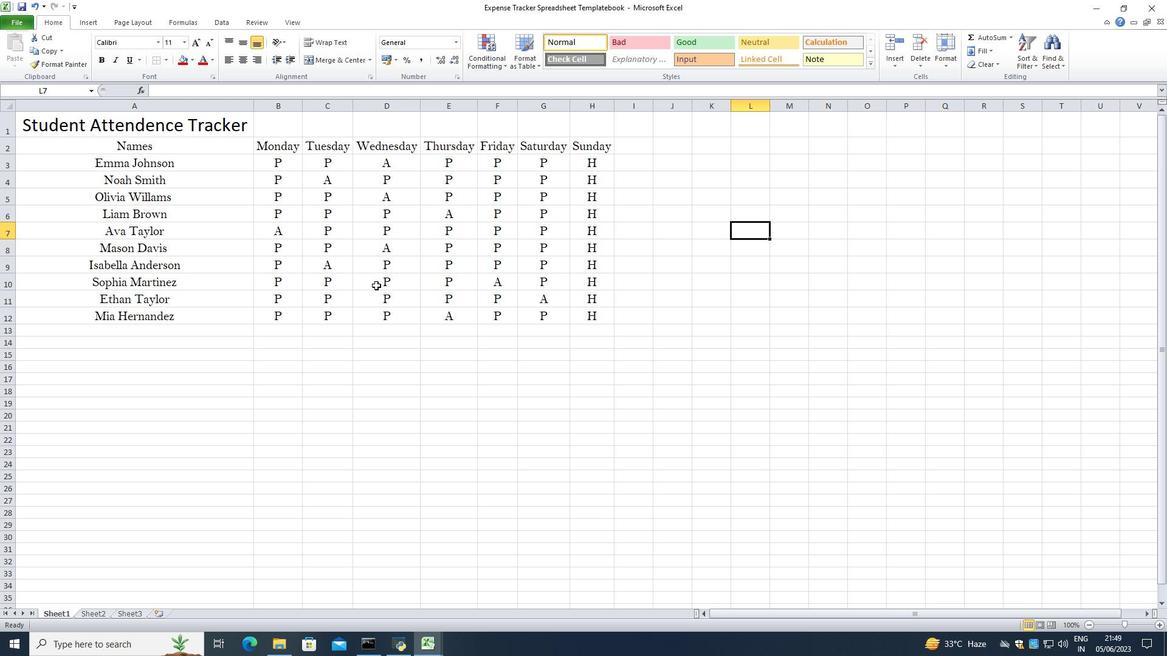 
Action: Key pressed ctrl+S
Screenshot: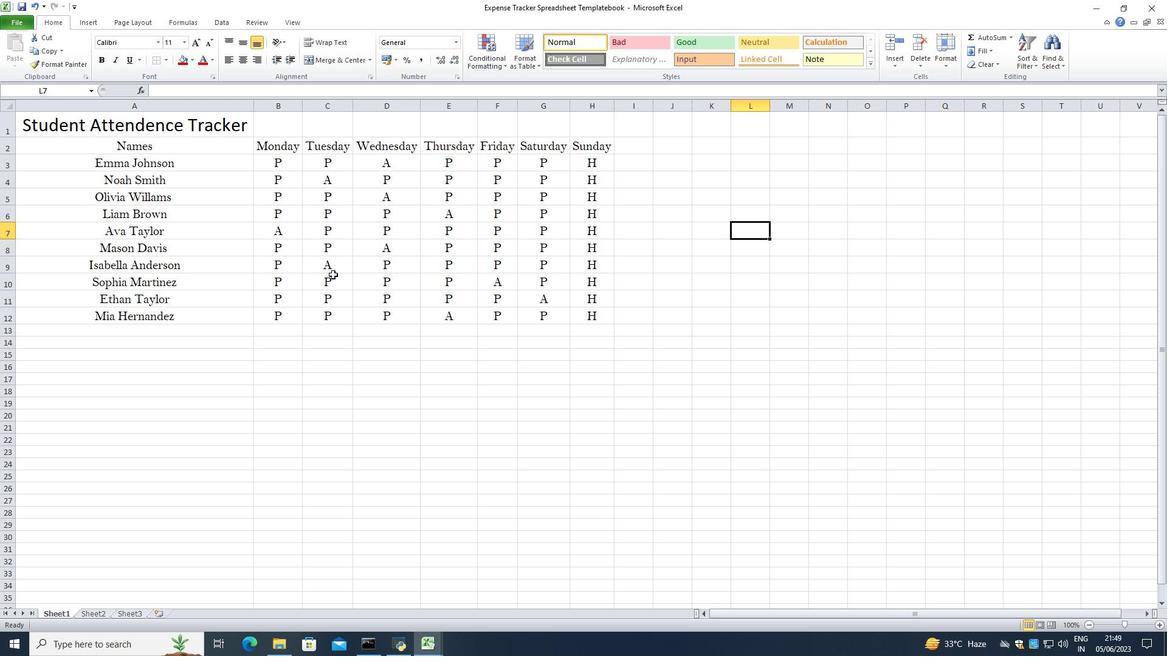 
Action: Mouse moved to (20, 21)
Screenshot: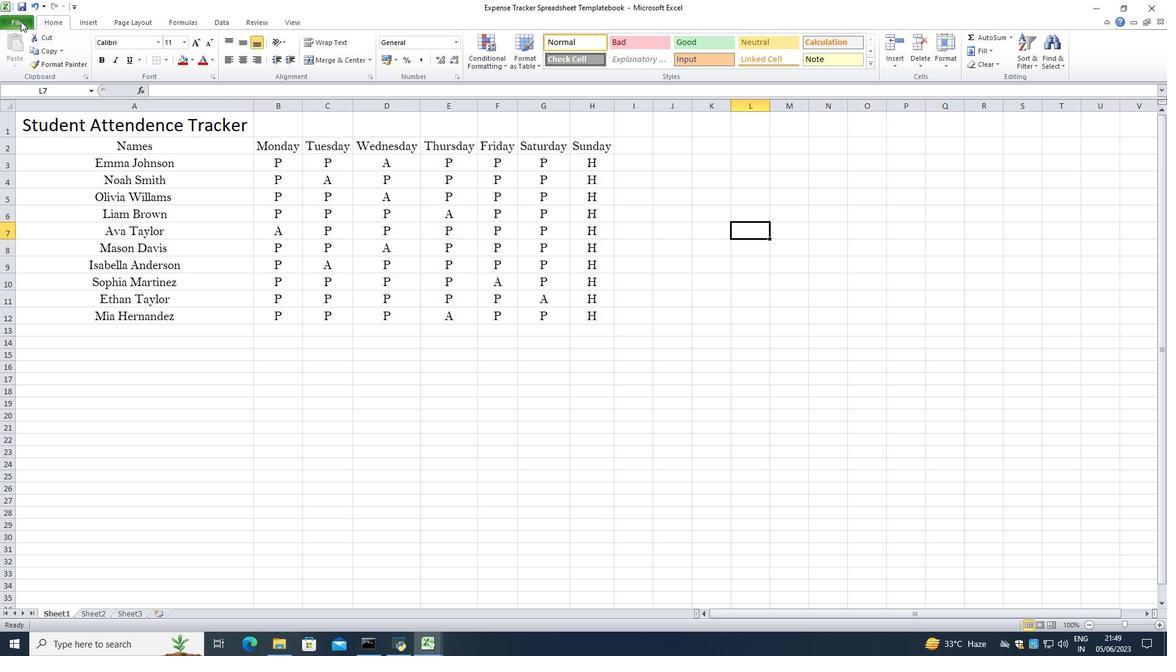 
Action: Mouse pressed left at (20, 21)
Screenshot: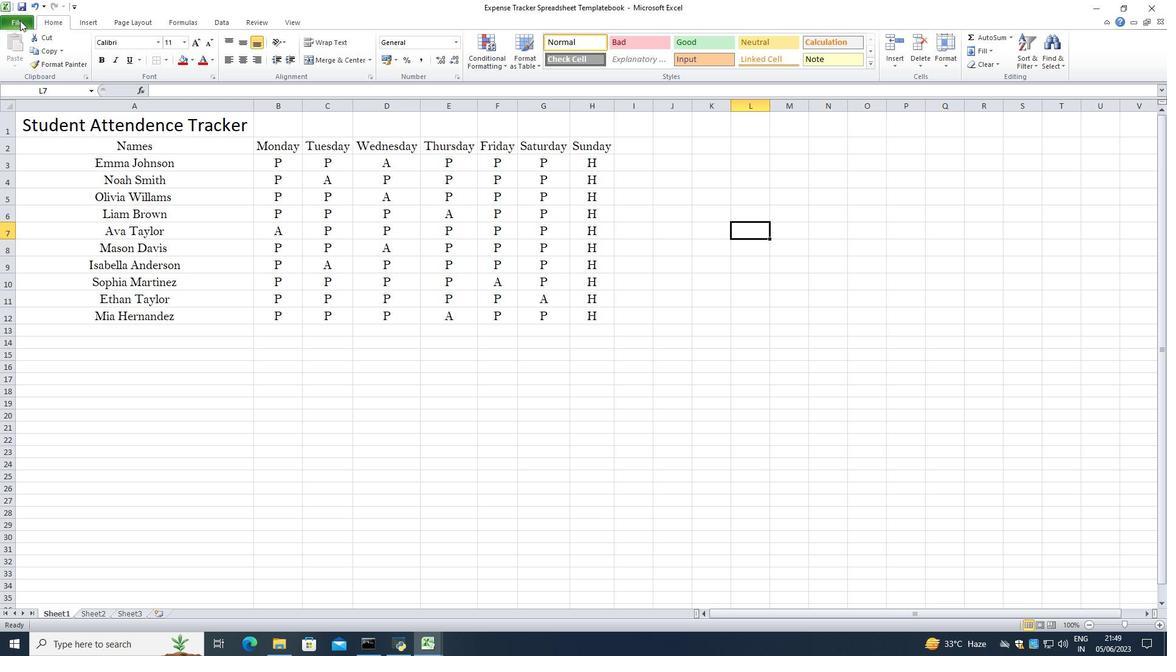 
Action: Mouse moved to (49, 63)
Screenshot: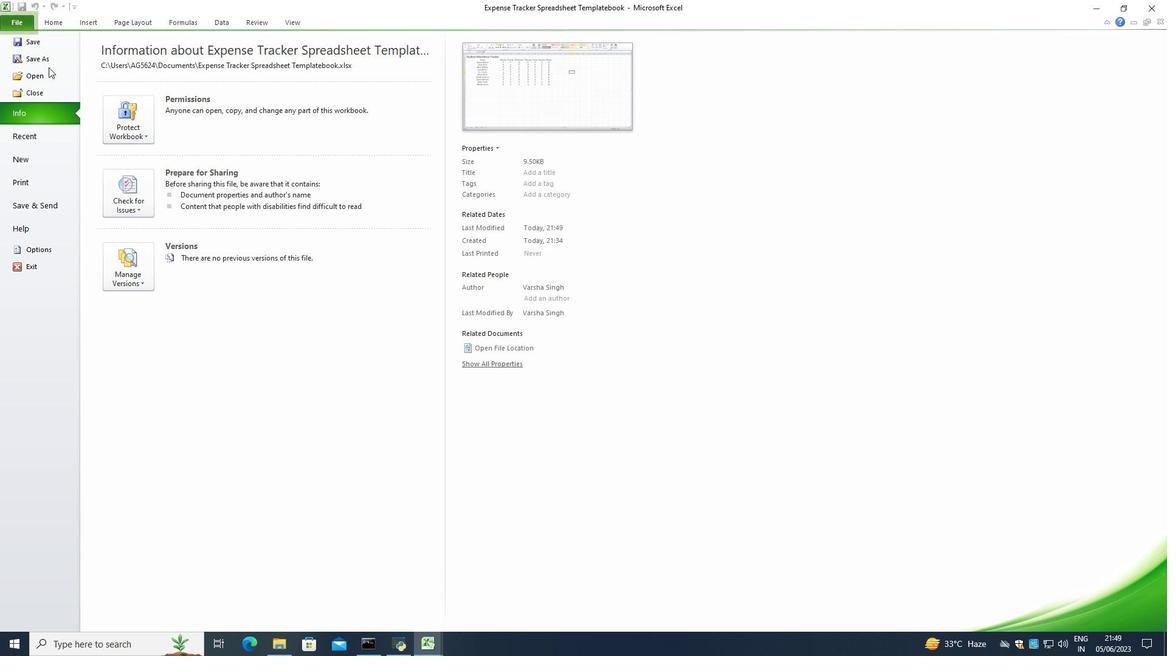 
Action: Mouse pressed left at (49, 63)
Screenshot: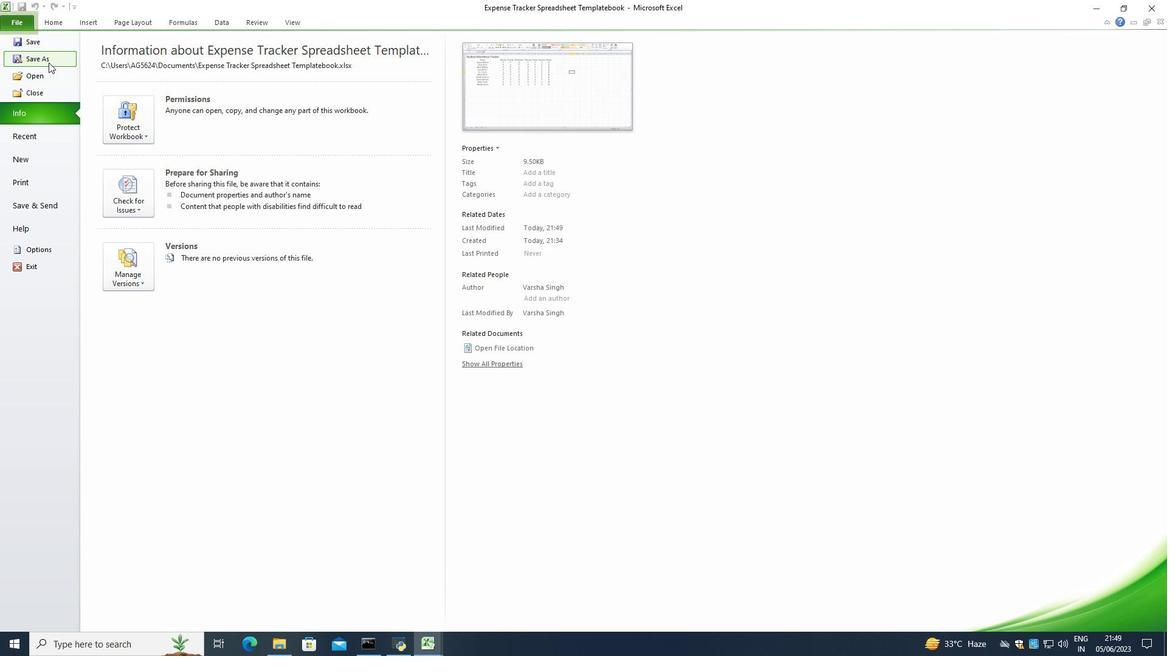 
Action: Mouse moved to (165, 152)
Screenshot: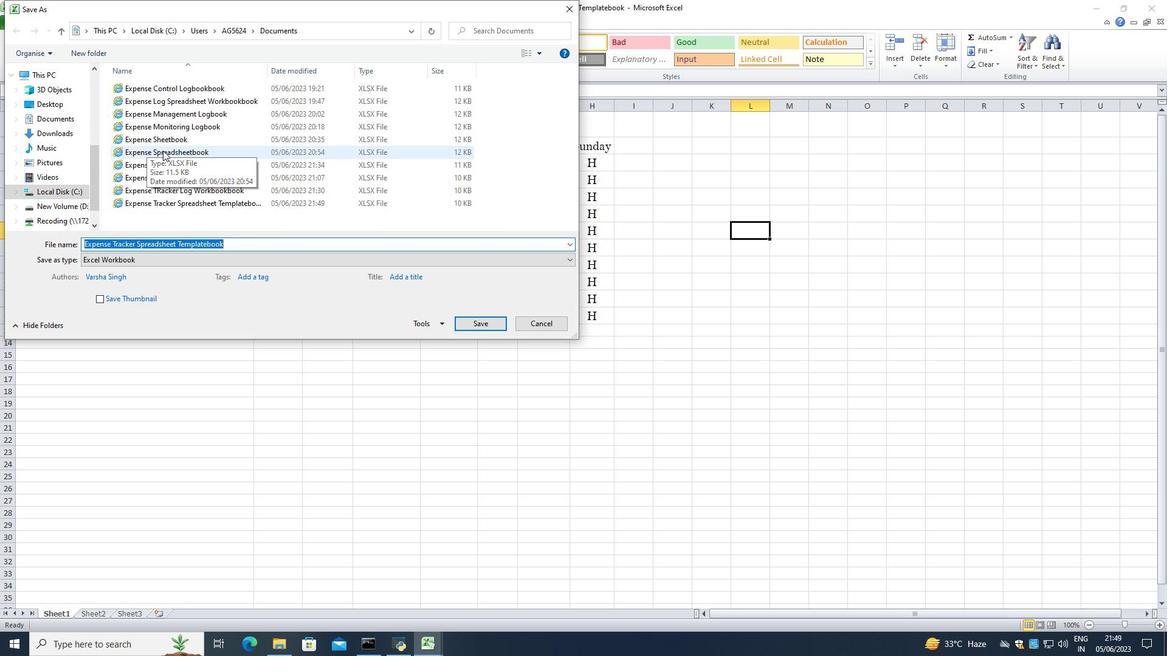 
Action: Mouse scrolled (165, 152) with delta (0, 0)
Screenshot: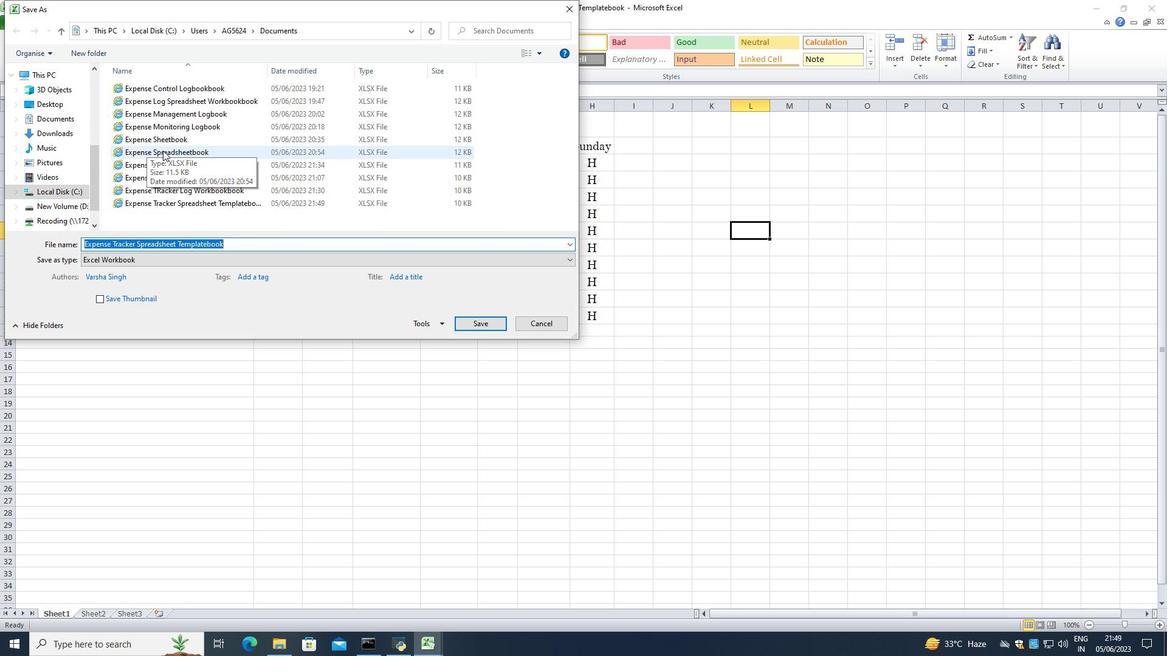 
Action: Mouse moved to (174, 158)
Screenshot: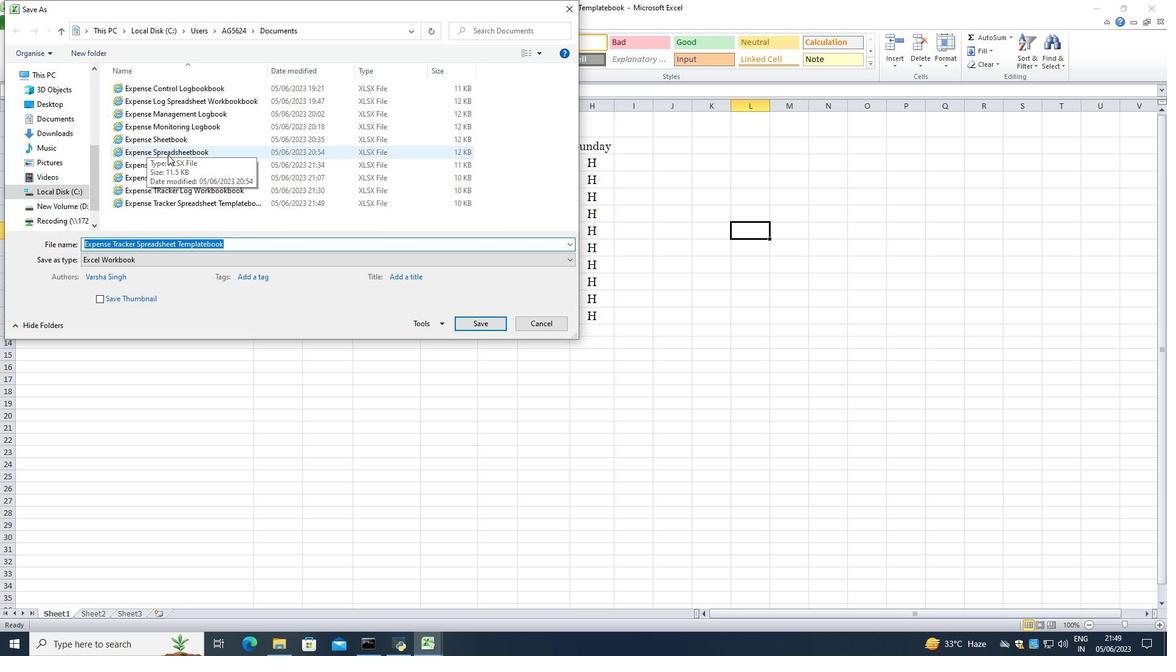 
Action: Mouse scrolled (174, 158) with delta (0, 0)
Screenshot: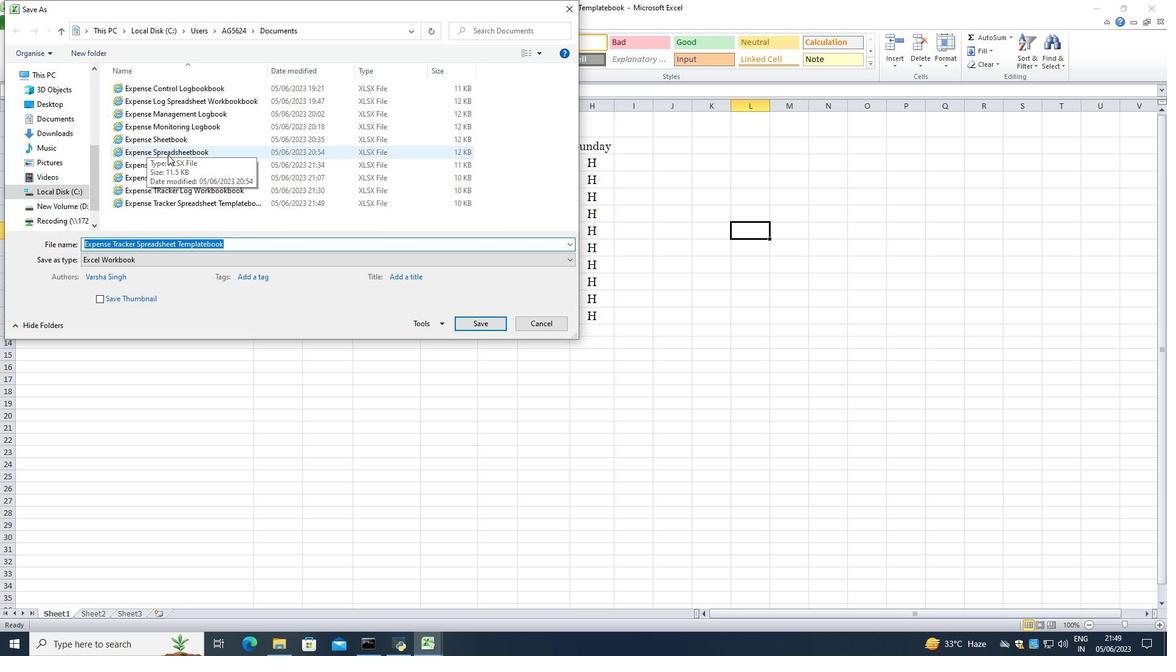
Action: Mouse moved to (312, 208)
Screenshot: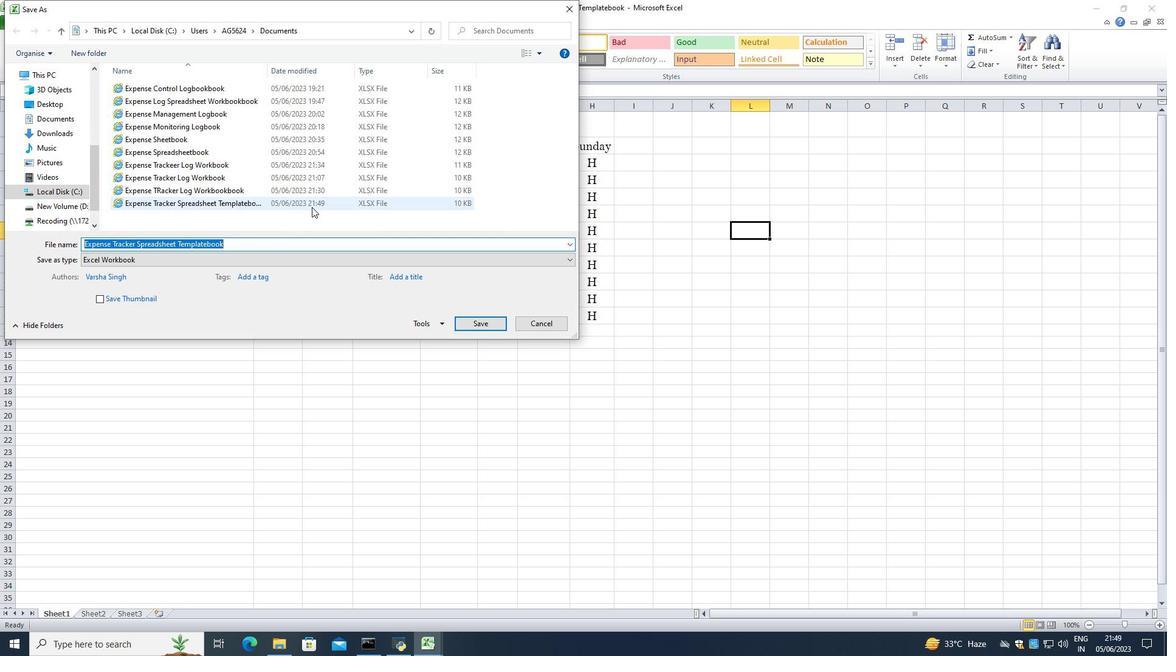 
Action: Mouse scrolled (312, 207) with delta (0, 0)
Screenshot: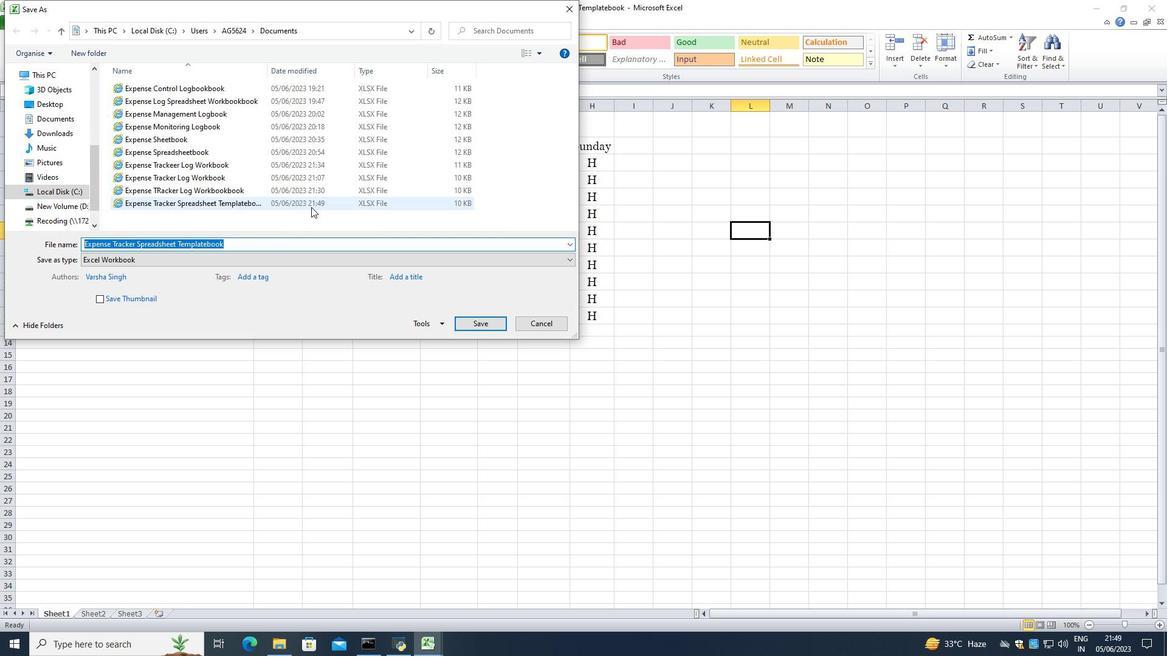 
Action: Mouse moved to (574, 14)
Screenshot: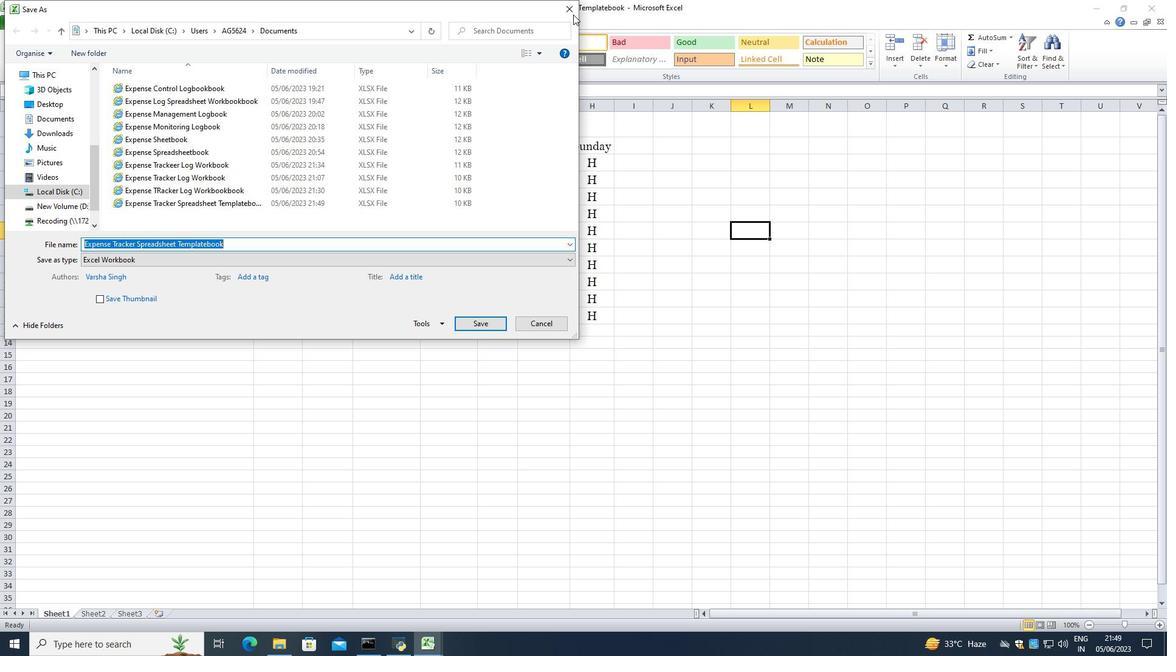 
Action: Mouse pressed left at (574, 14)
Screenshot: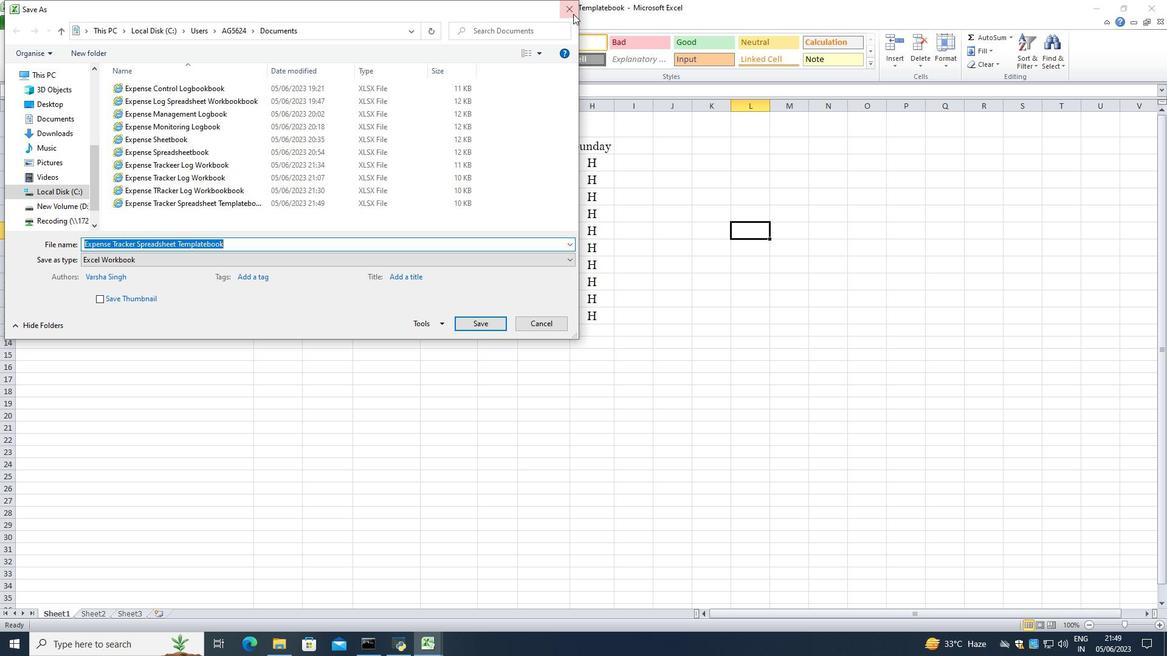 
Action: Mouse moved to (516, 363)
Screenshot: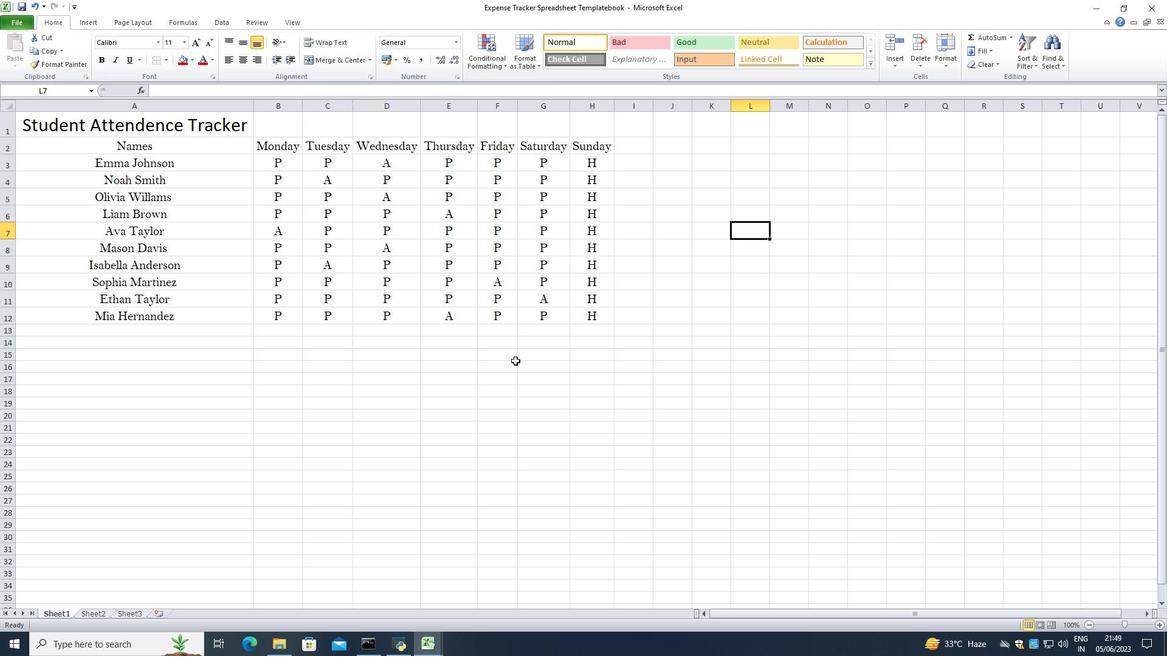 
